 Task: Search one way flight ticket for 5 adults, 2 children, 1 infant in seat and 2 infants on lap in economy from Columbus: John Glenn Columbus International Airport to Evansville: Evansville Regional Airport on 5-3-2023. Choice of flights is Royal air maroc. Number of bags: 1 carry on bag and 1 checked bag. Price is upto 55000. Outbound departure time preference is 7:45.
Action: Mouse moved to (397, 168)
Screenshot: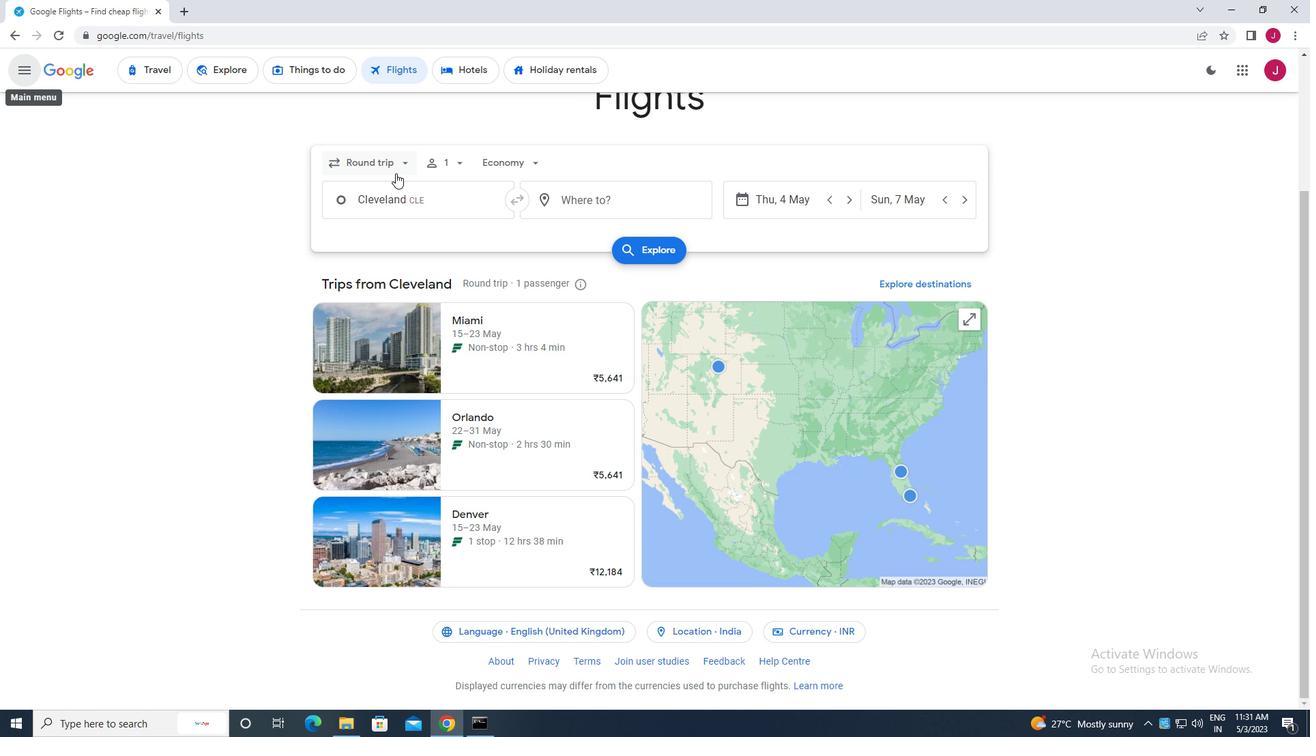 
Action: Mouse pressed left at (397, 168)
Screenshot: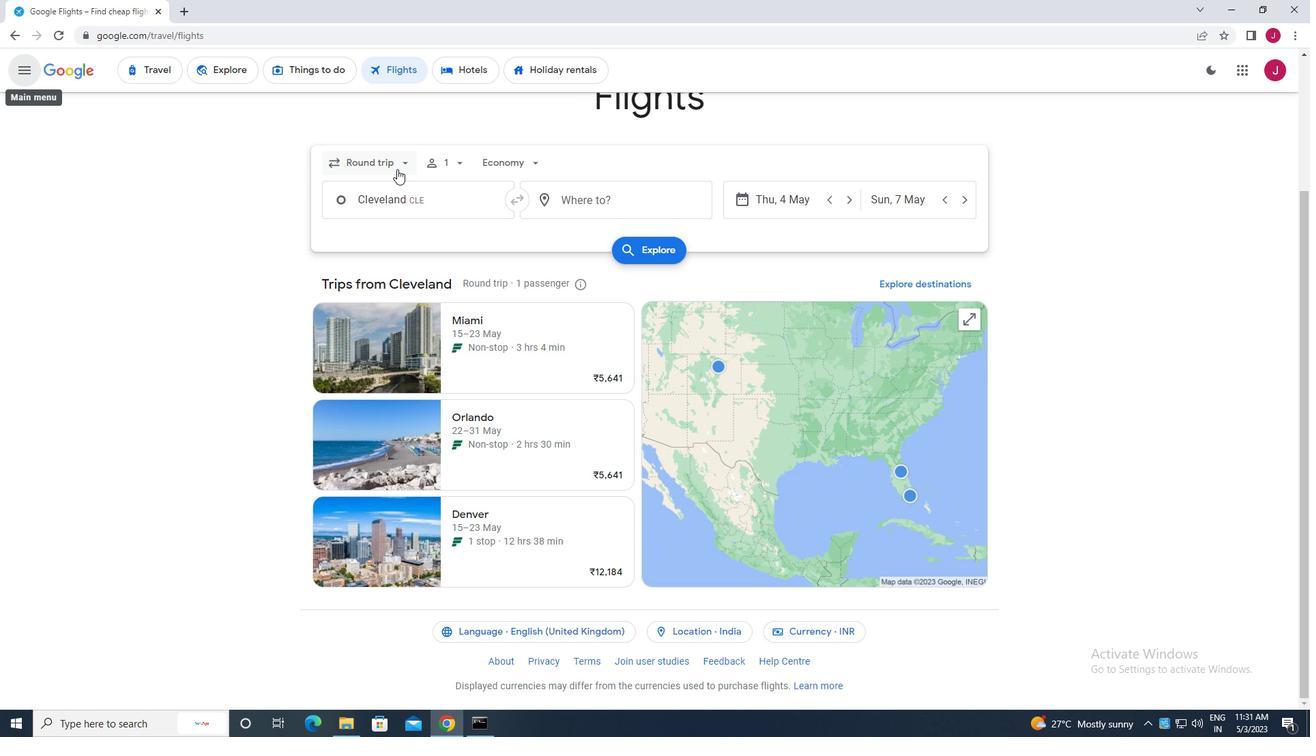 
Action: Mouse moved to (387, 221)
Screenshot: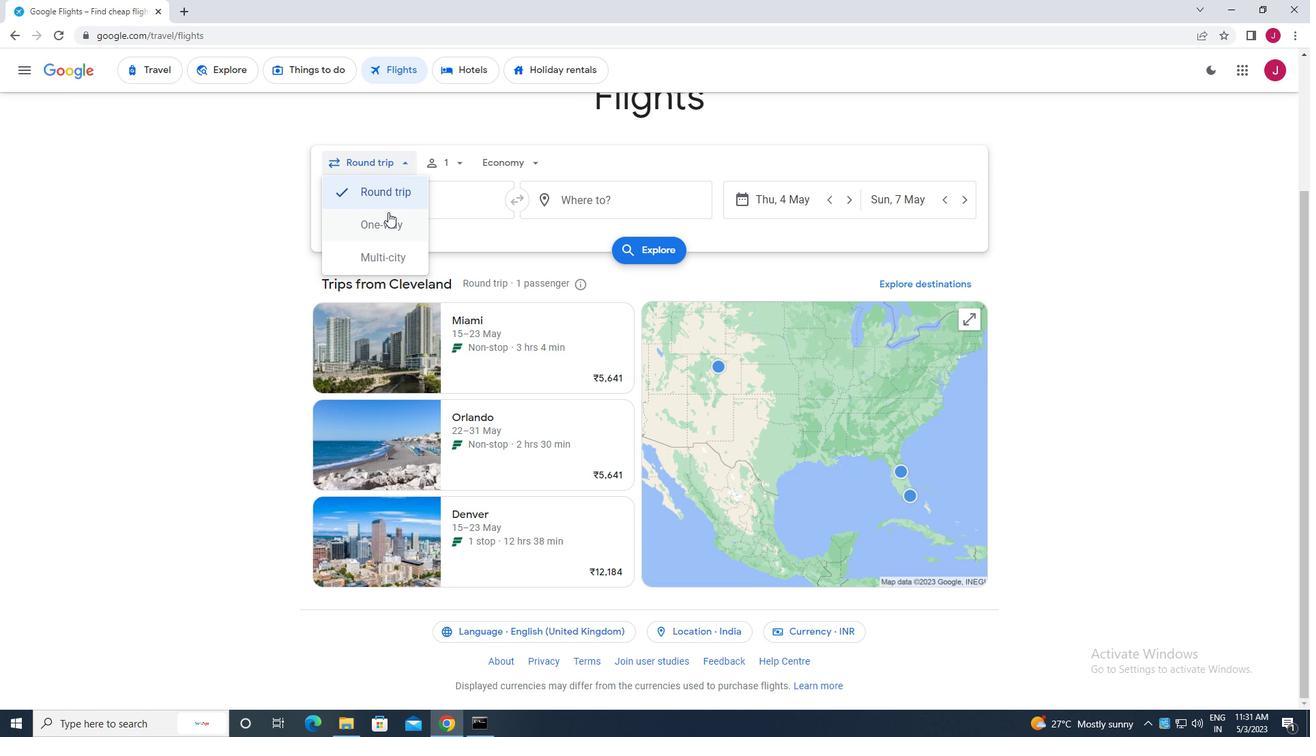 
Action: Mouse pressed left at (387, 221)
Screenshot: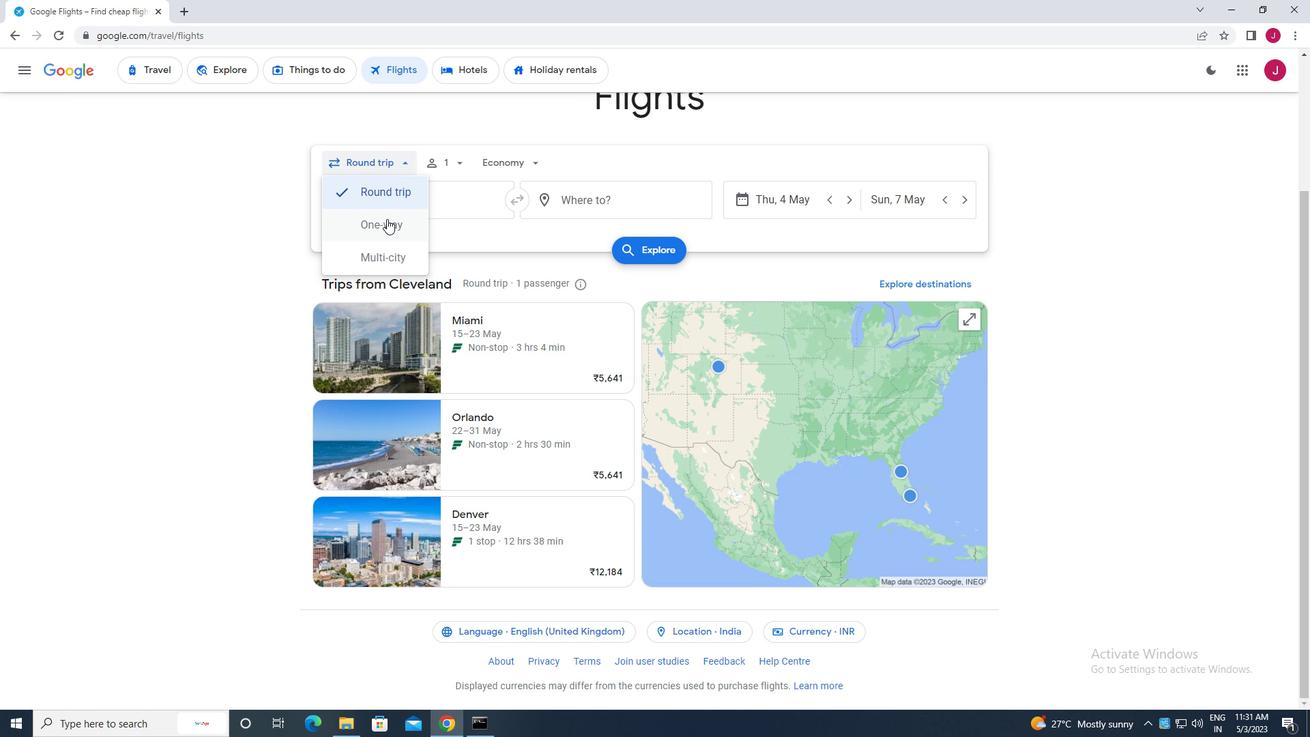 
Action: Mouse moved to (458, 166)
Screenshot: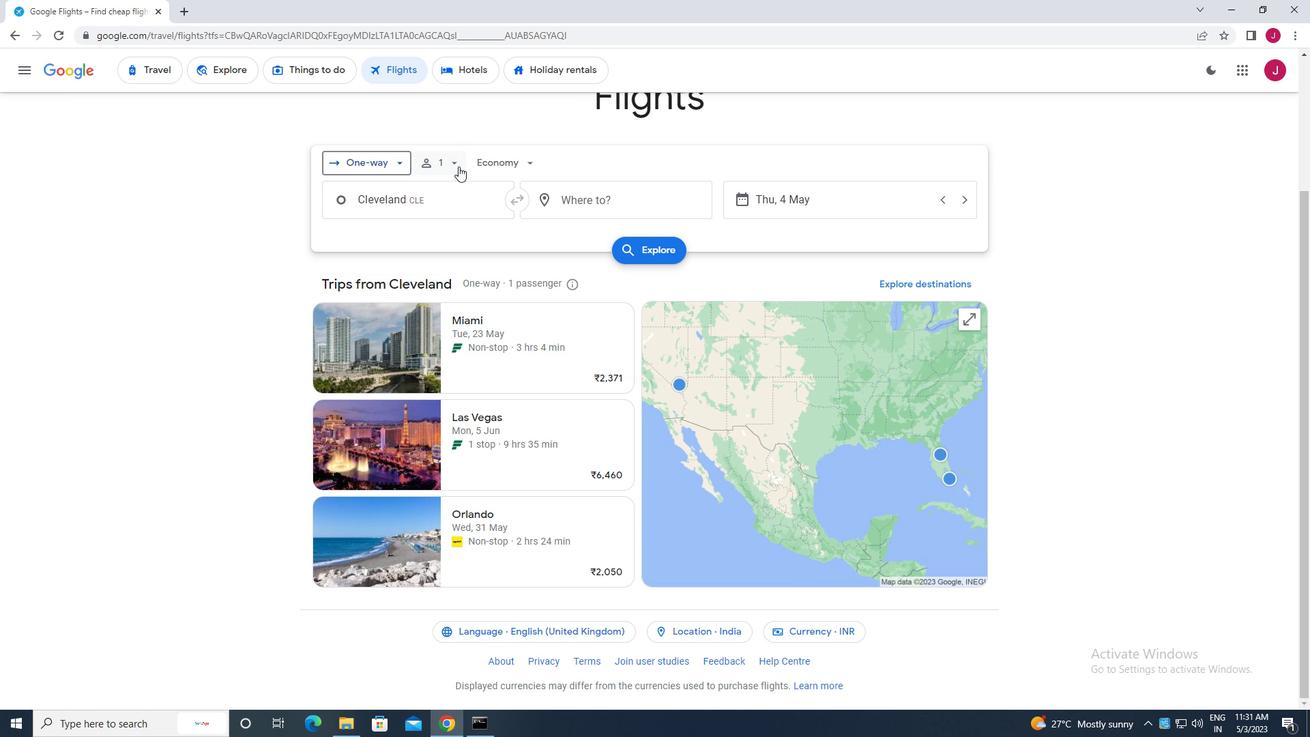 
Action: Mouse pressed left at (458, 166)
Screenshot: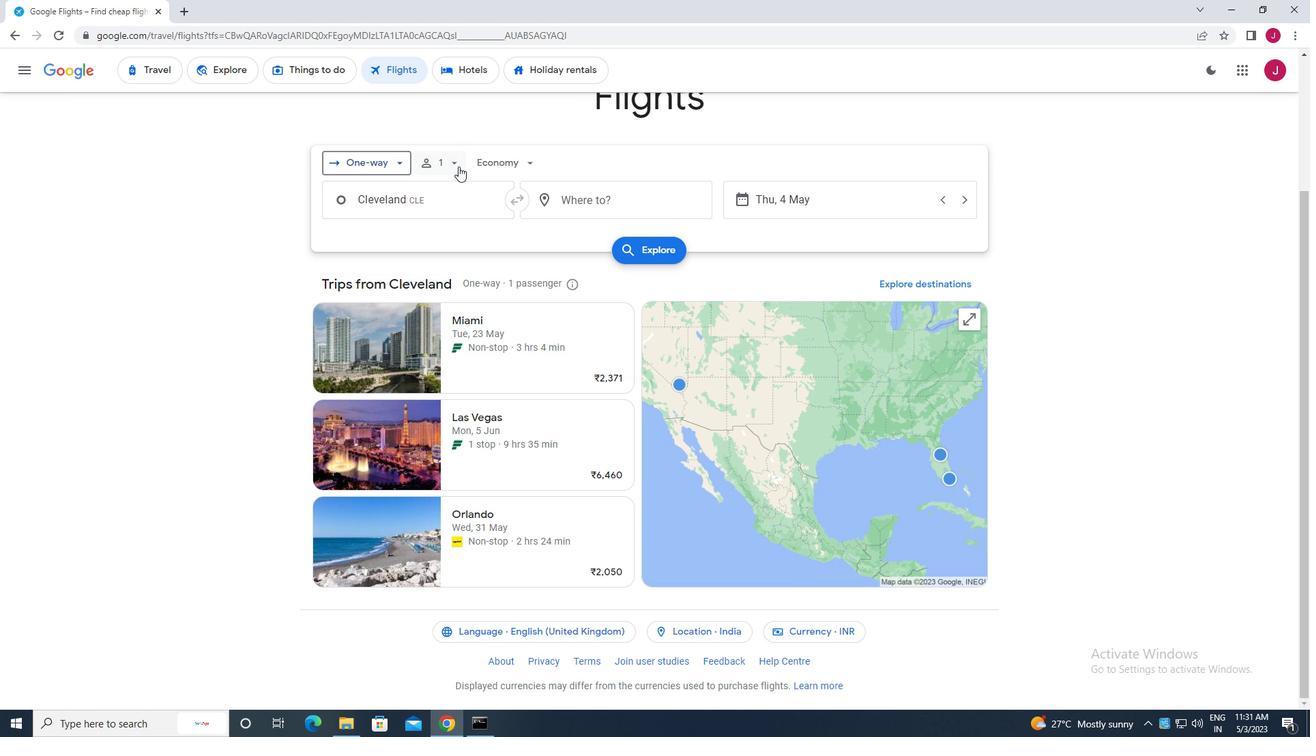 
Action: Mouse moved to (571, 195)
Screenshot: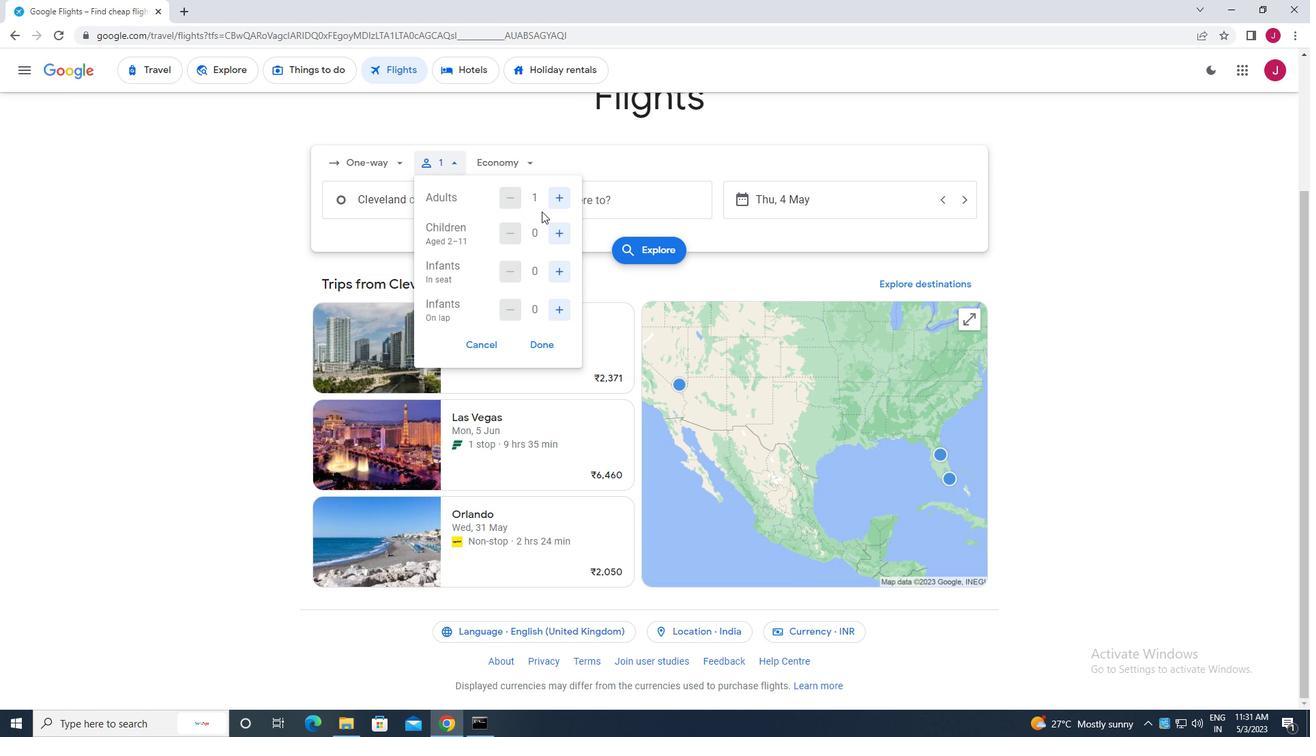 
Action: Mouse pressed left at (571, 195)
Screenshot: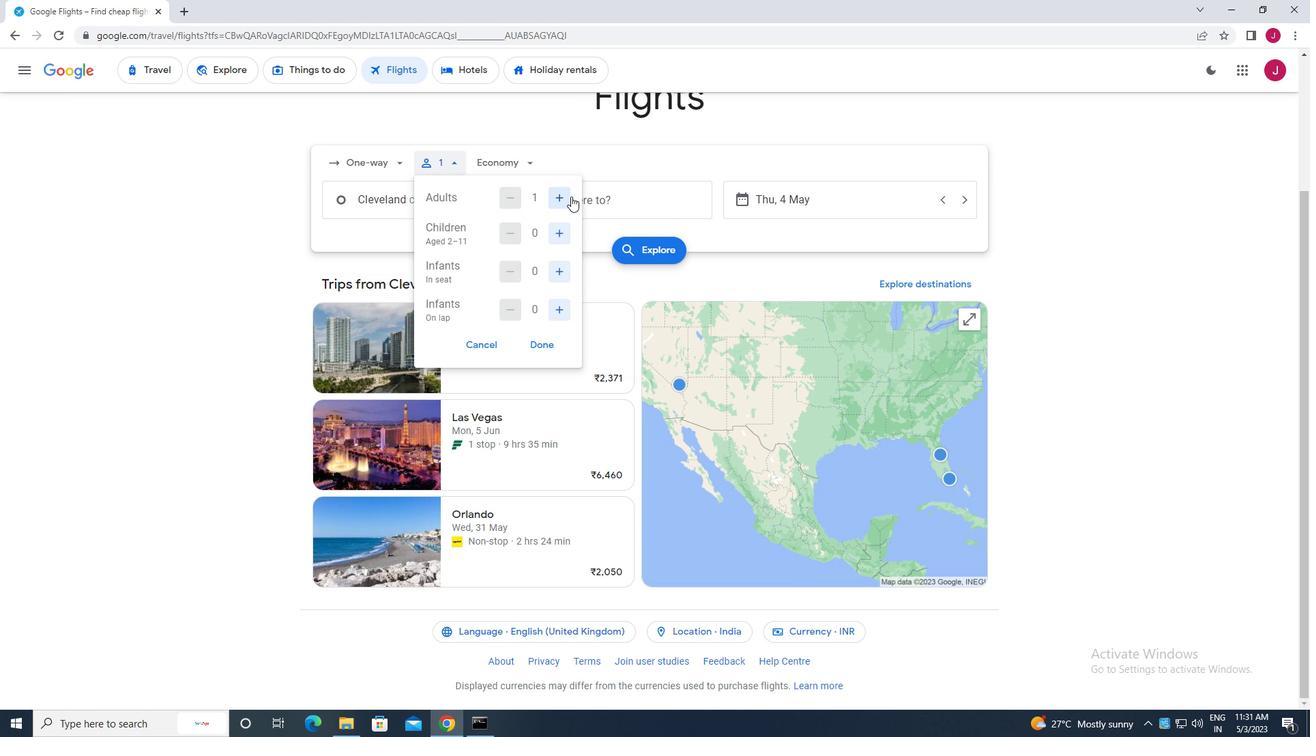 
Action: Mouse moved to (561, 197)
Screenshot: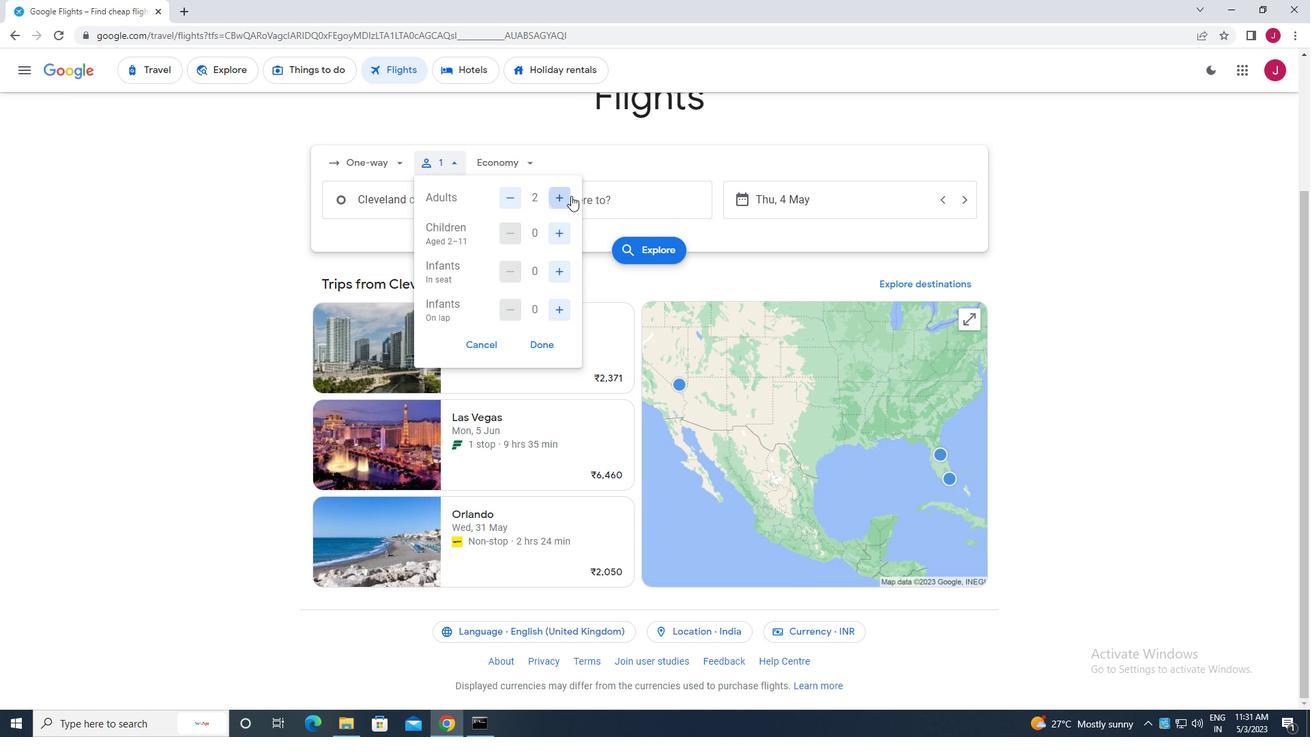 
Action: Mouse pressed left at (561, 197)
Screenshot: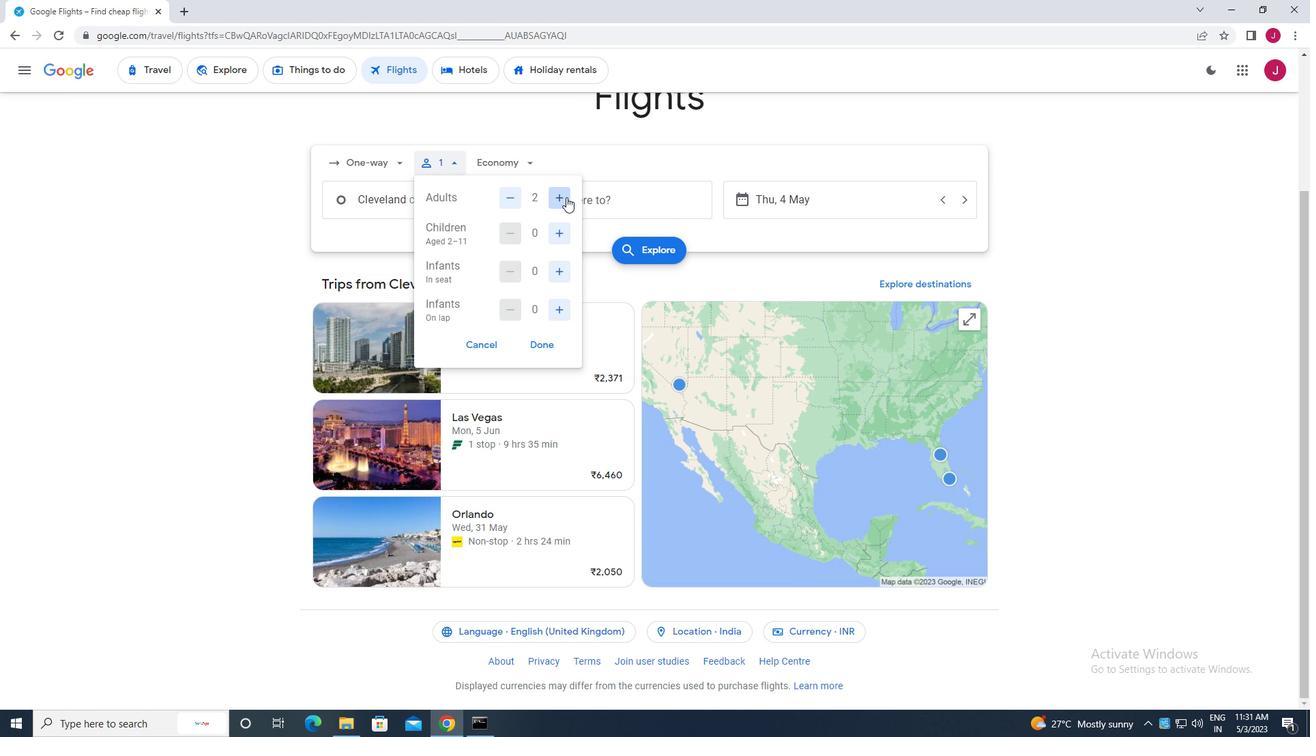 
Action: Mouse pressed left at (561, 197)
Screenshot: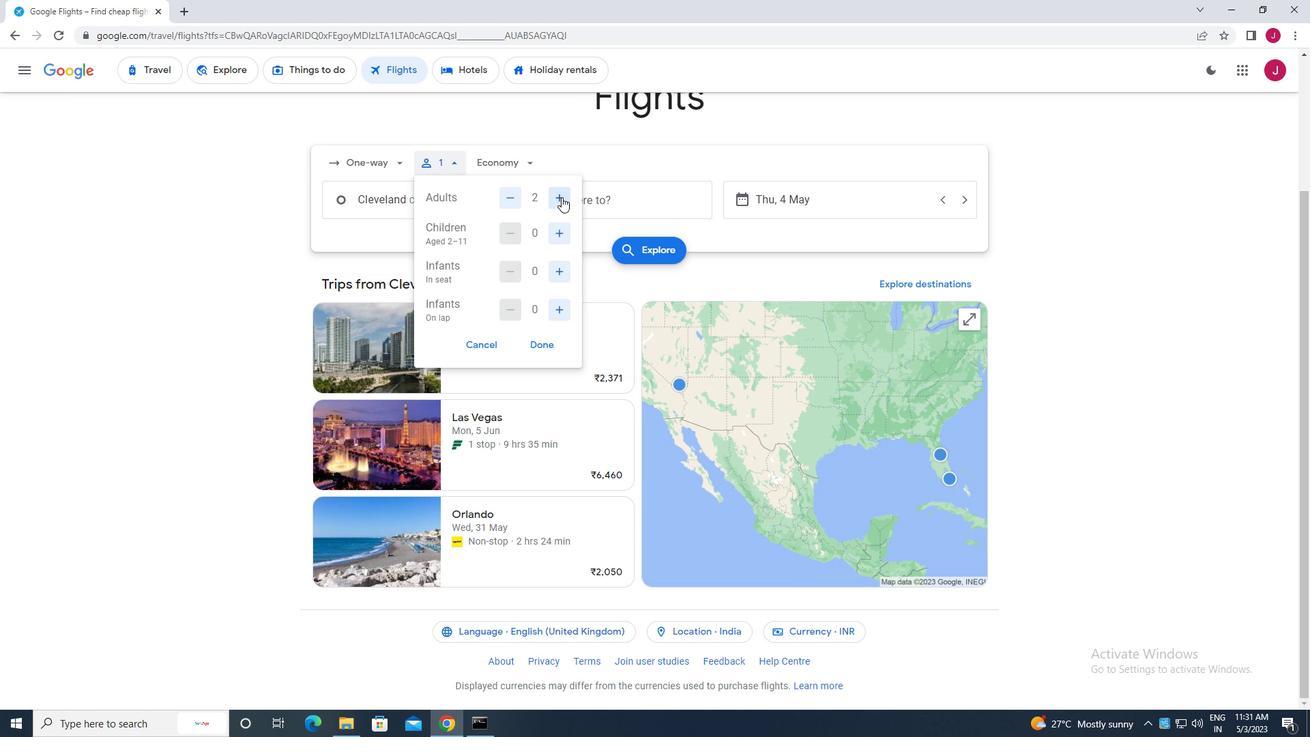 
Action: Mouse pressed left at (561, 197)
Screenshot: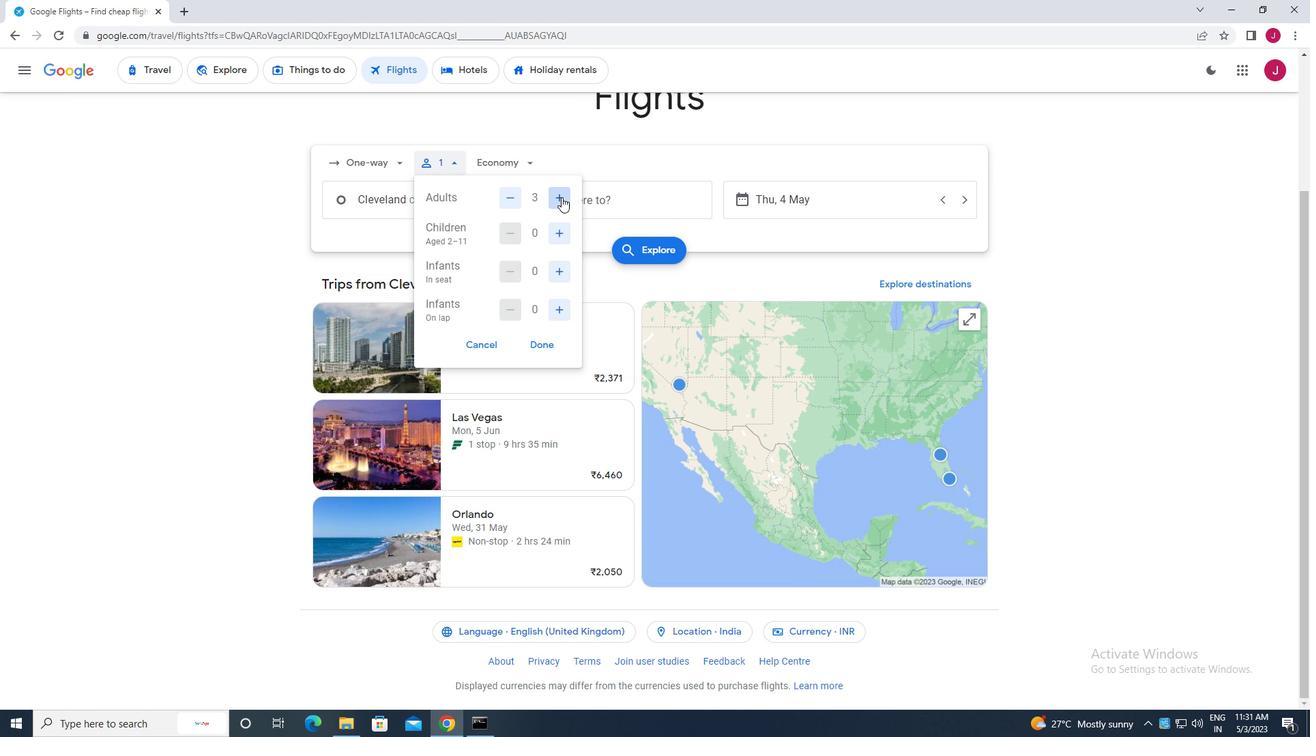 
Action: Mouse moved to (559, 234)
Screenshot: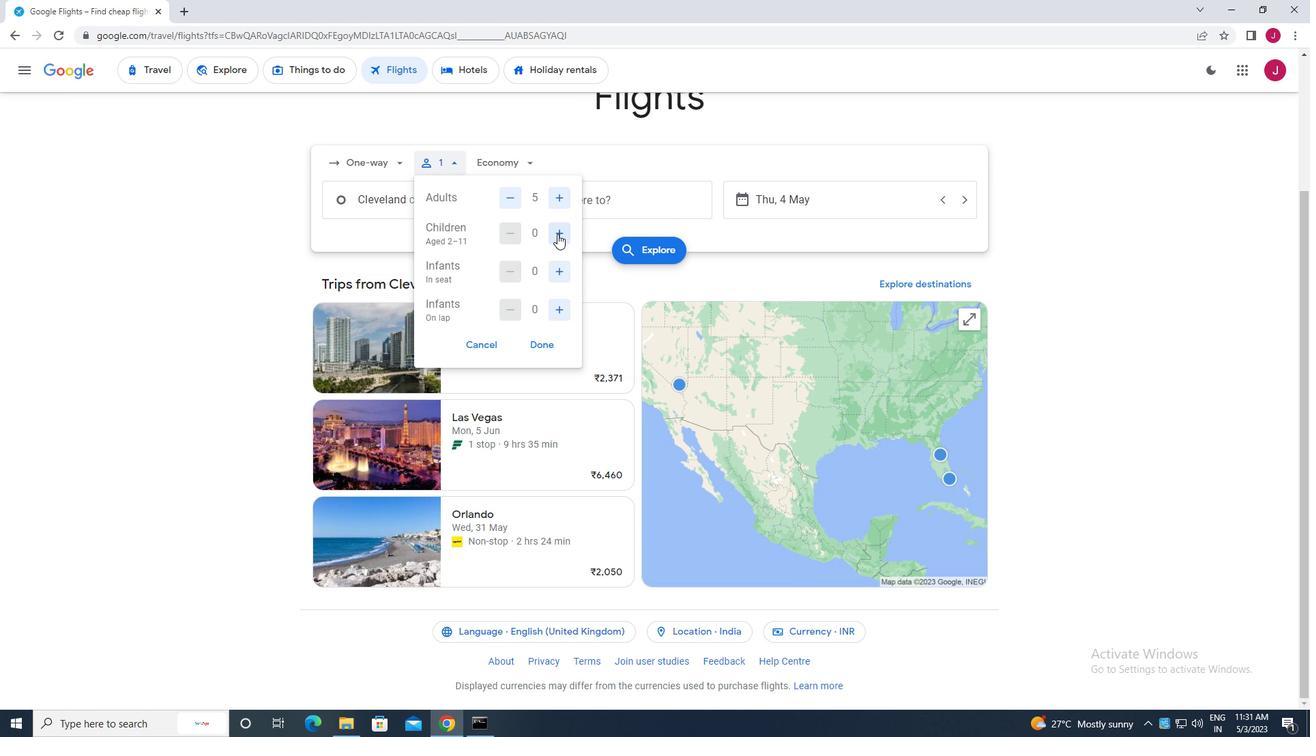 
Action: Mouse pressed left at (559, 234)
Screenshot: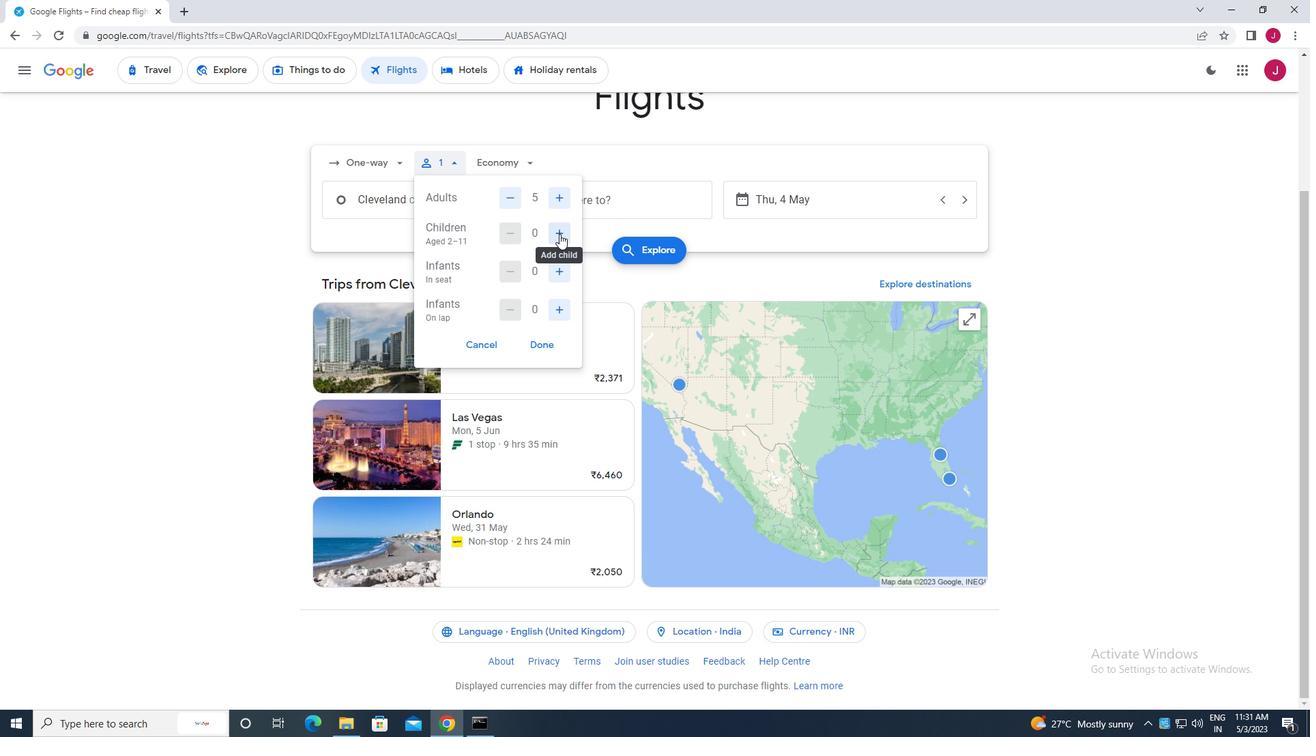 
Action: Mouse pressed left at (559, 234)
Screenshot: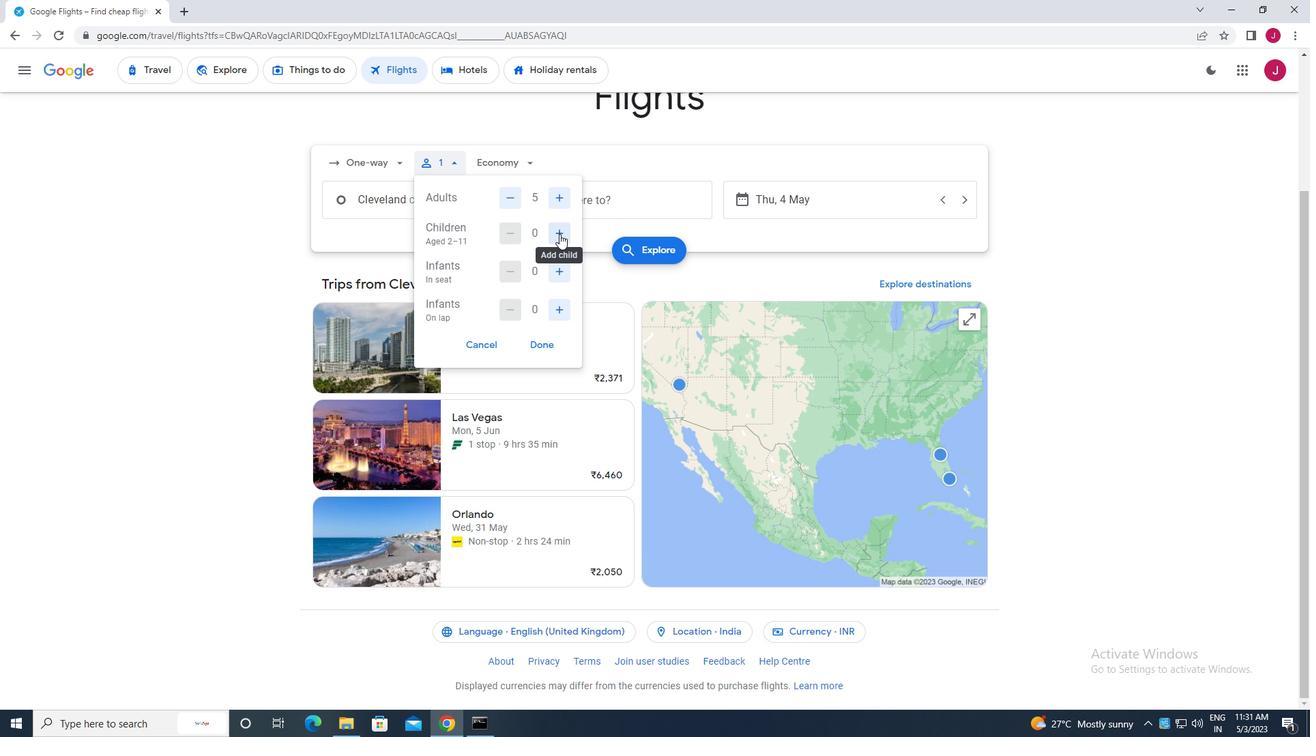 
Action: Mouse moved to (559, 271)
Screenshot: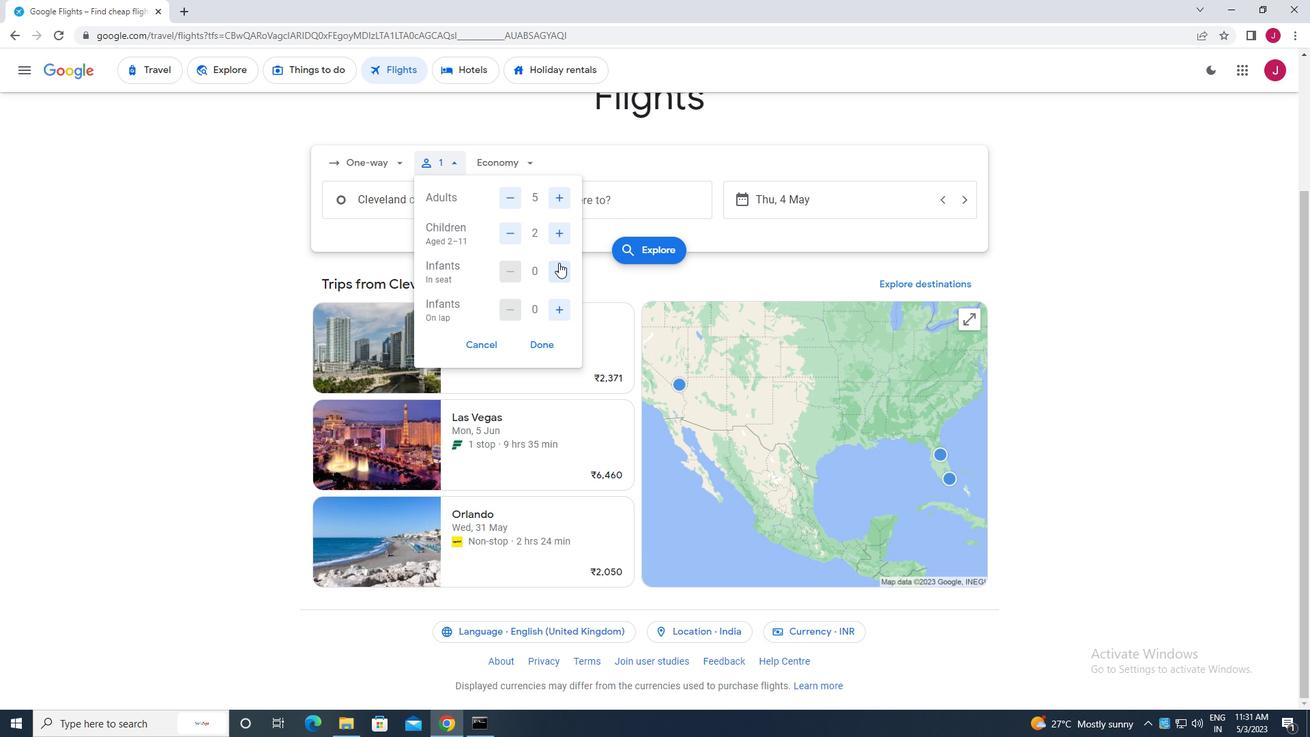 
Action: Mouse pressed left at (559, 271)
Screenshot: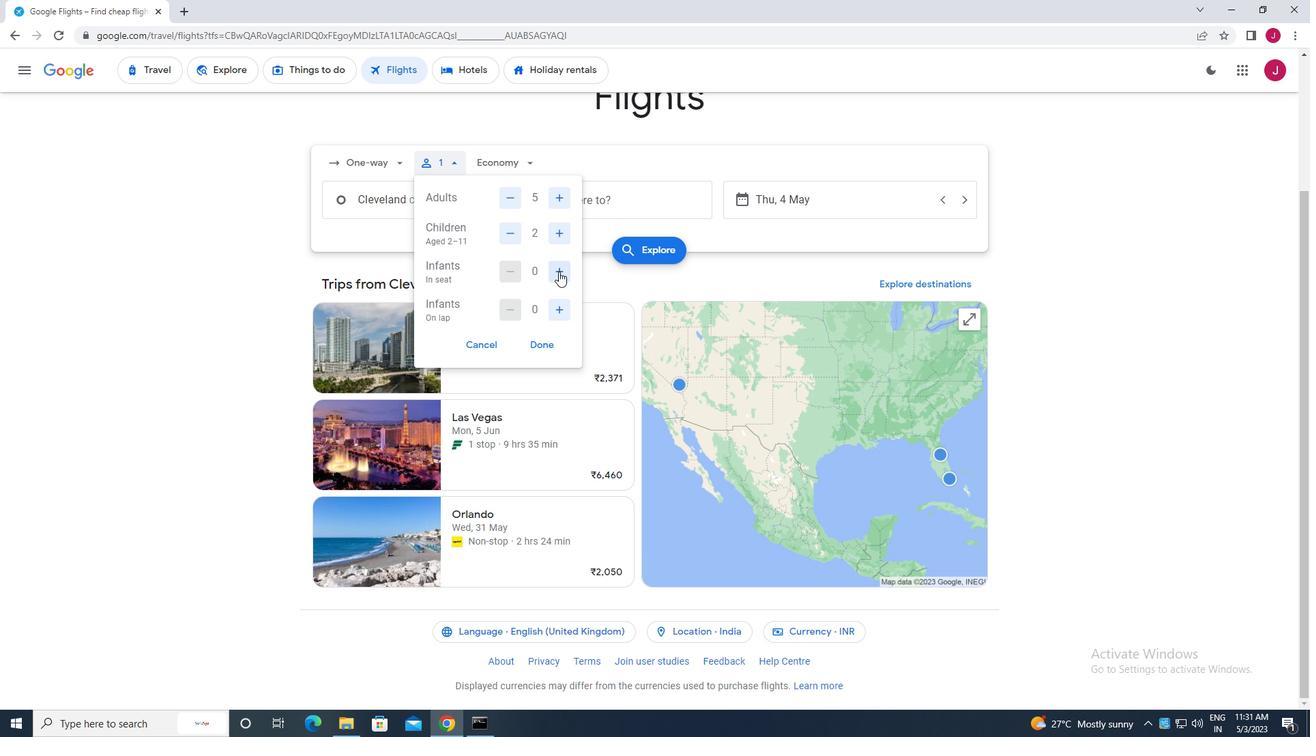 
Action: Mouse moved to (560, 315)
Screenshot: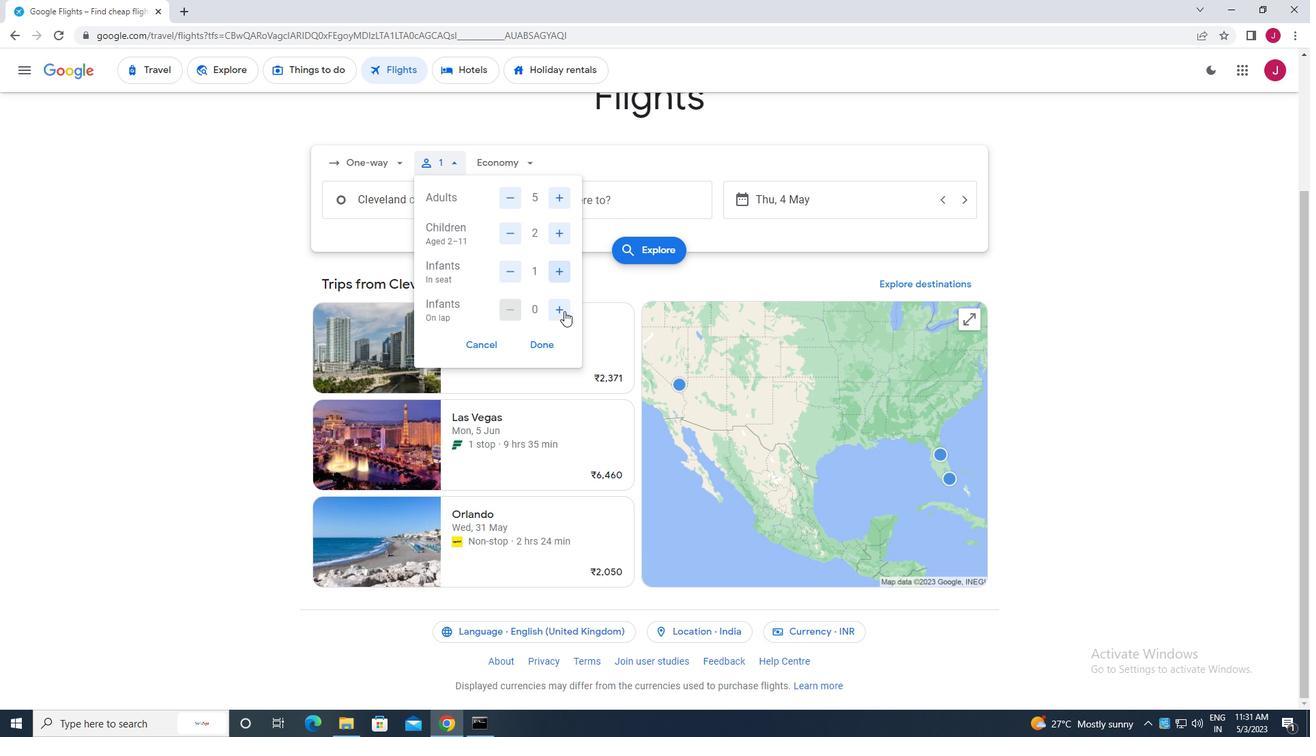 
Action: Mouse pressed left at (560, 315)
Screenshot: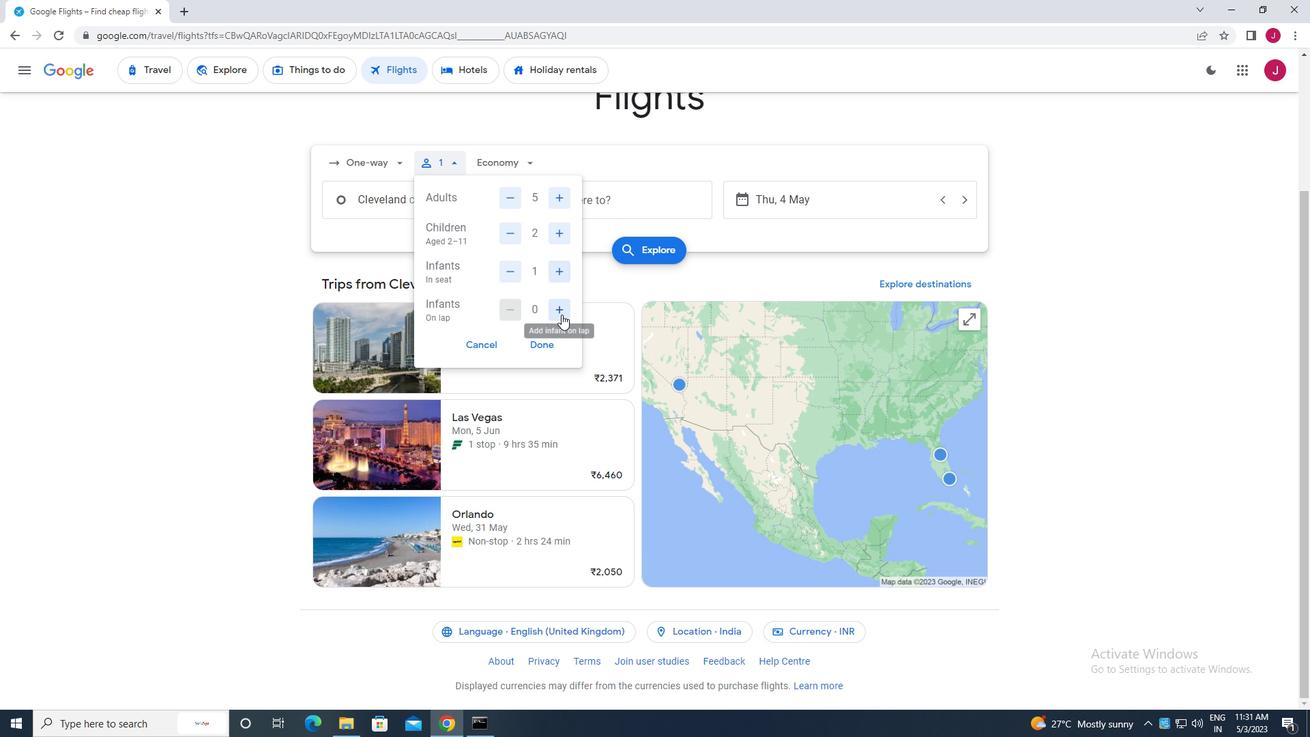 
Action: Mouse pressed left at (560, 315)
Screenshot: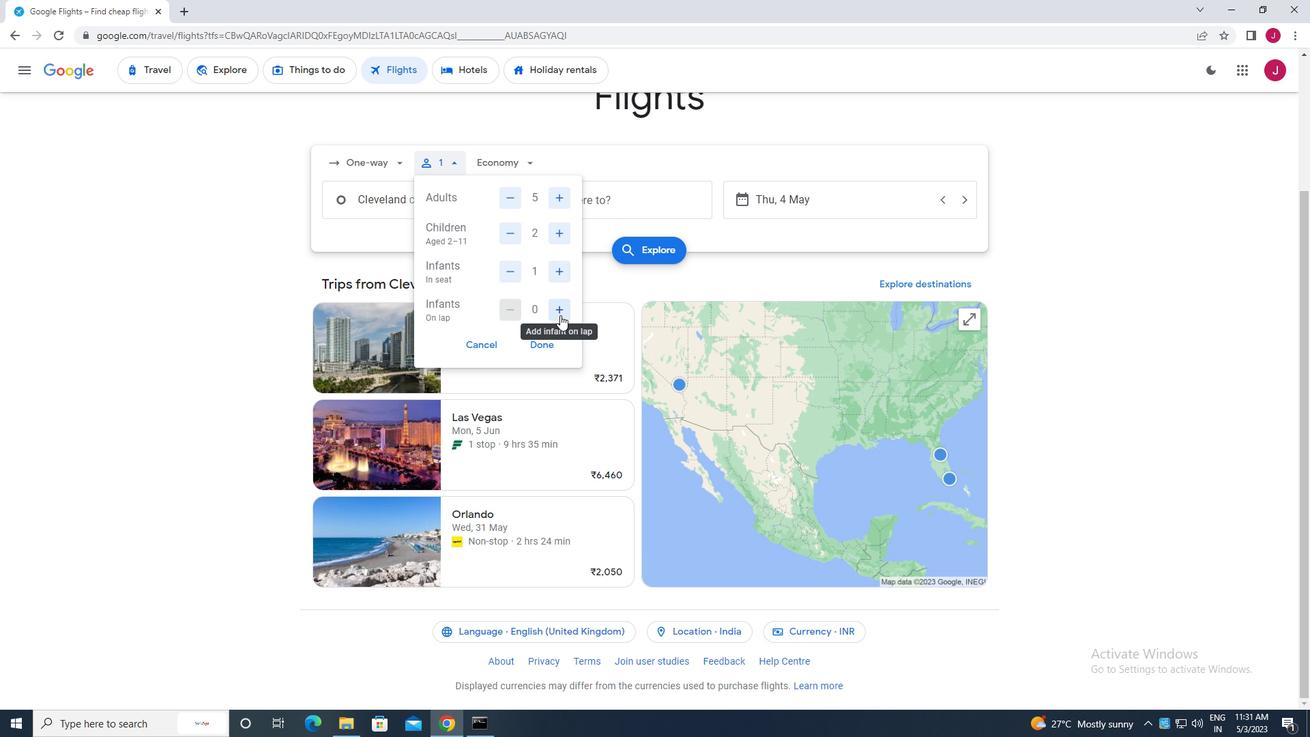 
Action: Mouse moved to (509, 306)
Screenshot: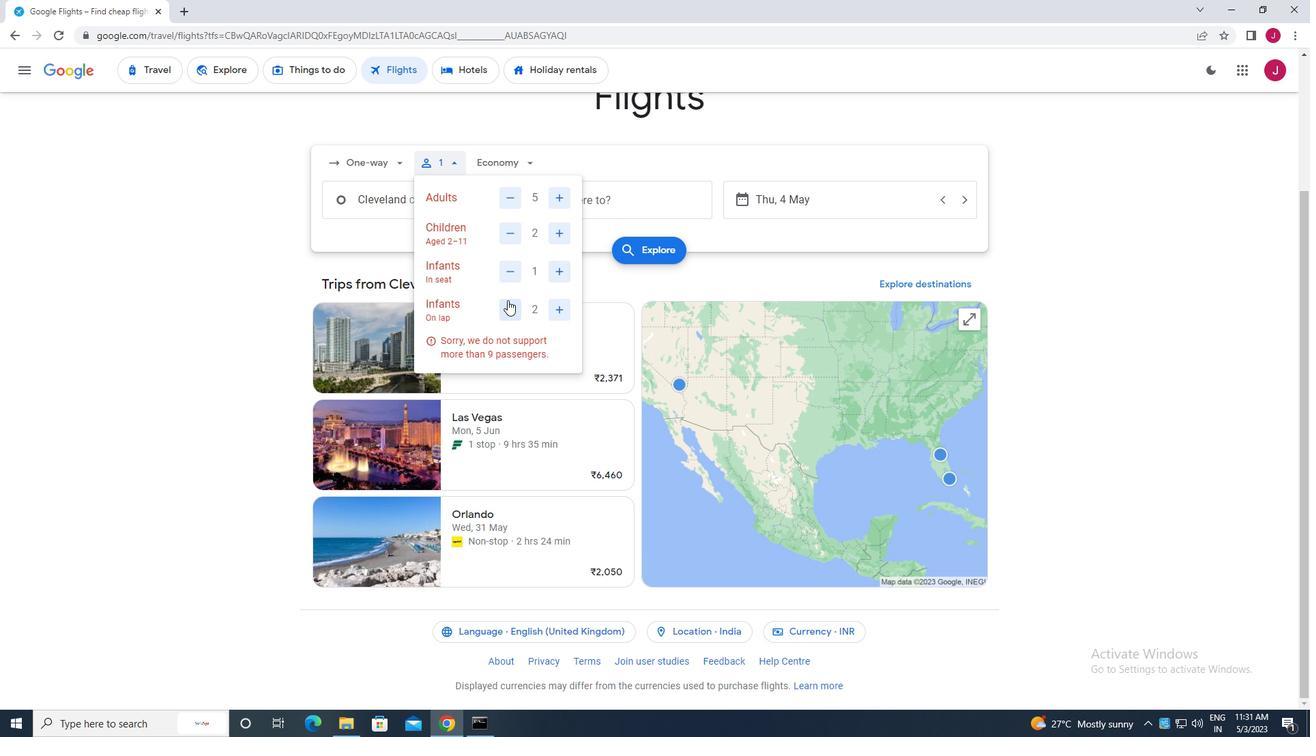 
Action: Mouse pressed left at (509, 306)
Screenshot: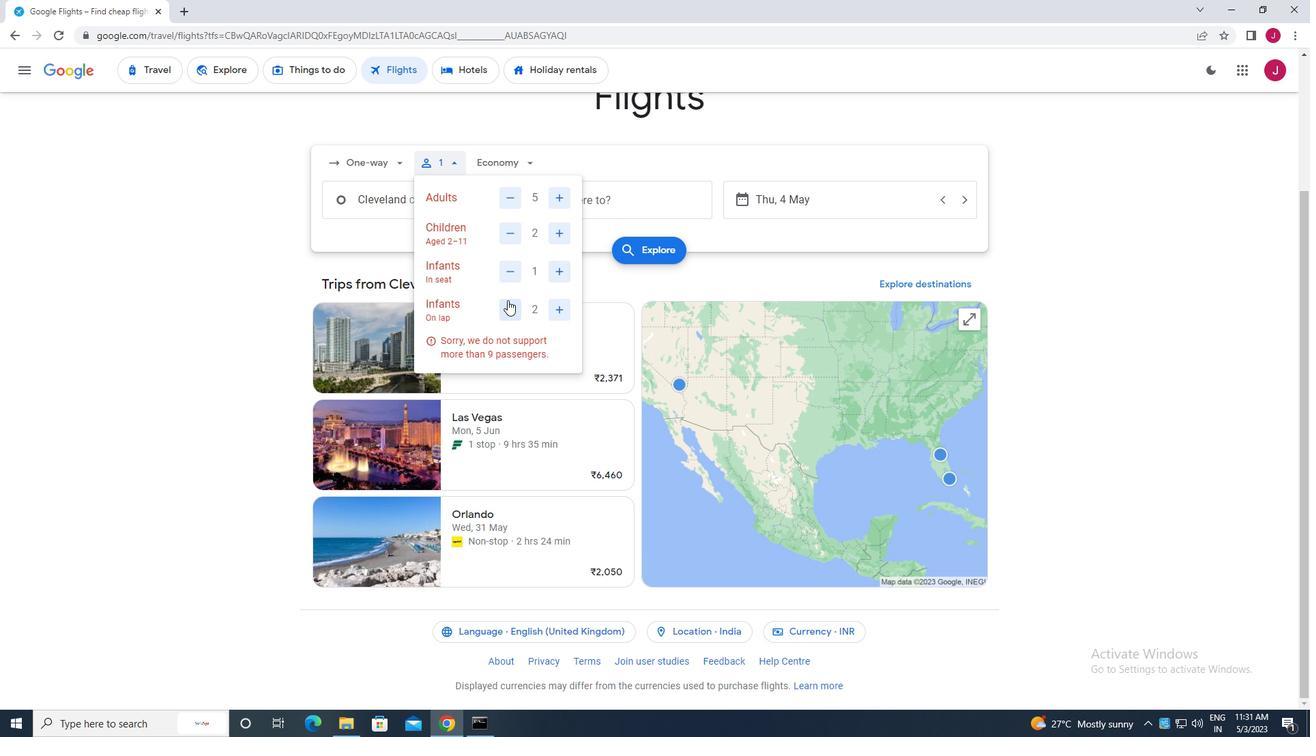 
Action: Mouse moved to (539, 341)
Screenshot: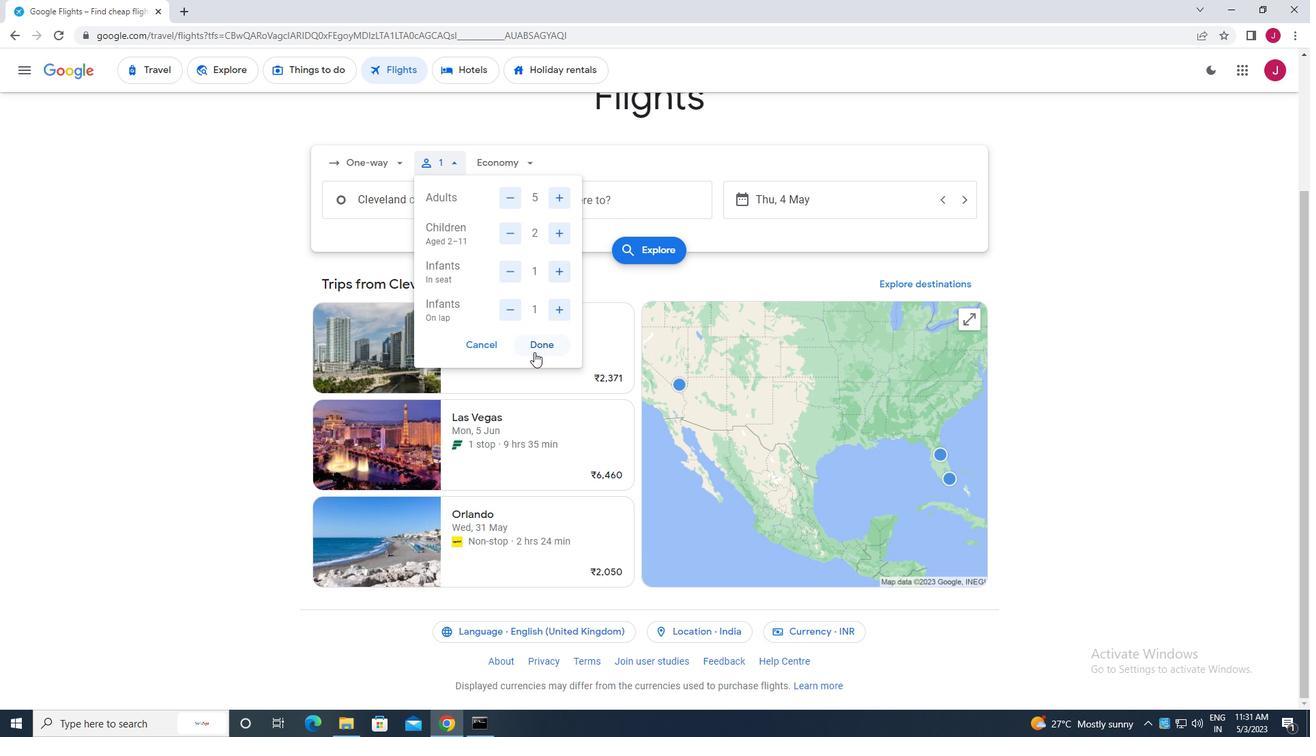 
Action: Mouse pressed left at (539, 341)
Screenshot: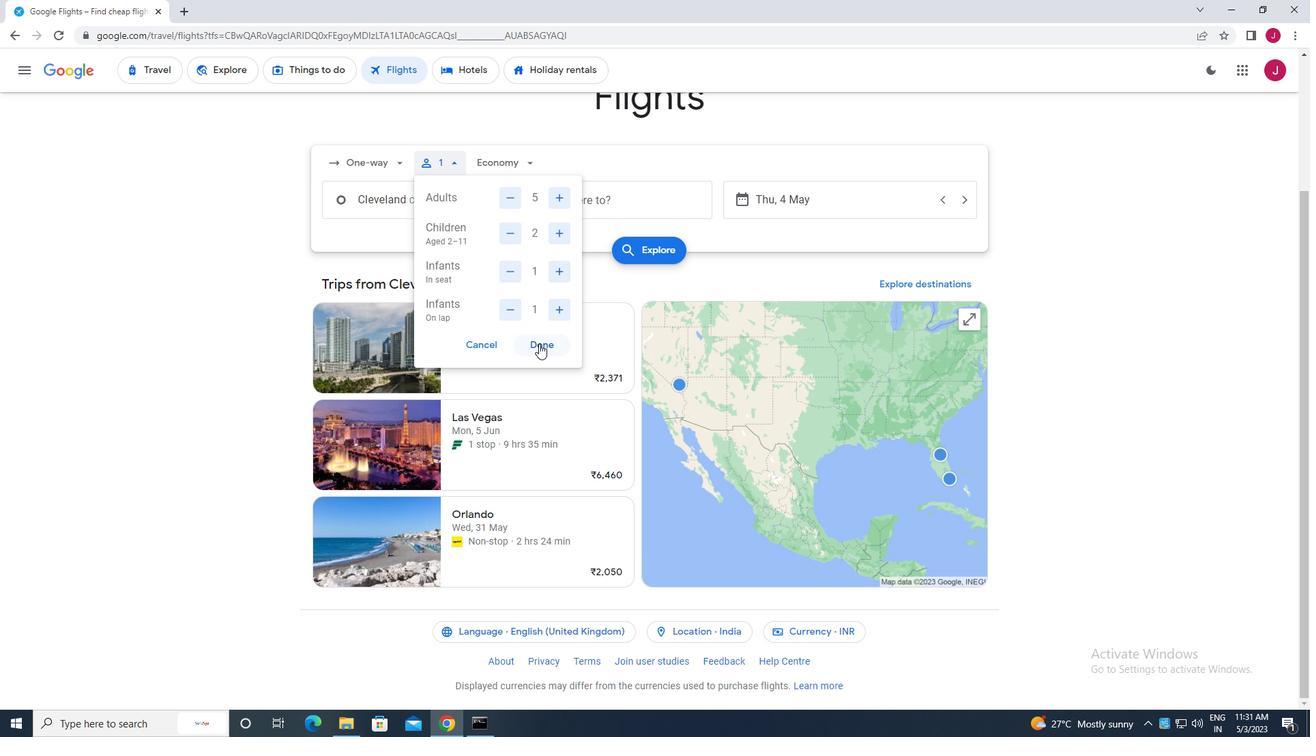 
Action: Mouse moved to (520, 165)
Screenshot: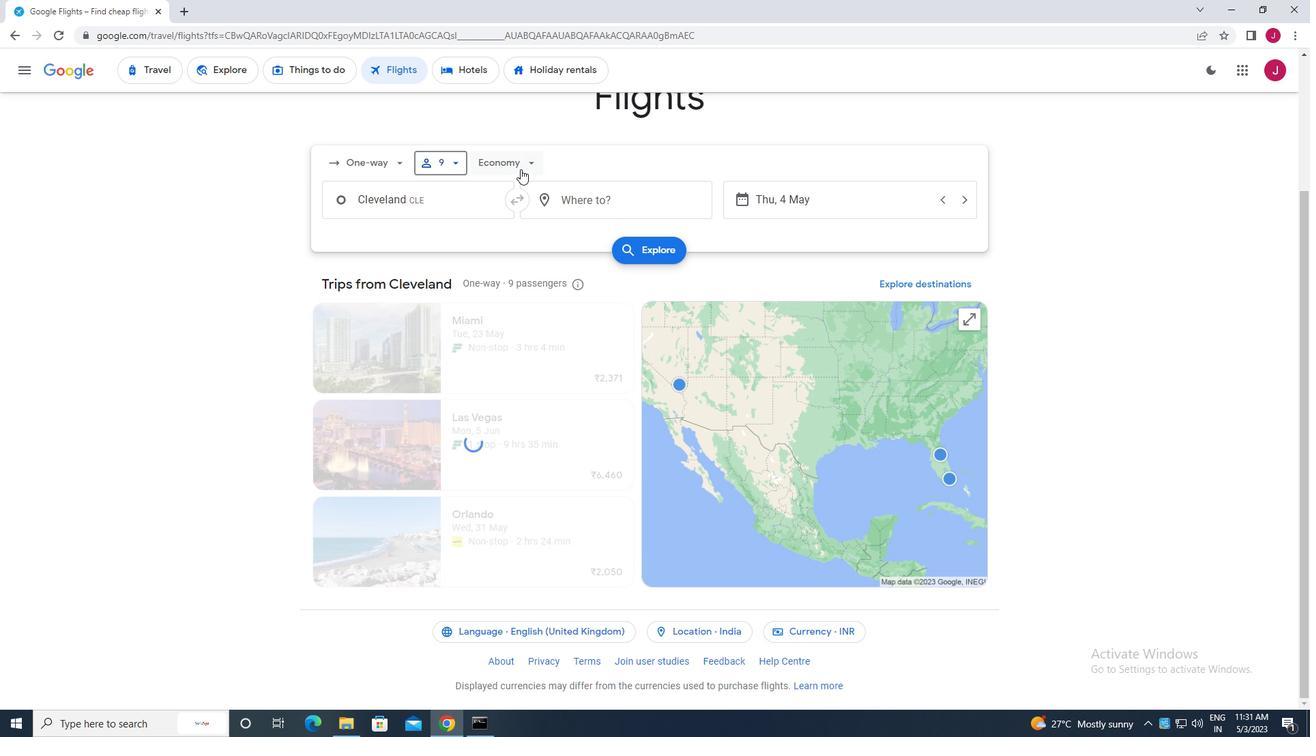 
Action: Mouse pressed left at (520, 165)
Screenshot: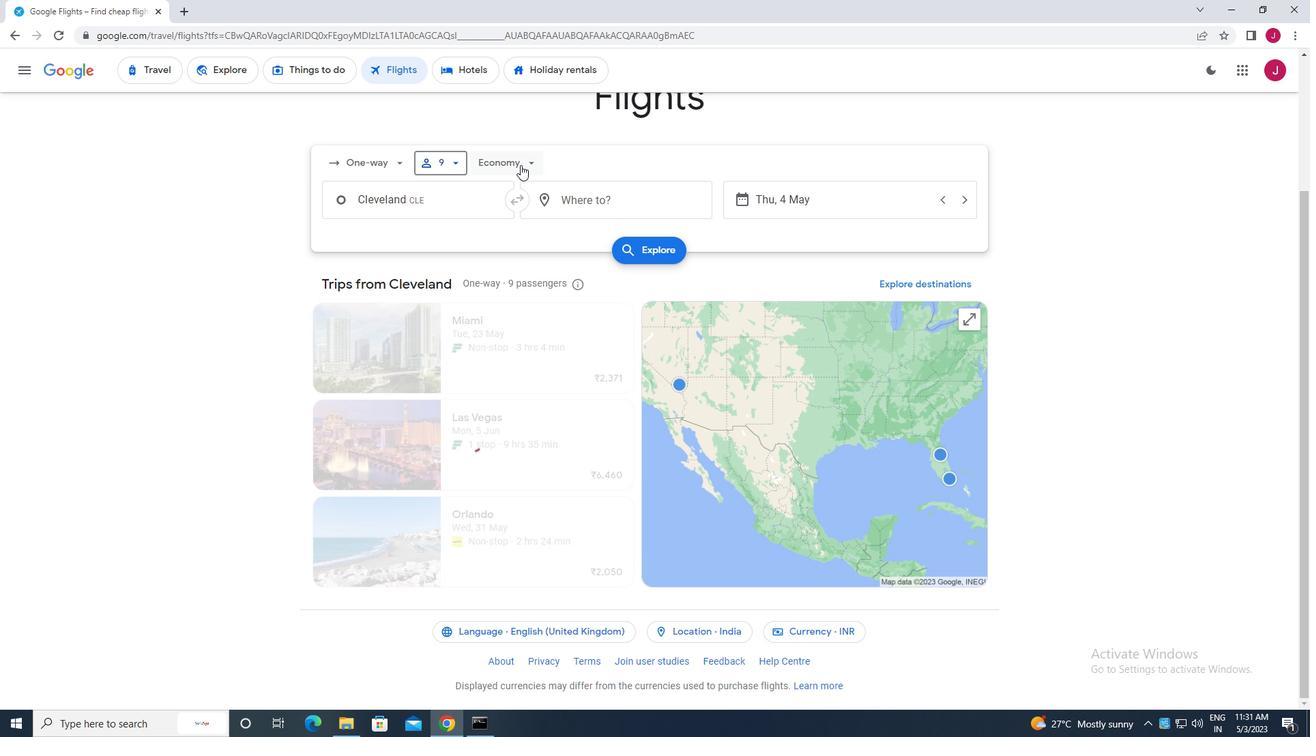 
Action: Mouse moved to (526, 190)
Screenshot: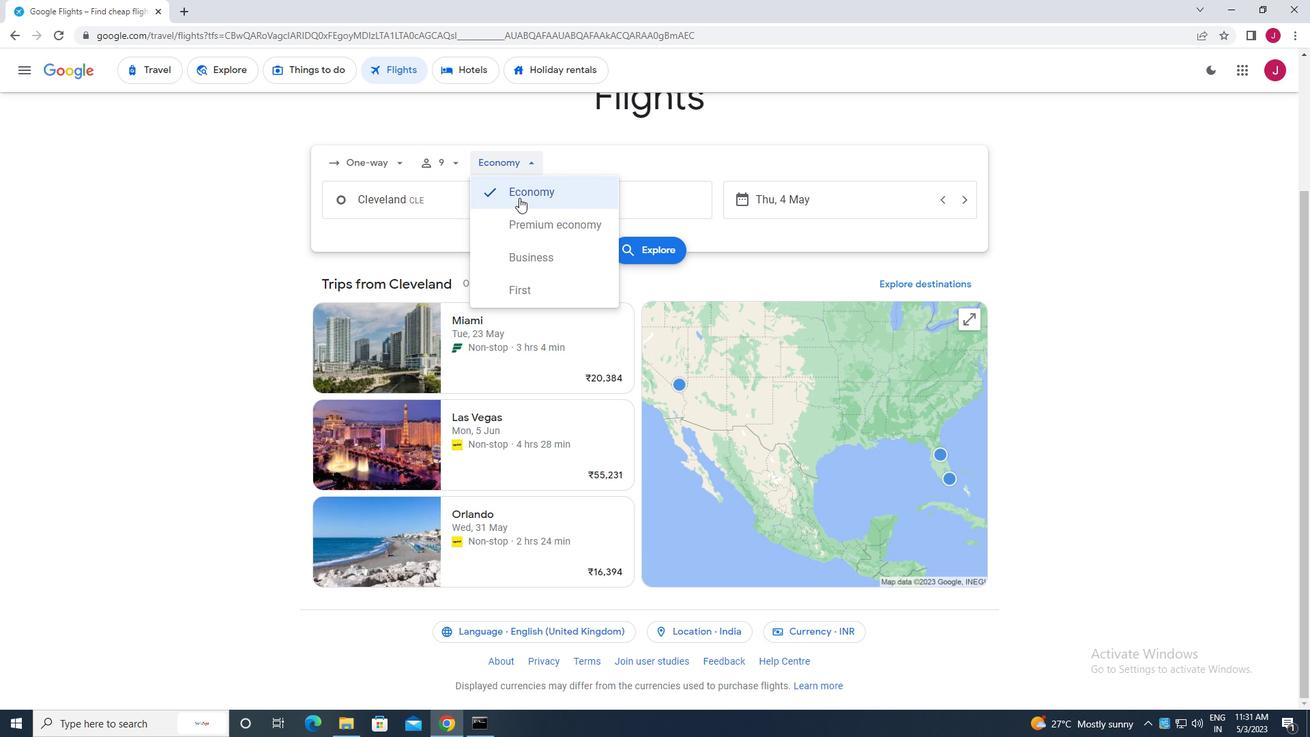 
Action: Mouse pressed left at (526, 190)
Screenshot: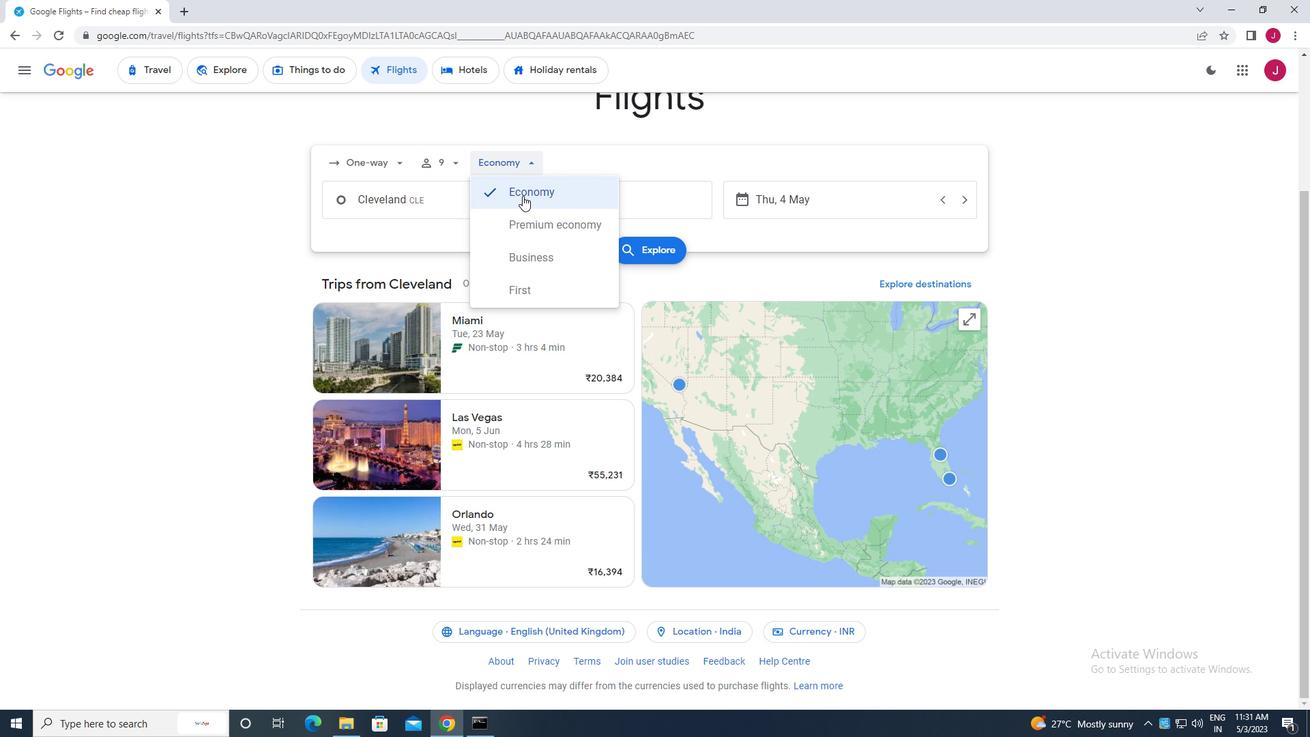 
Action: Mouse moved to (462, 197)
Screenshot: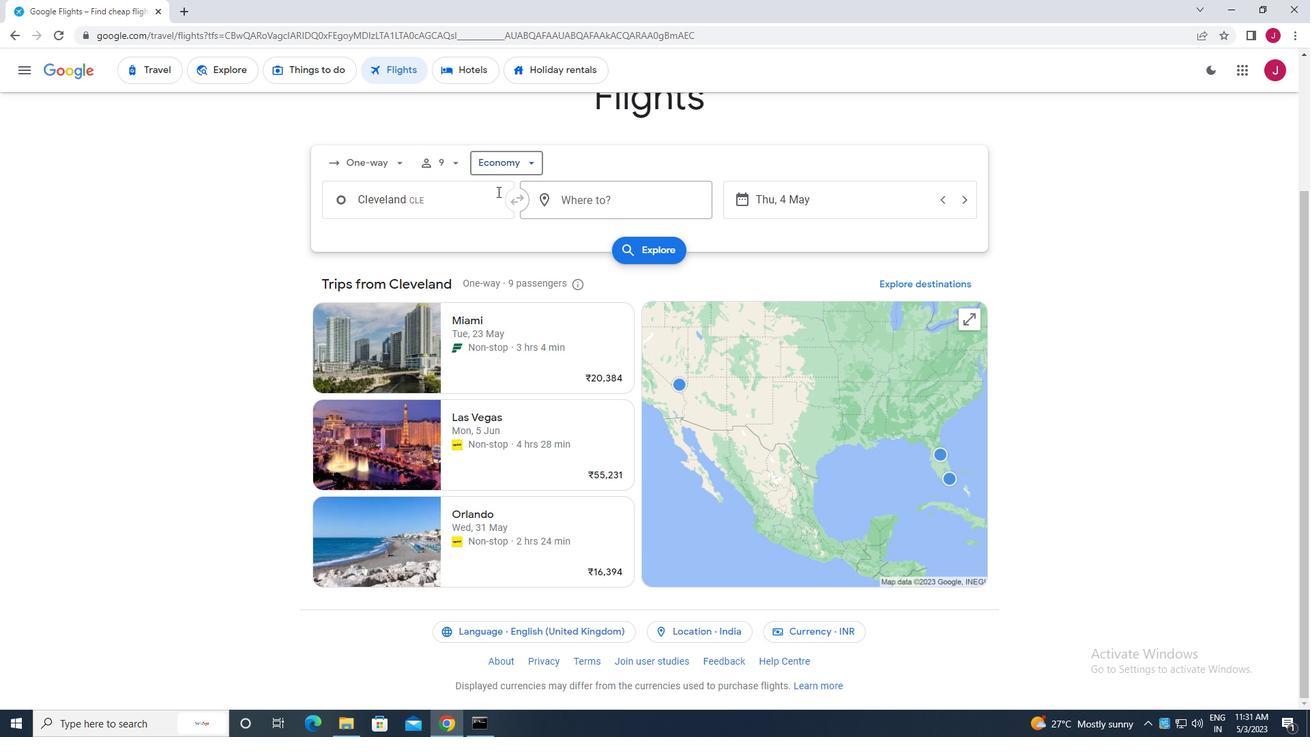 
Action: Mouse pressed left at (462, 197)
Screenshot: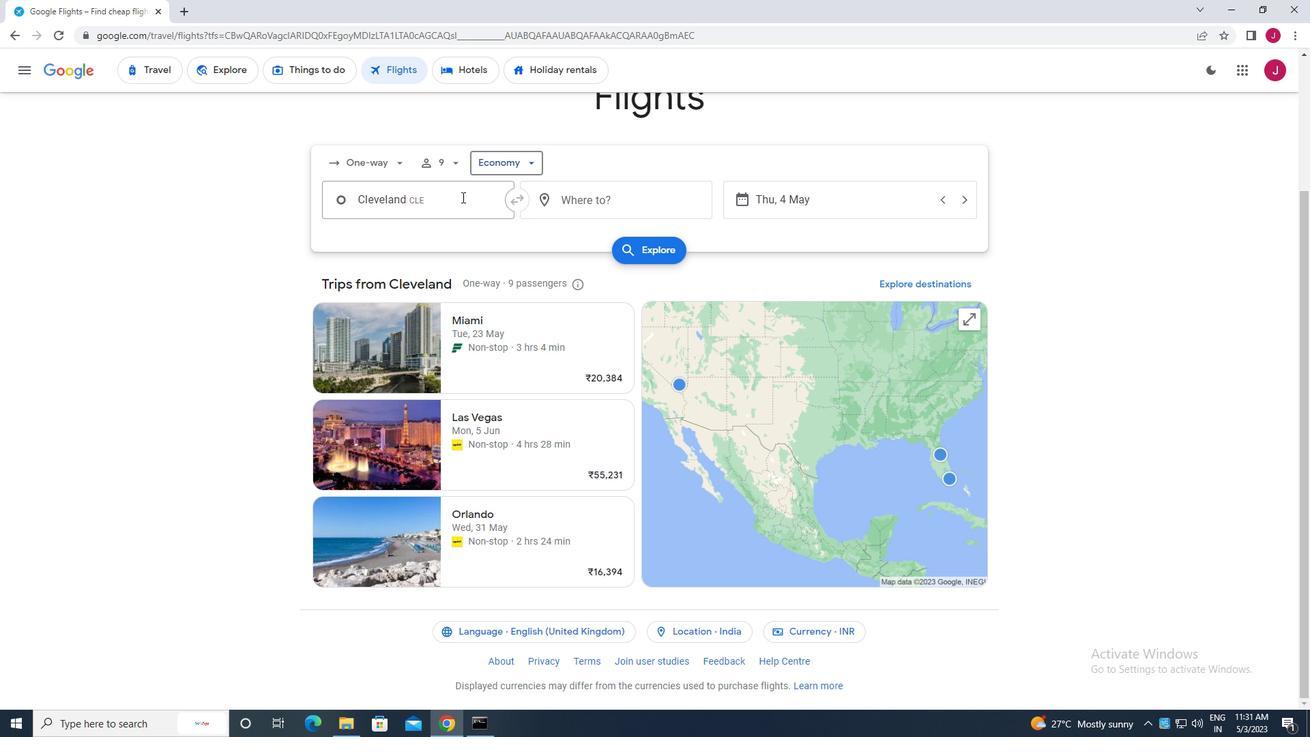 
Action: Key pressed columbus
Screenshot: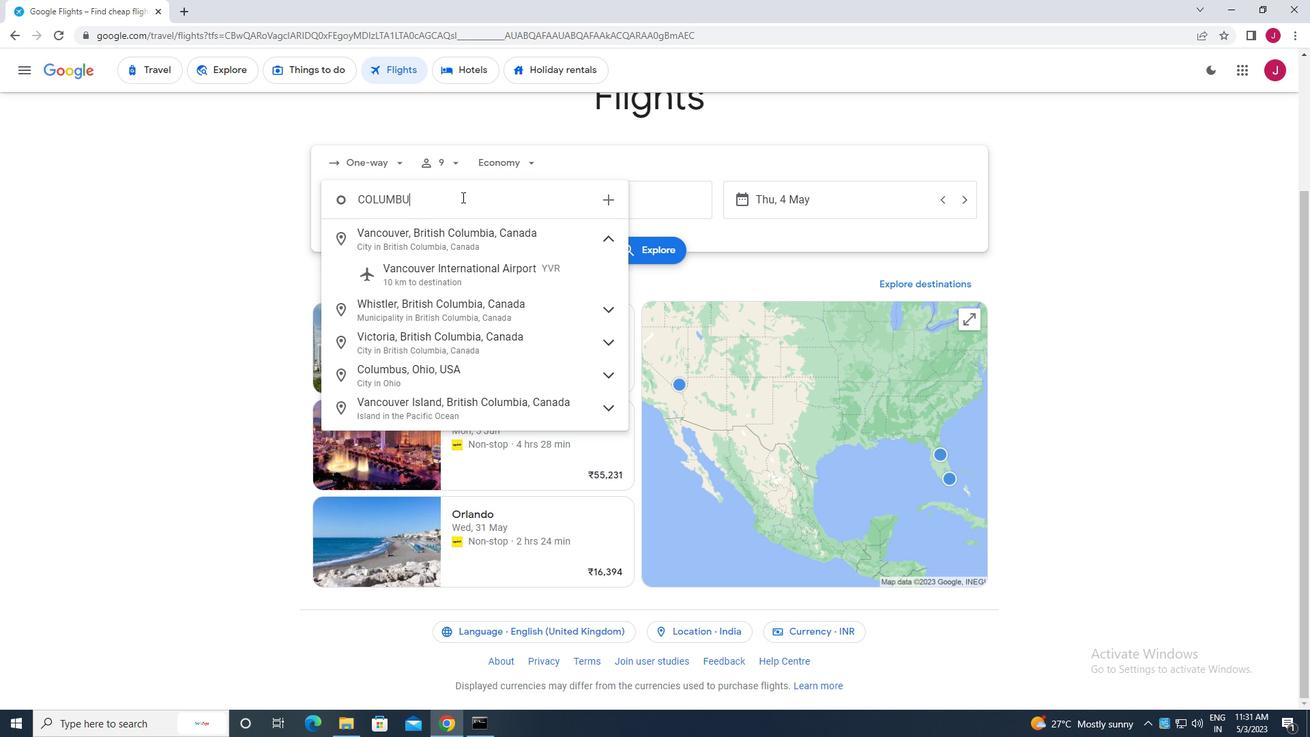 
Action: Mouse moved to (473, 267)
Screenshot: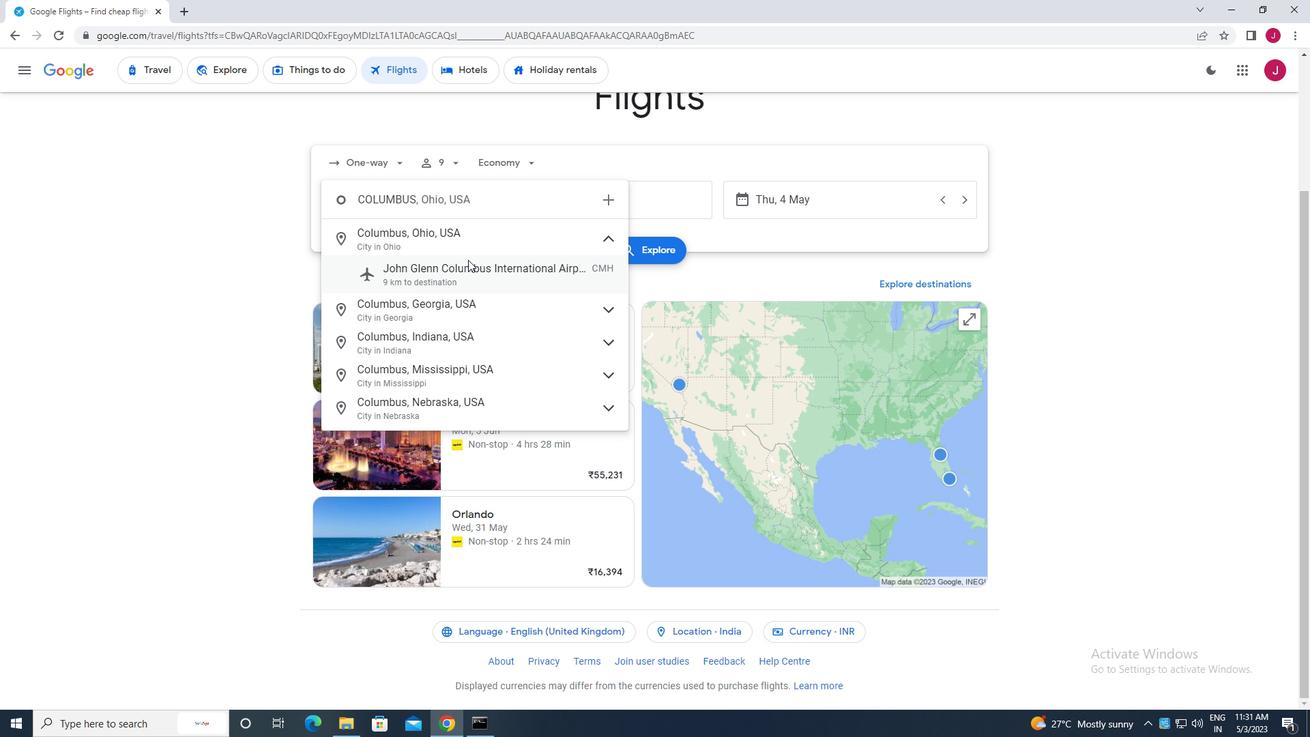 
Action: Mouse pressed left at (473, 267)
Screenshot: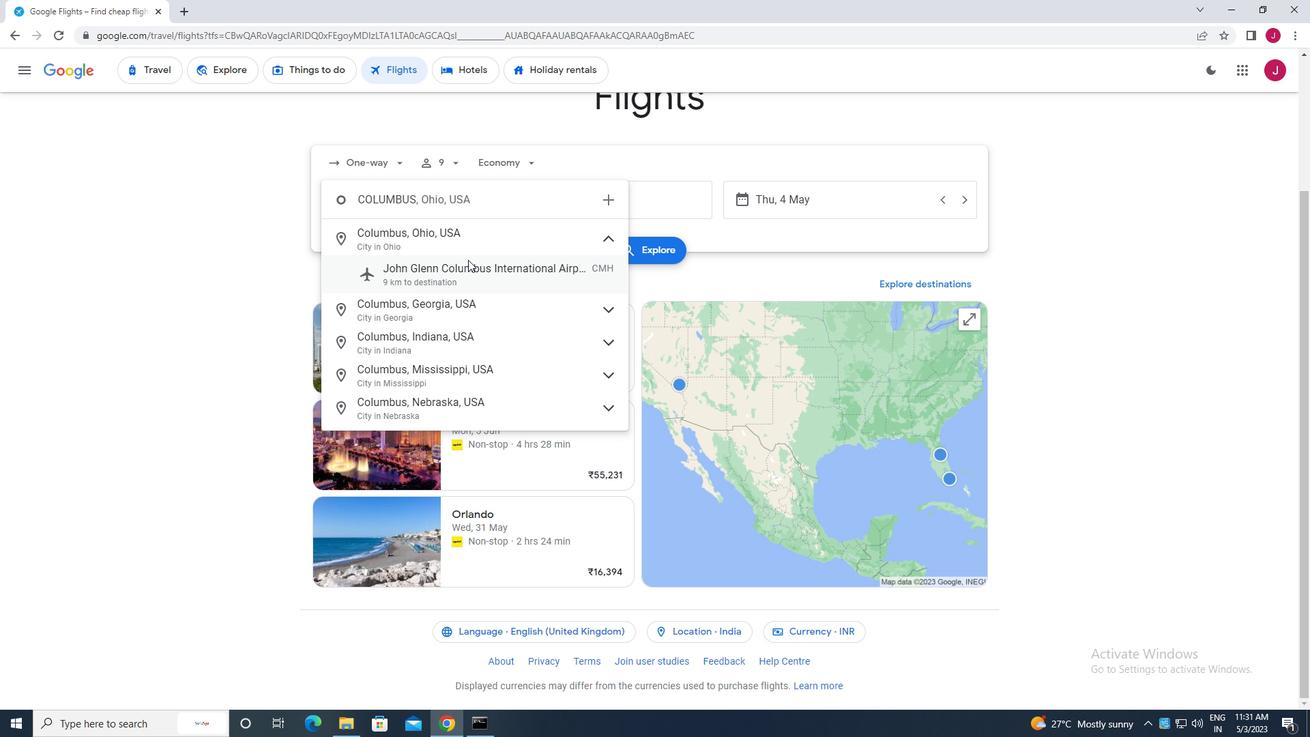 
Action: Mouse moved to (640, 201)
Screenshot: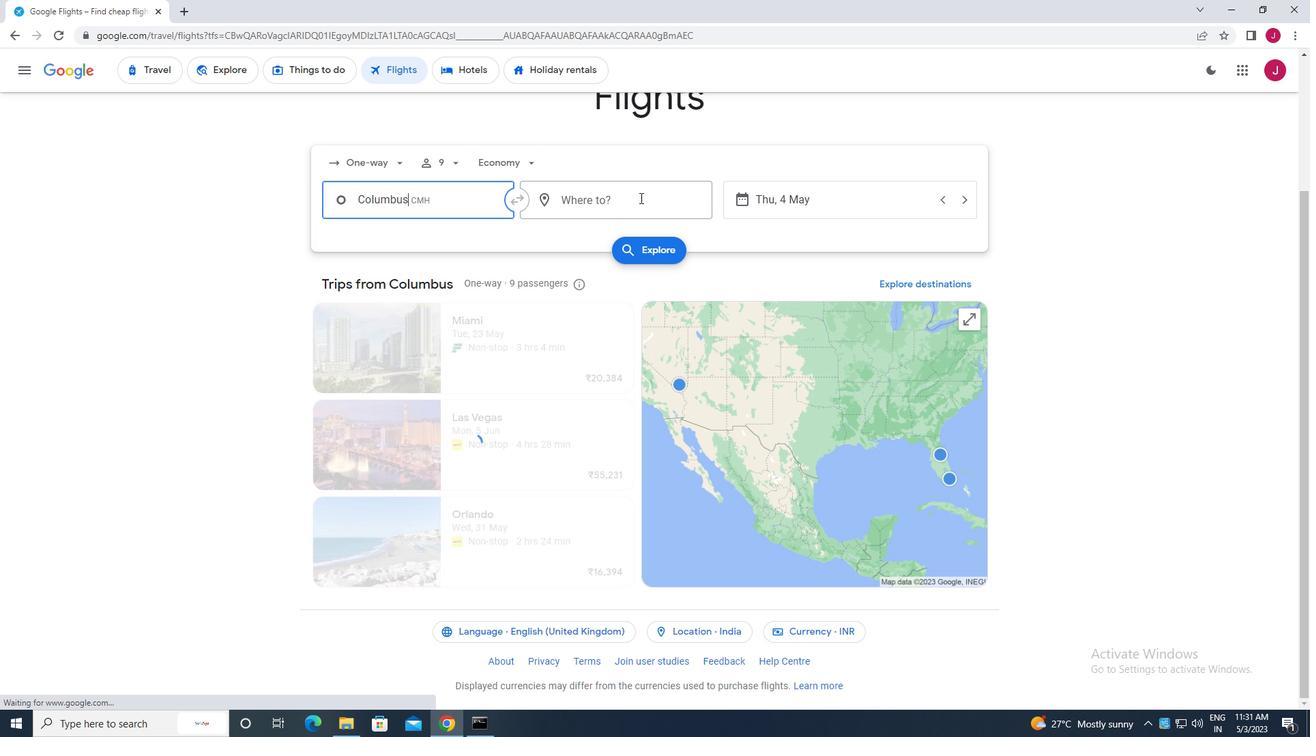 
Action: Mouse pressed left at (640, 201)
Screenshot: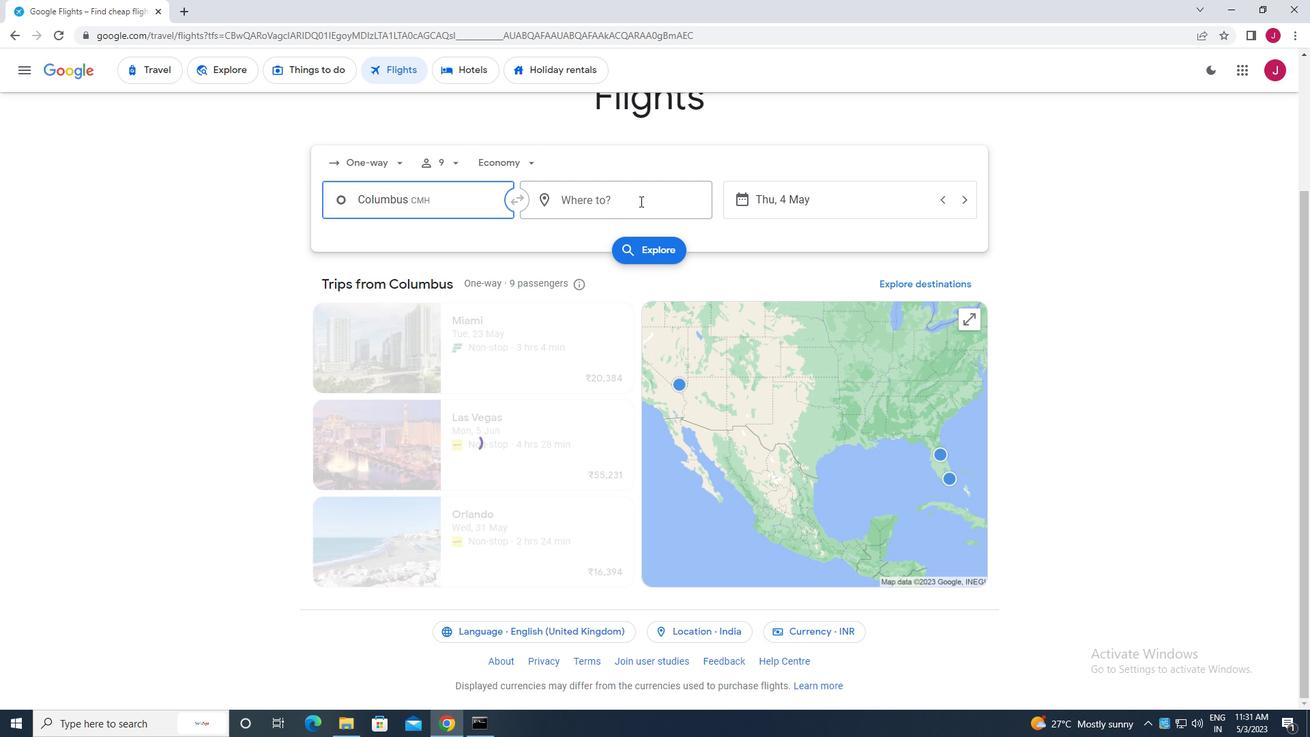 
Action: Mouse moved to (640, 201)
Screenshot: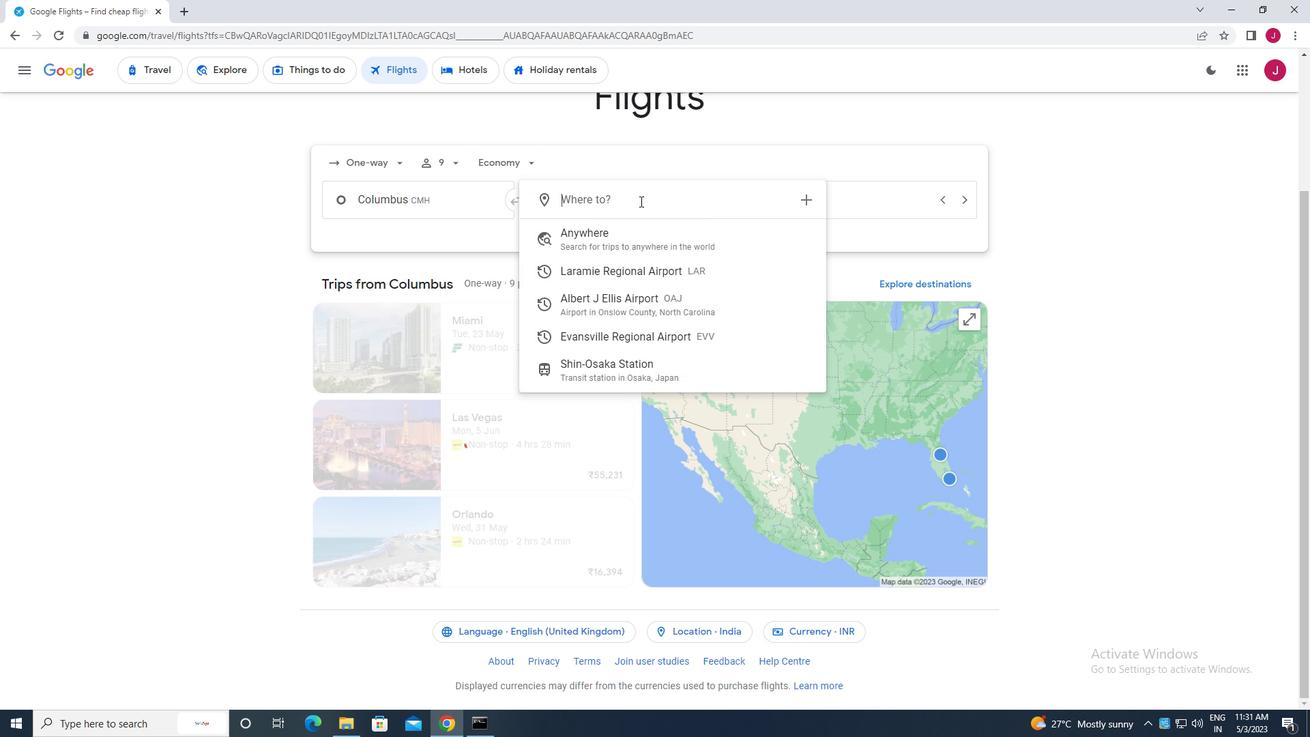 
Action: Key pressed evans
Screenshot: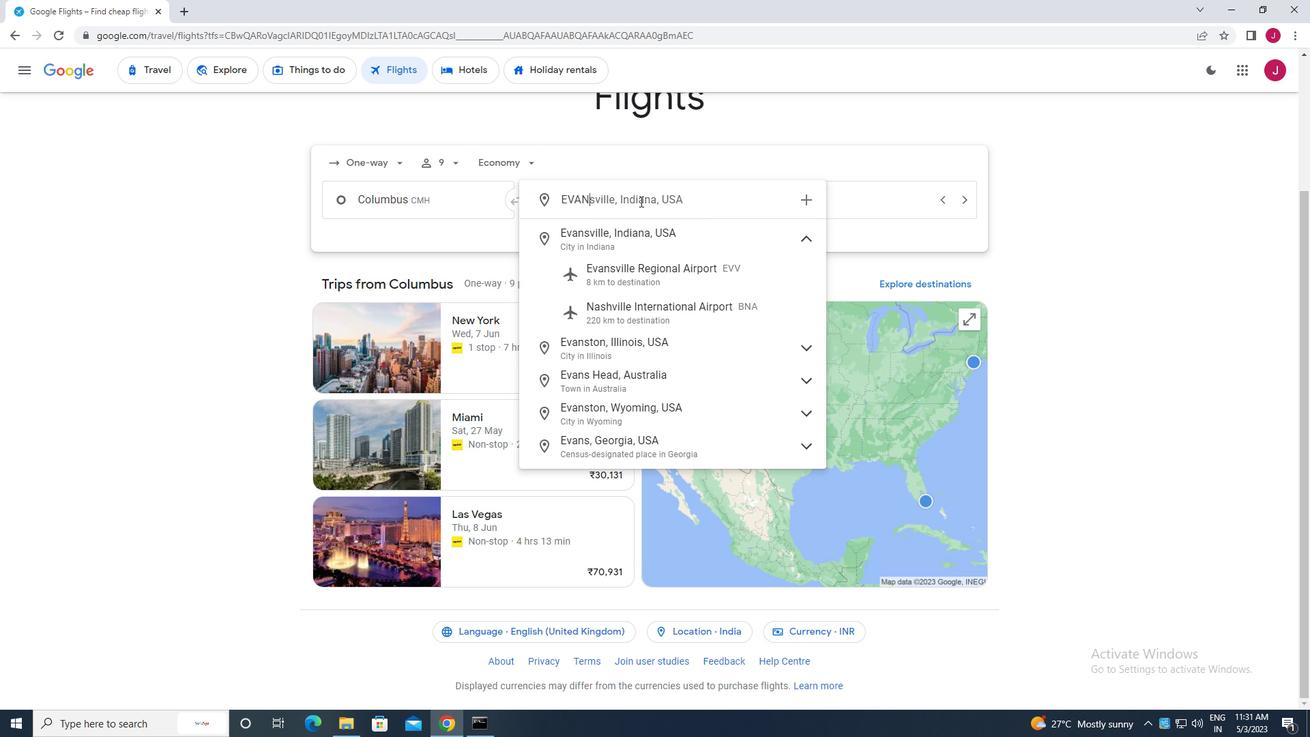 
Action: Mouse moved to (670, 275)
Screenshot: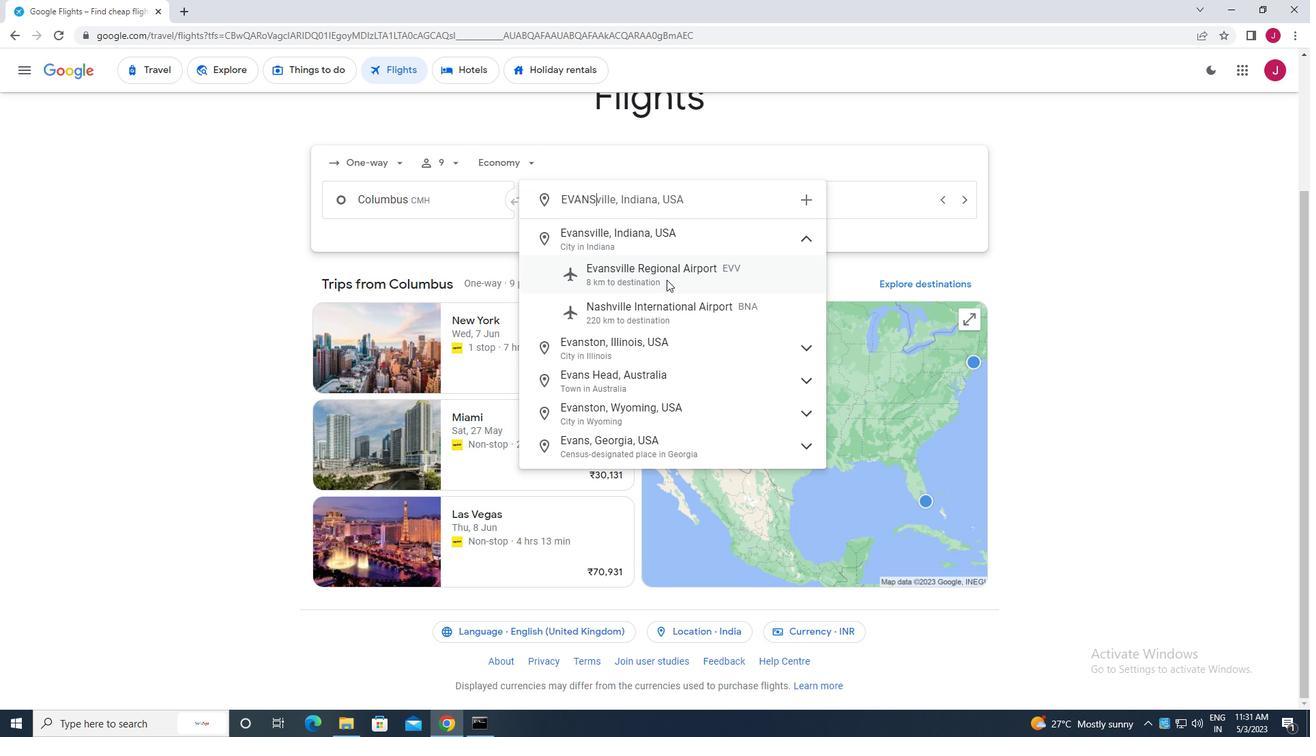 
Action: Mouse pressed left at (670, 275)
Screenshot: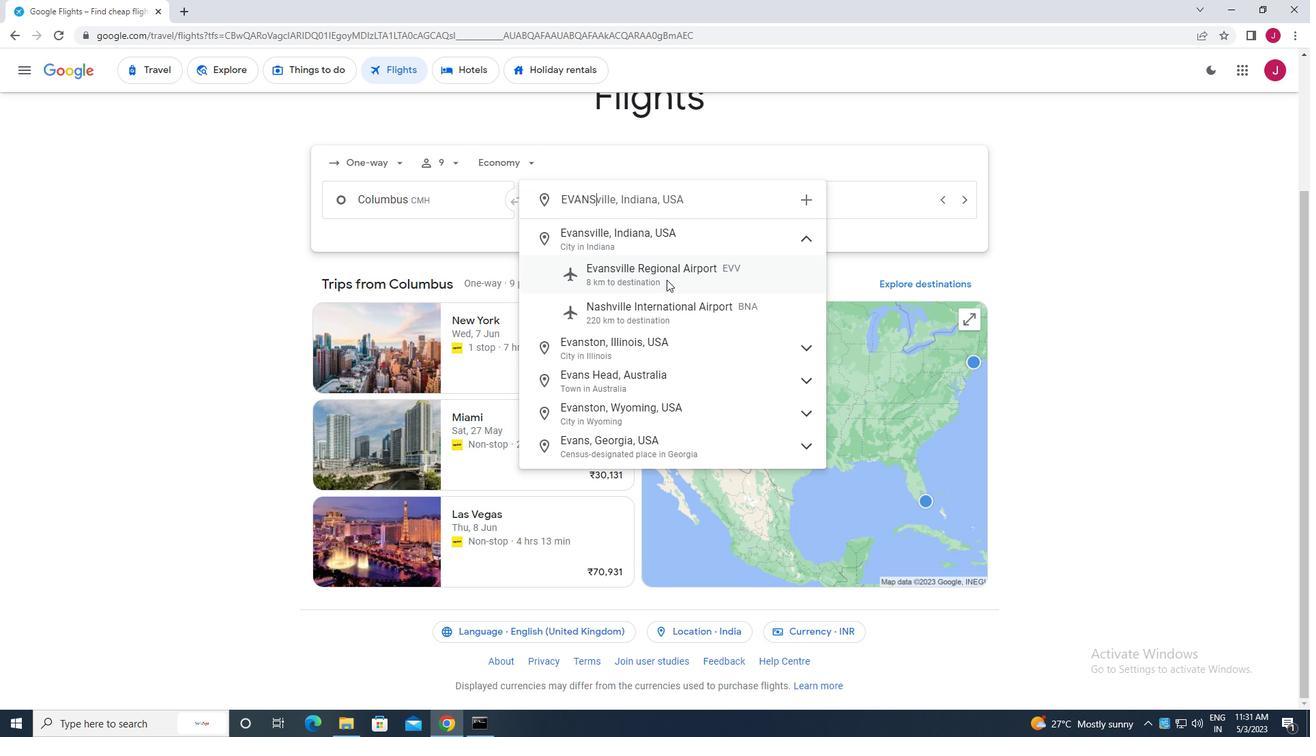 
Action: Mouse moved to (826, 197)
Screenshot: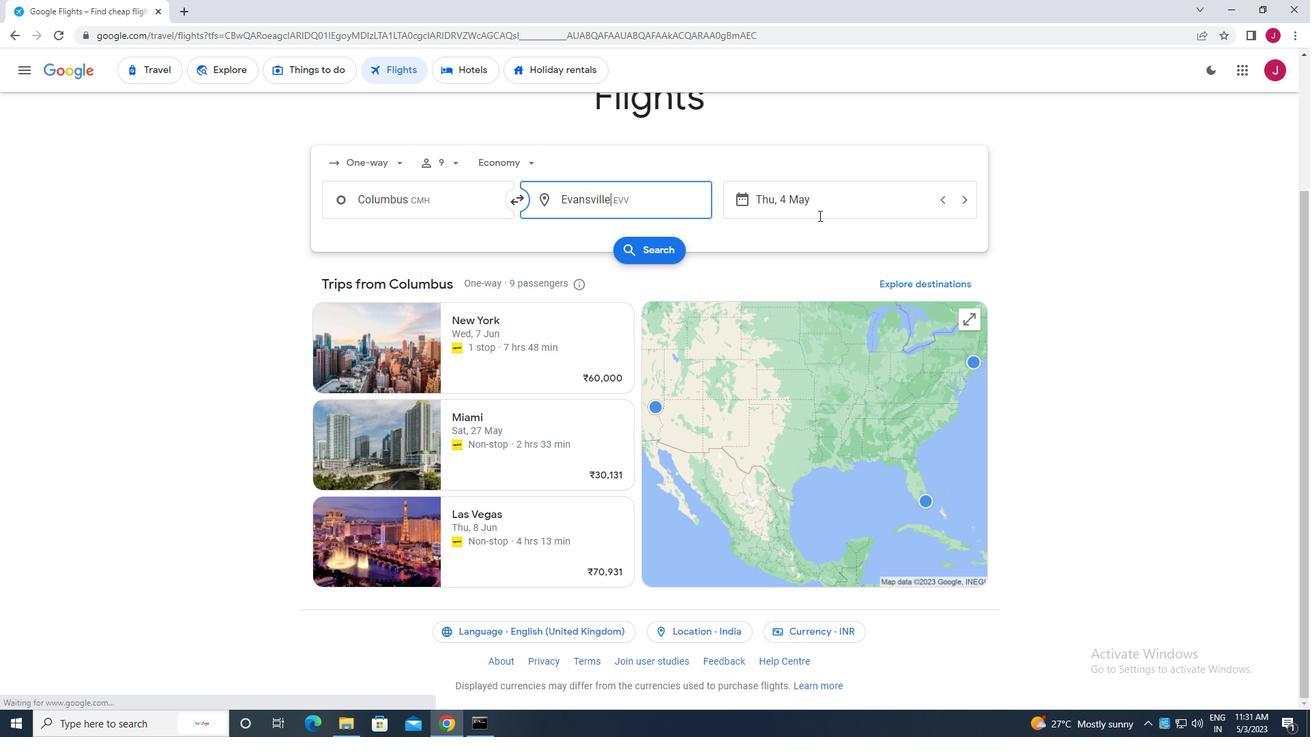 
Action: Mouse pressed left at (826, 197)
Screenshot: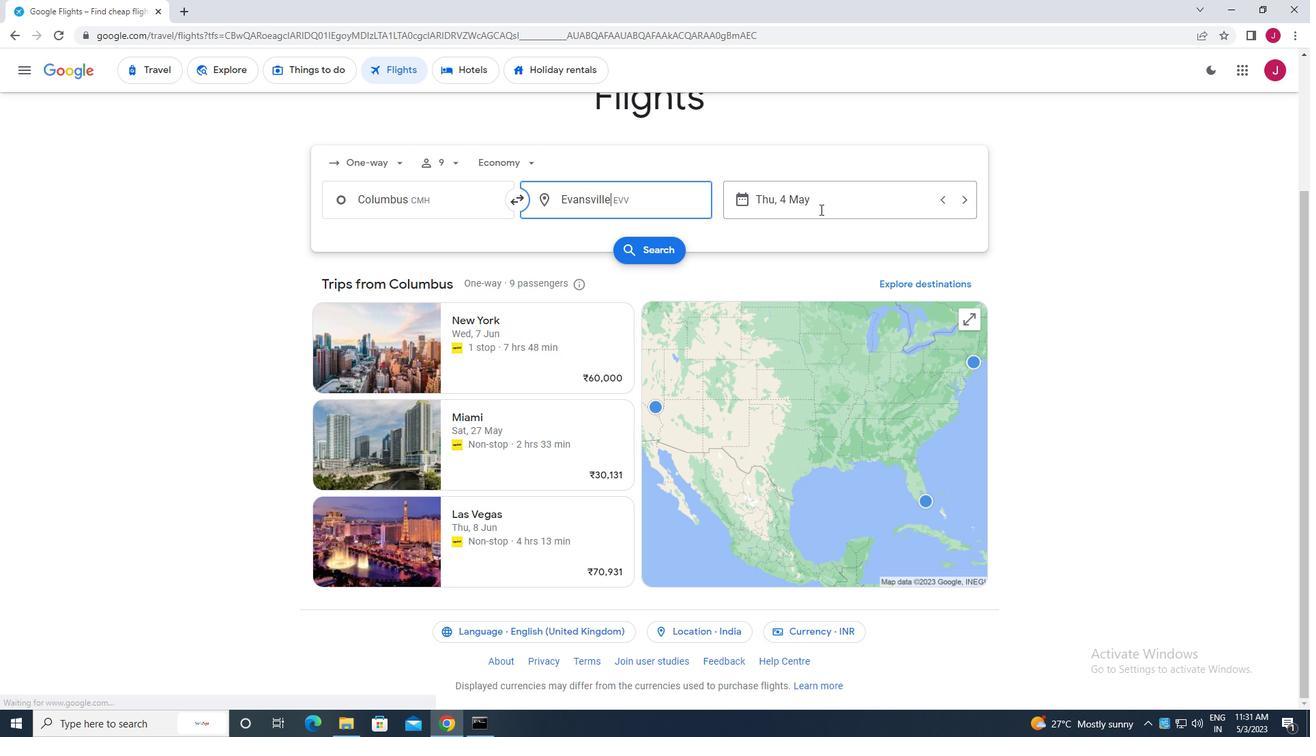 
Action: Mouse moved to (589, 305)
Screenshot: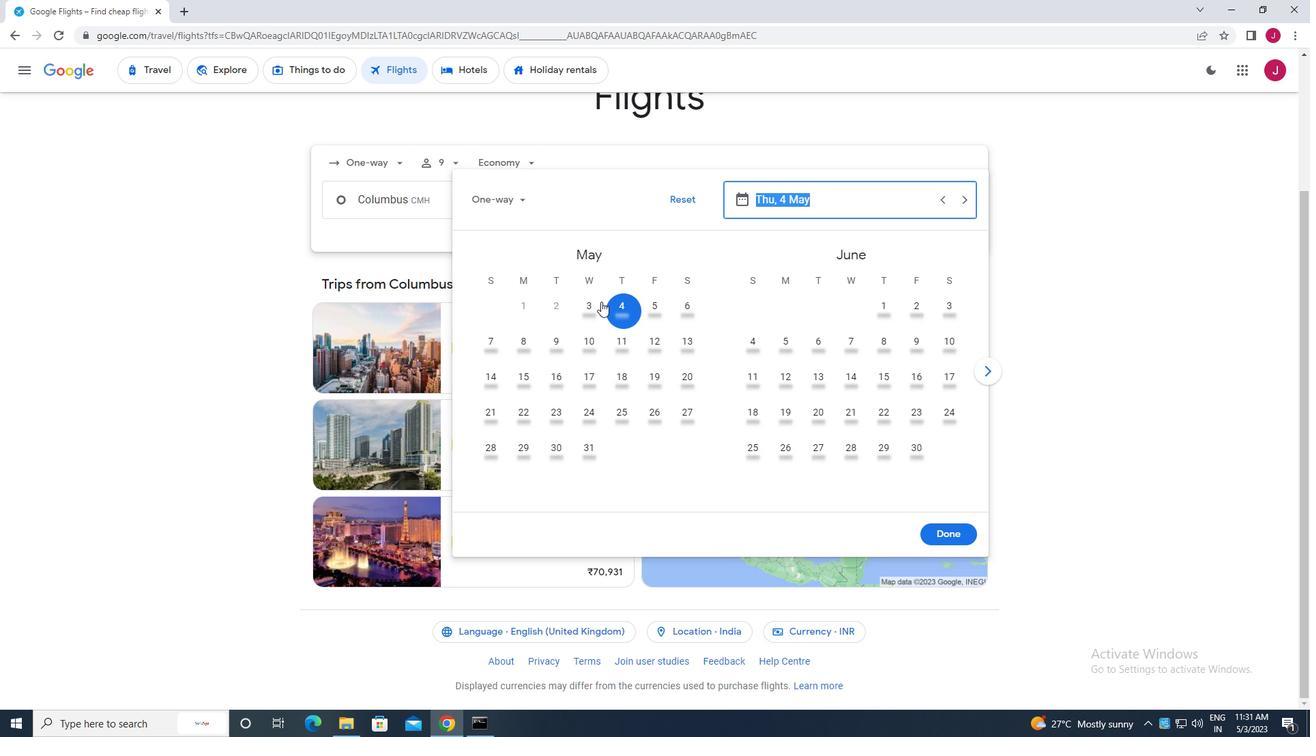 
Action: Mouse pressed left at (589, 305)
Screenshot: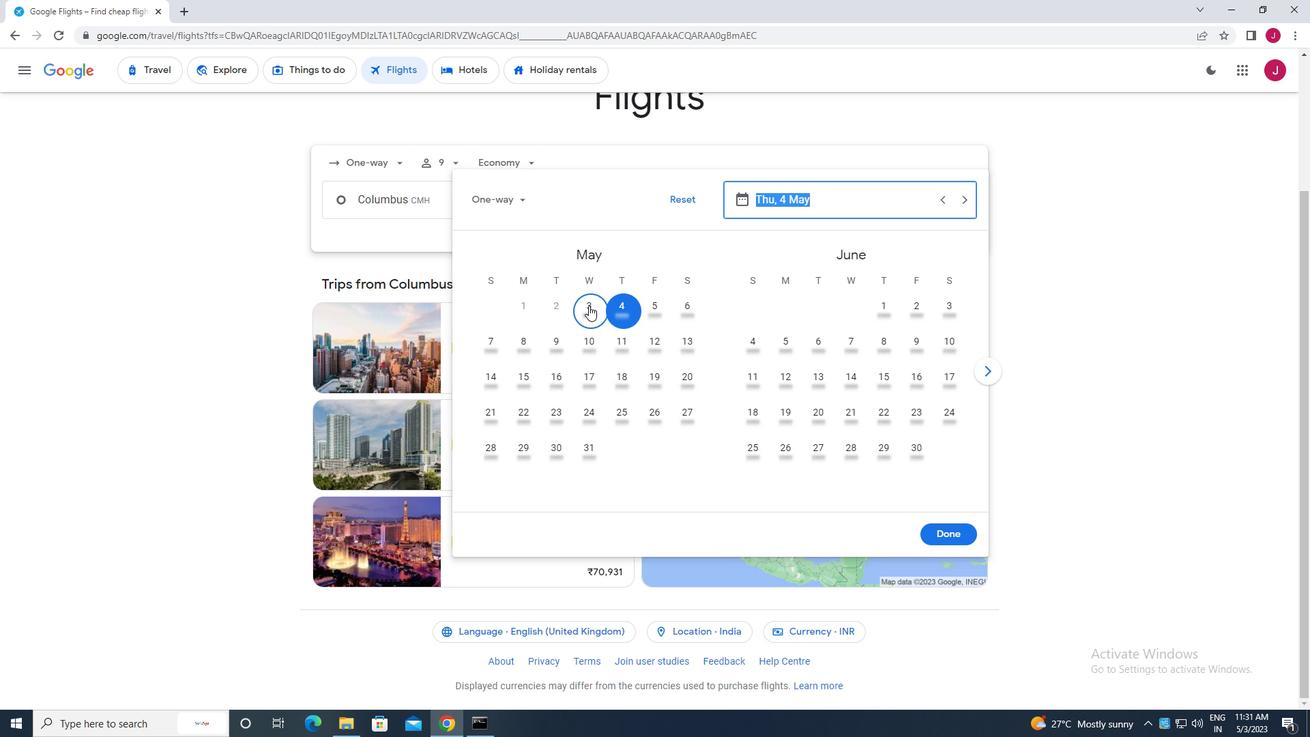 
Action: Mouse moved to (945, 538)
Screenshot: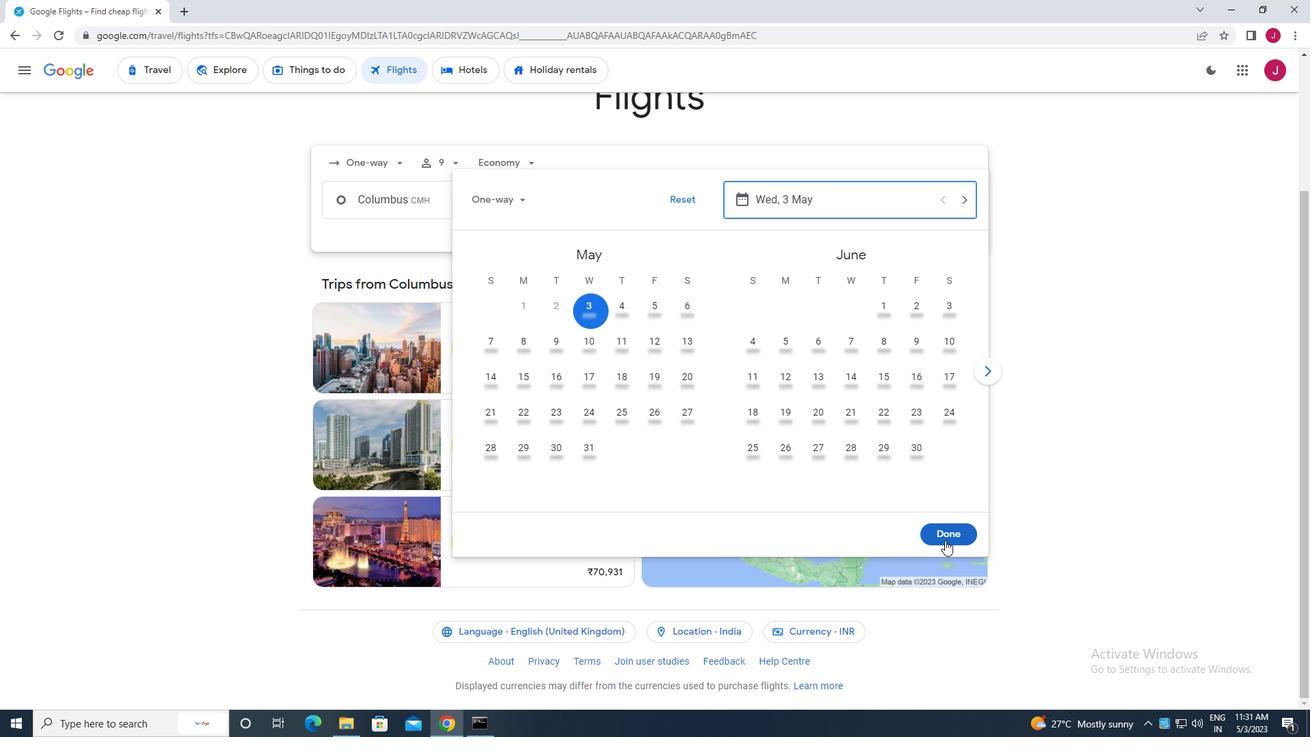 
Action: Mouse pressed left at (945, 538)
Screenshot: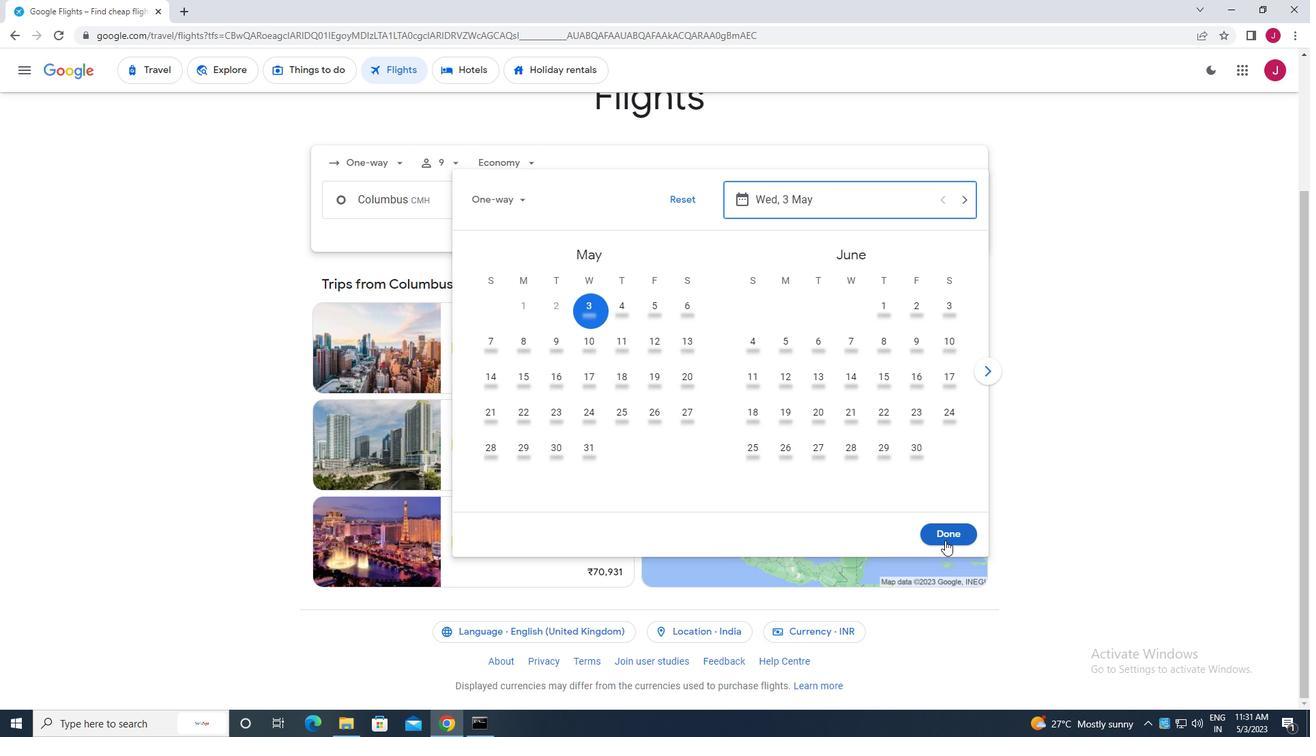 
Action: Mouse moved to (660, 248)
Screenshot: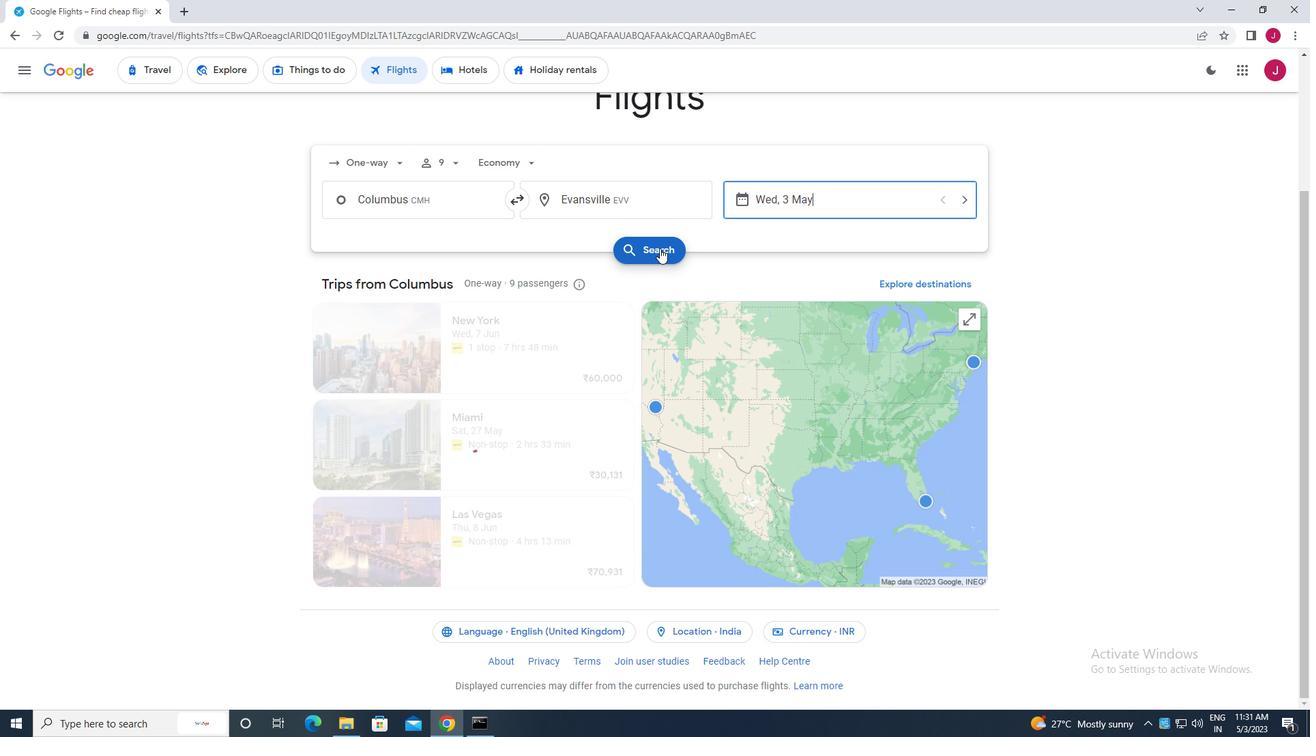 
Action: Mouse pressed left at (660, 248)
Screenshot: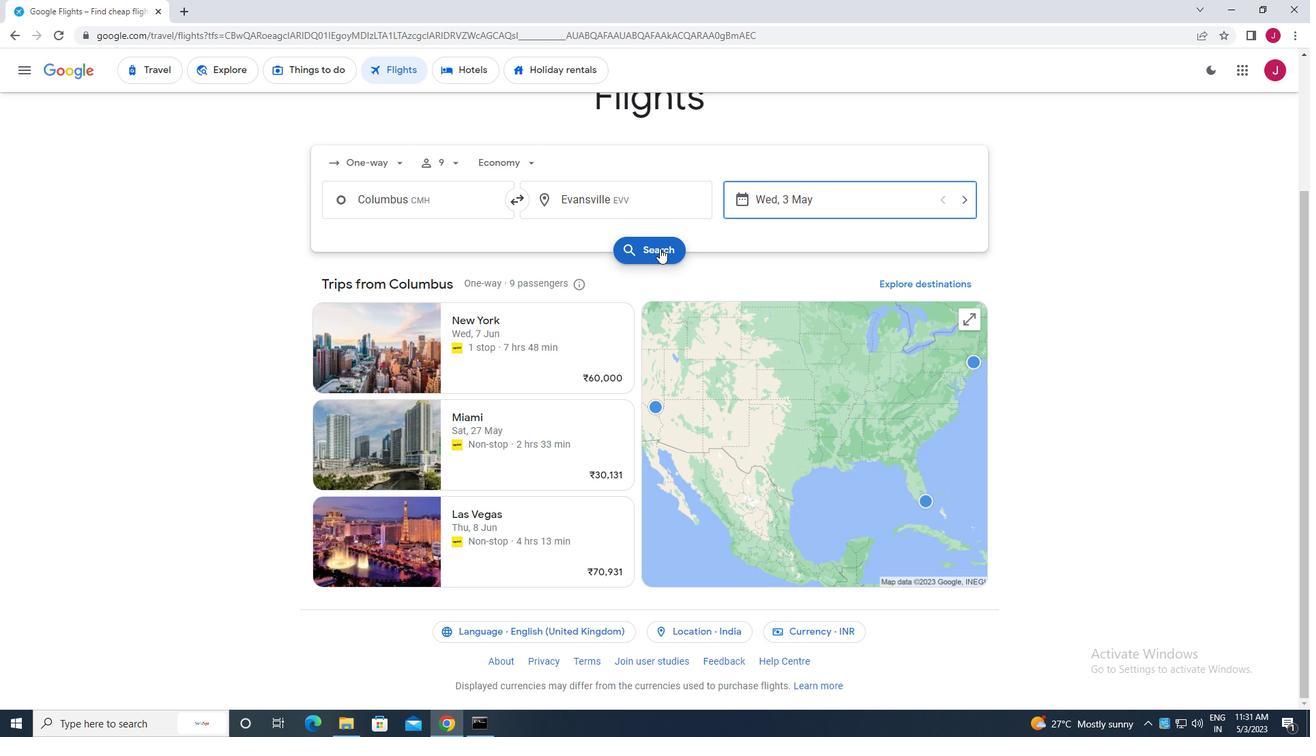 
Action: Mouse moved to (363, 195)
Screenshot: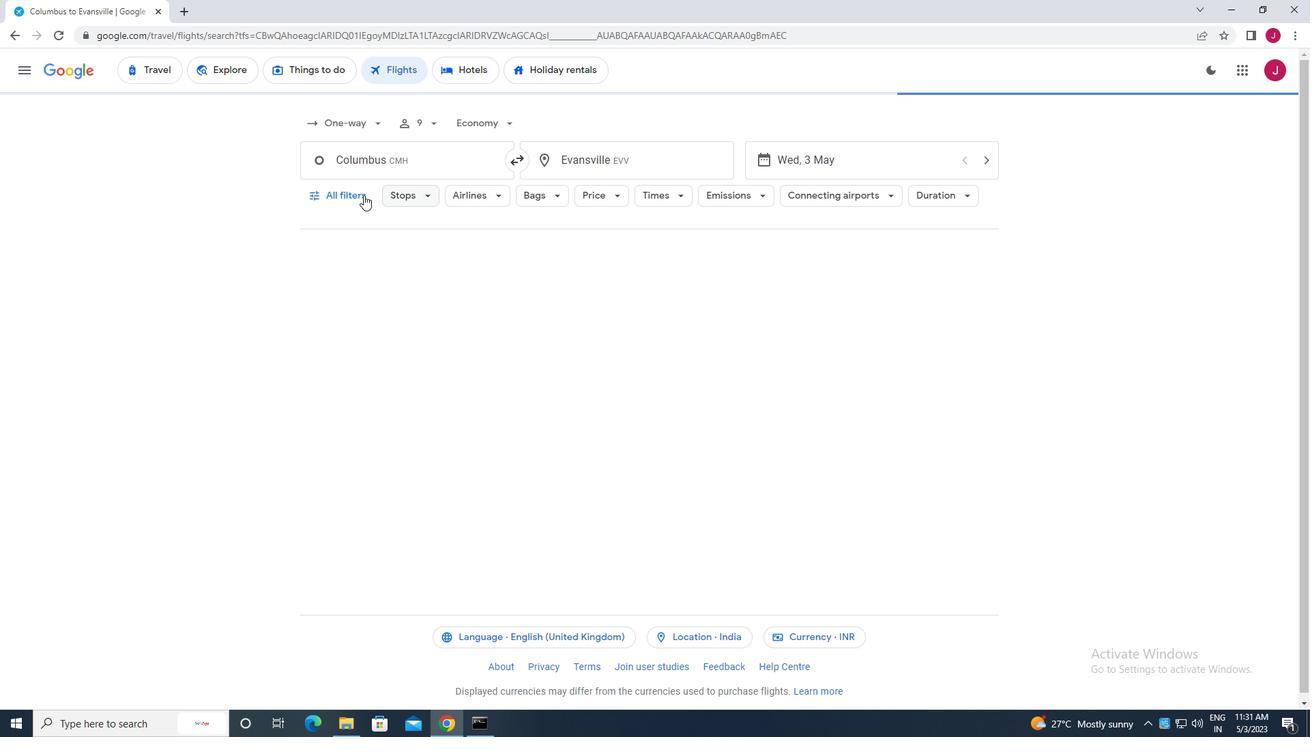 
Action: Mouse pressed left at (363, 195)
Screenshot: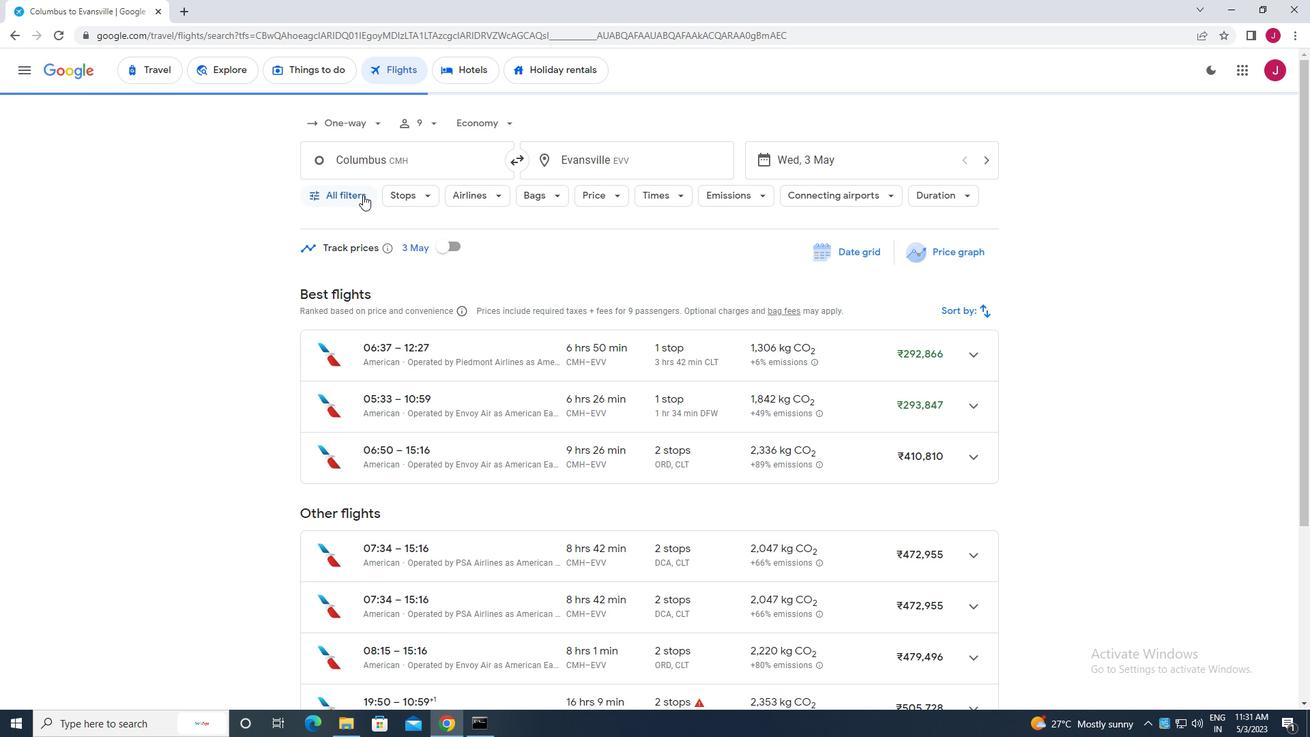 
Action: Mouse moved to (427, 284)
Screenshot: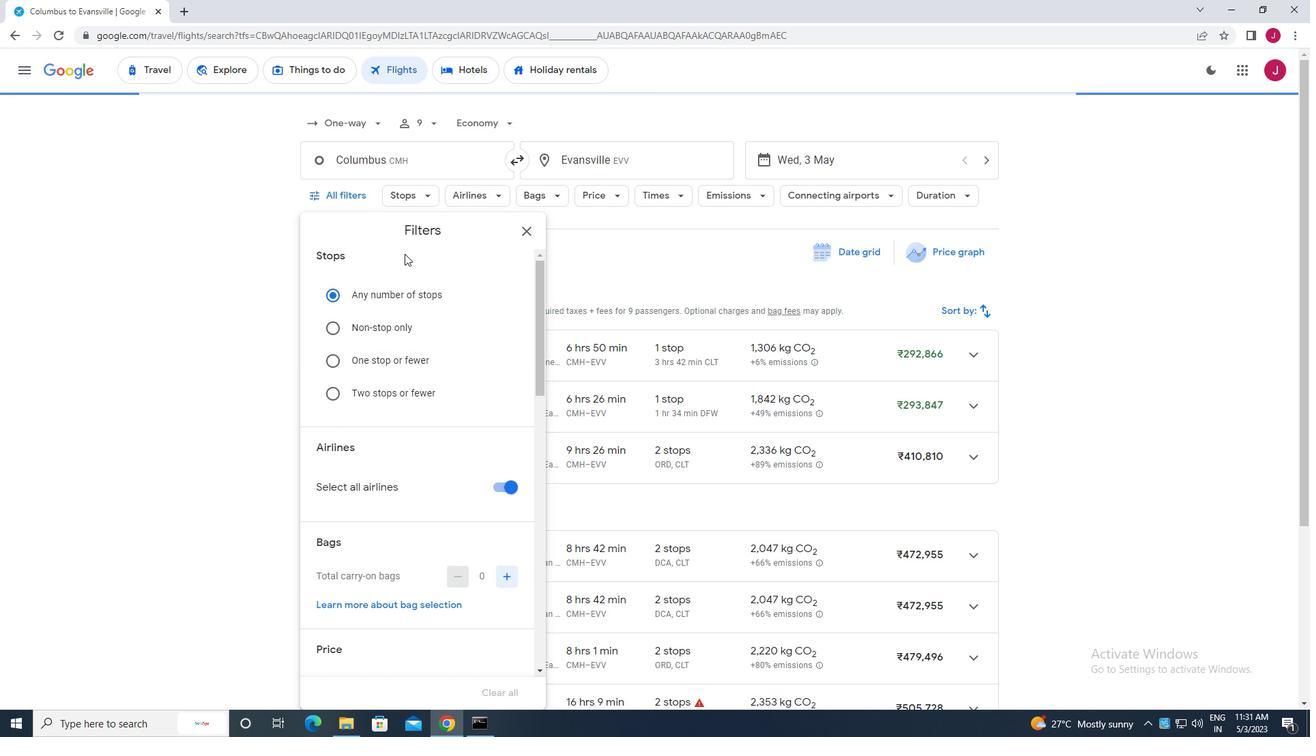 
Action: Mouse scrolled (427, 283) with delta (0, 0)
Screenshot: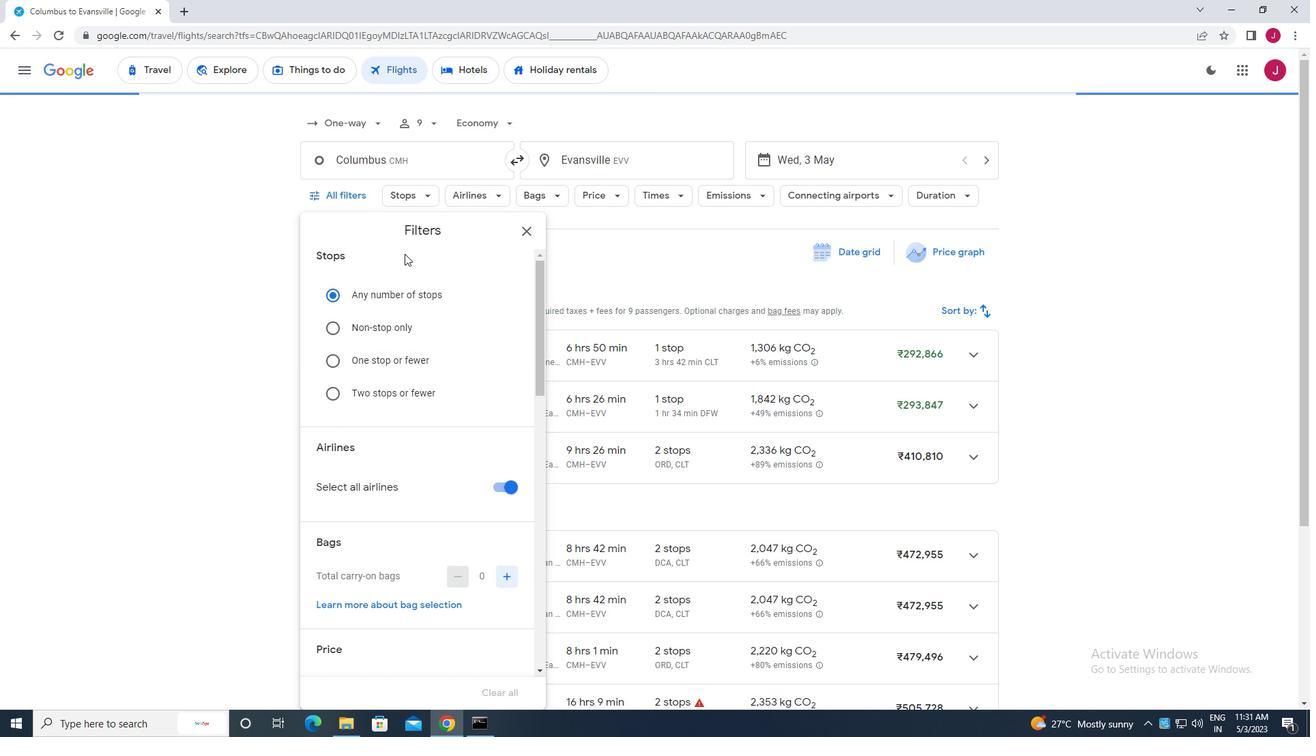 
Action: Mouse moved to (429, 286)
Screenshot: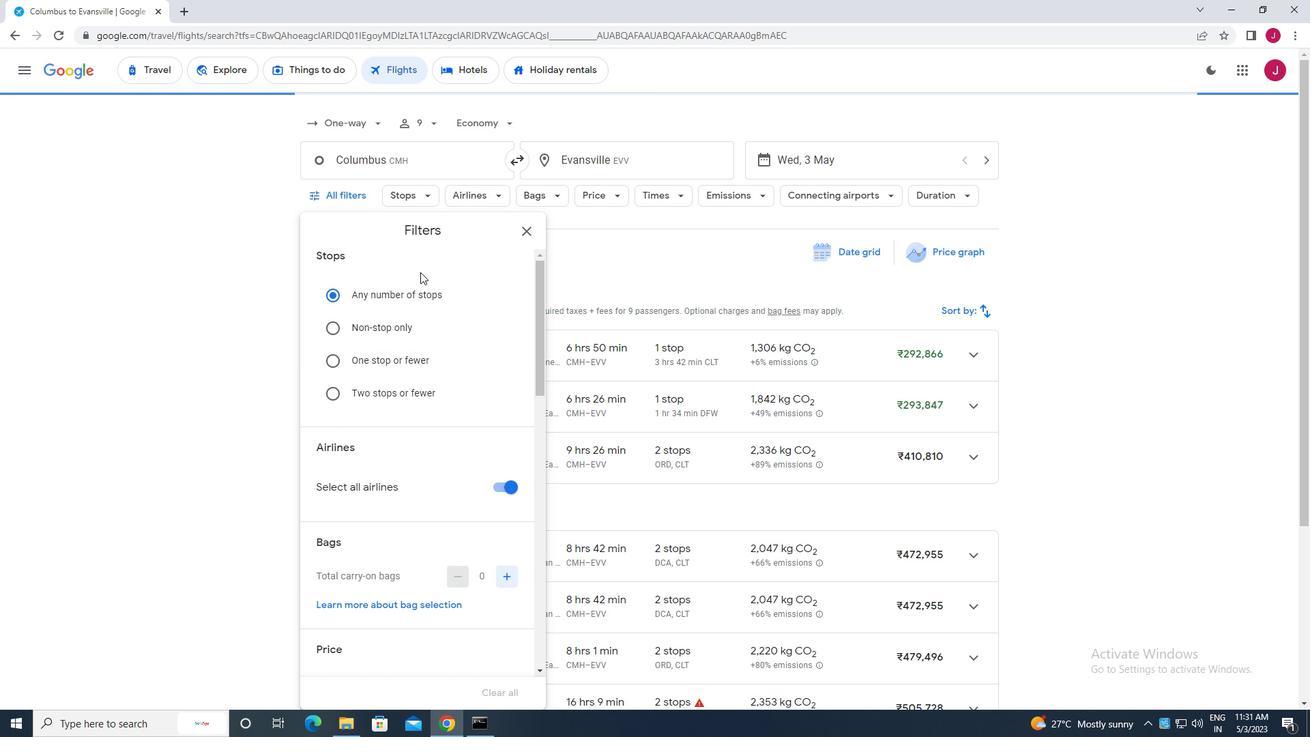 
Action: Mouse scrolled (429, 285) with delta (0, 0)
Screenshot: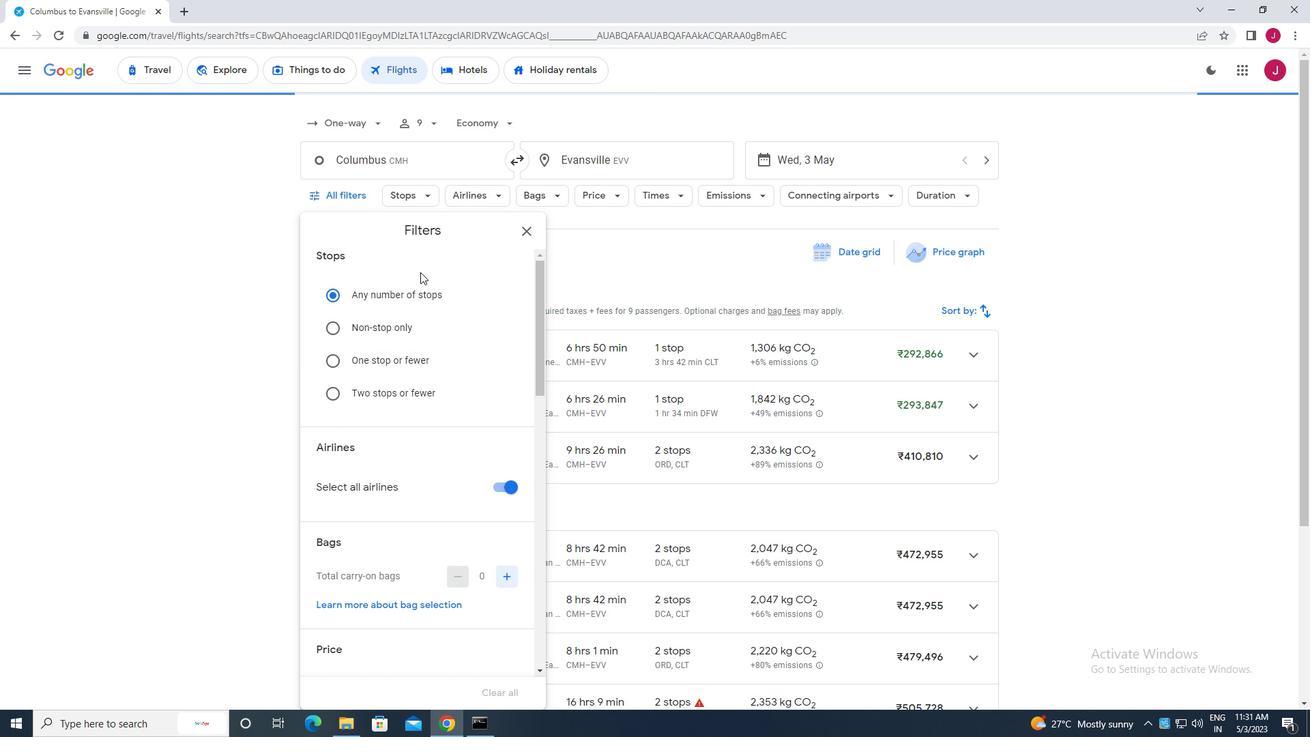 
Action: Mouse moved to (432, 287)
Screenshot: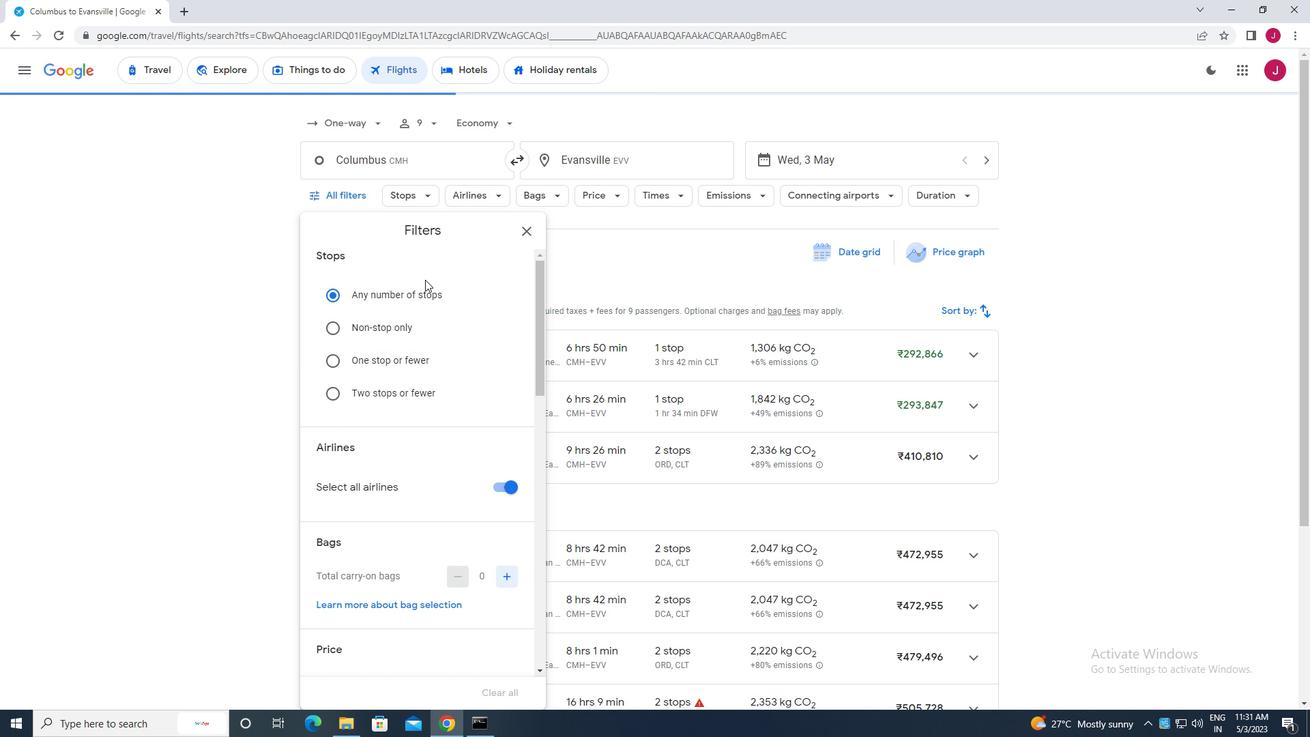 
Action: Mouse scrolled (432, 286) with delta (0, 0)
Screenshot: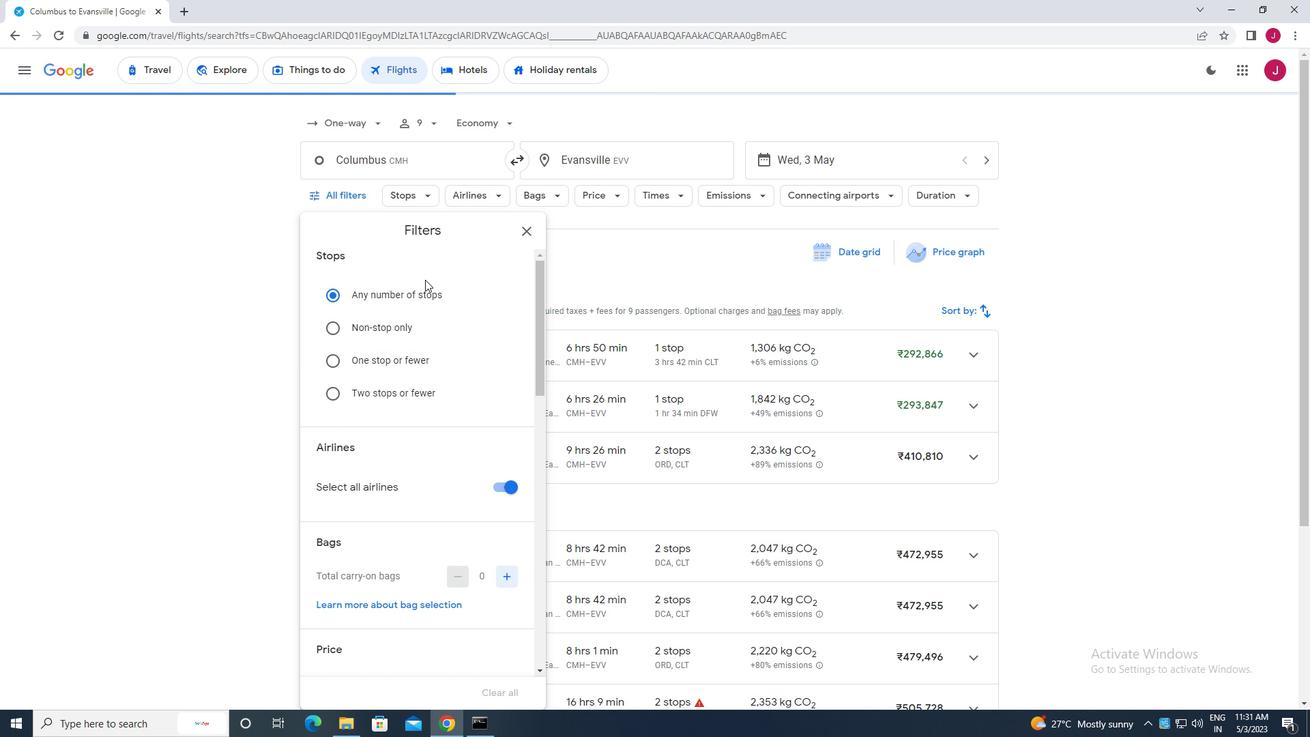 
Action: Mouse moved to (433, 288)
Screenshot: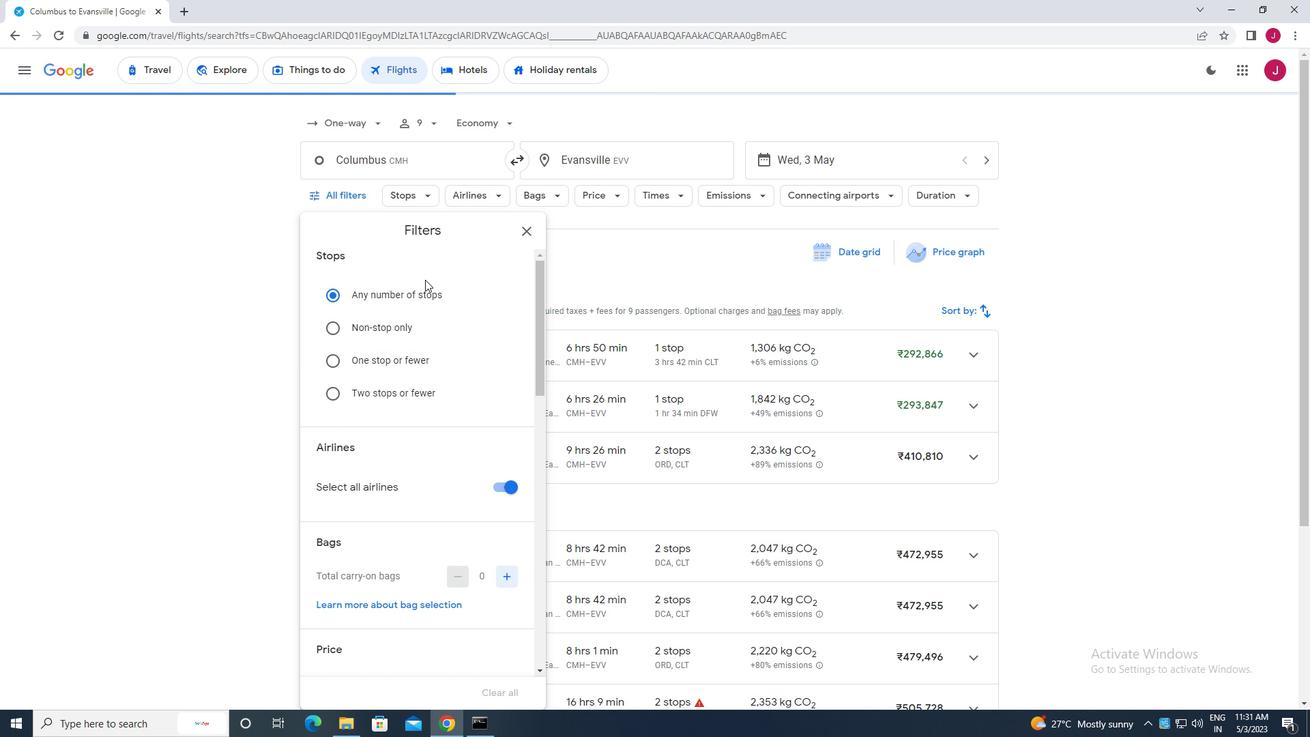 
Action: Mouse scrolled (433, 287) with delta (0, 0)
Screenshot: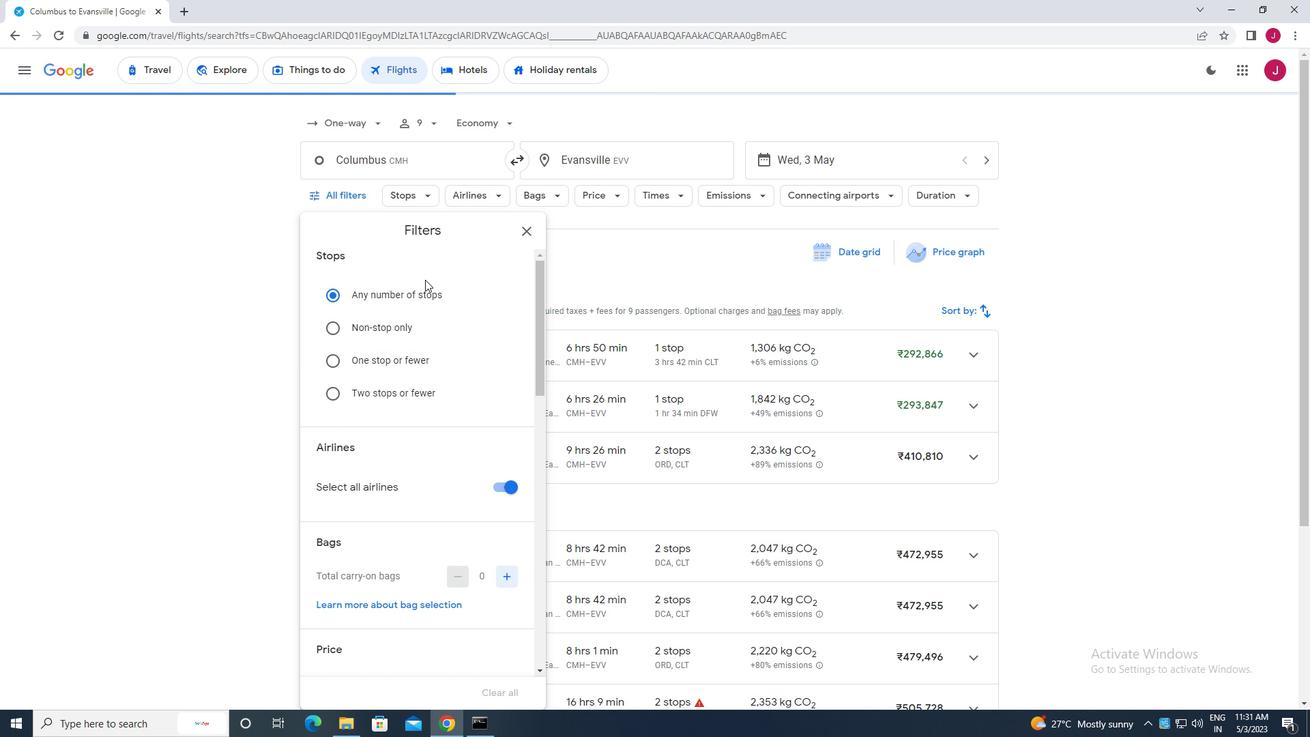 
Action: Mouse moved to (494, 277)
Screenshot: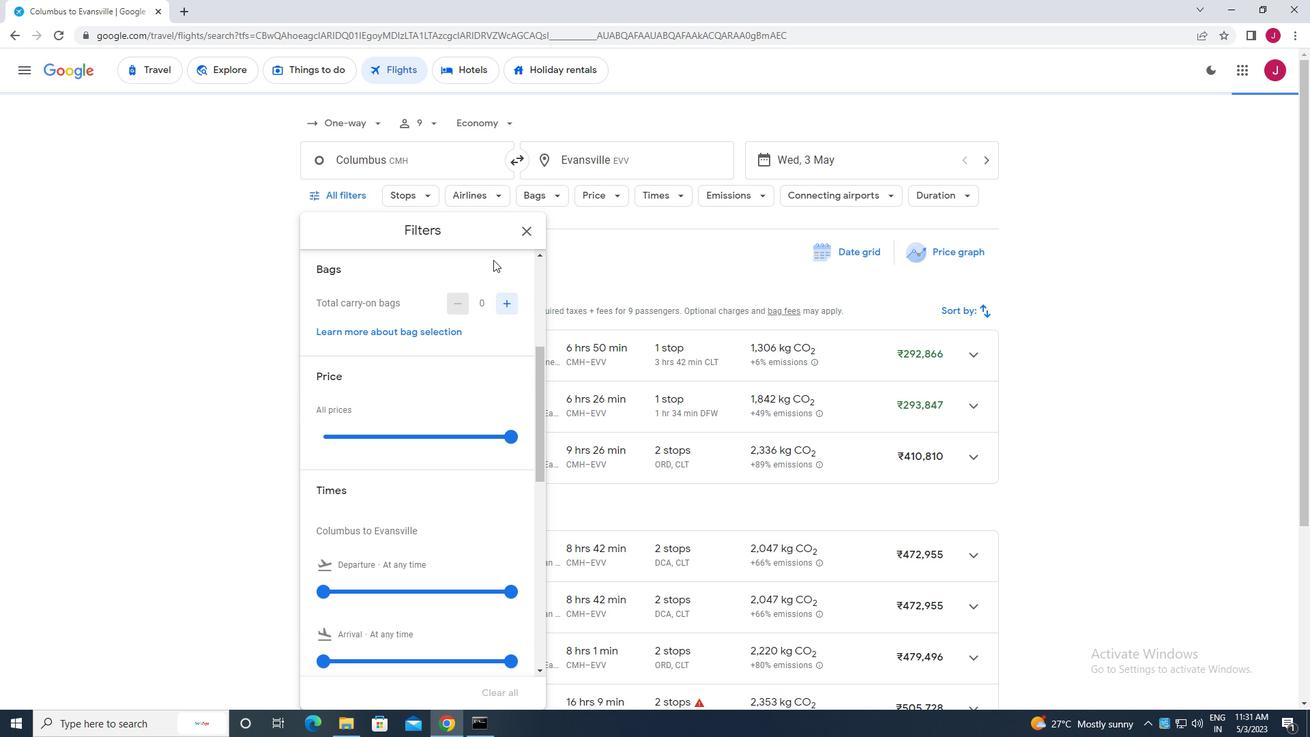 
Action: Mouse scrolled (494, 277) with delta (0, 0)
Screenshot: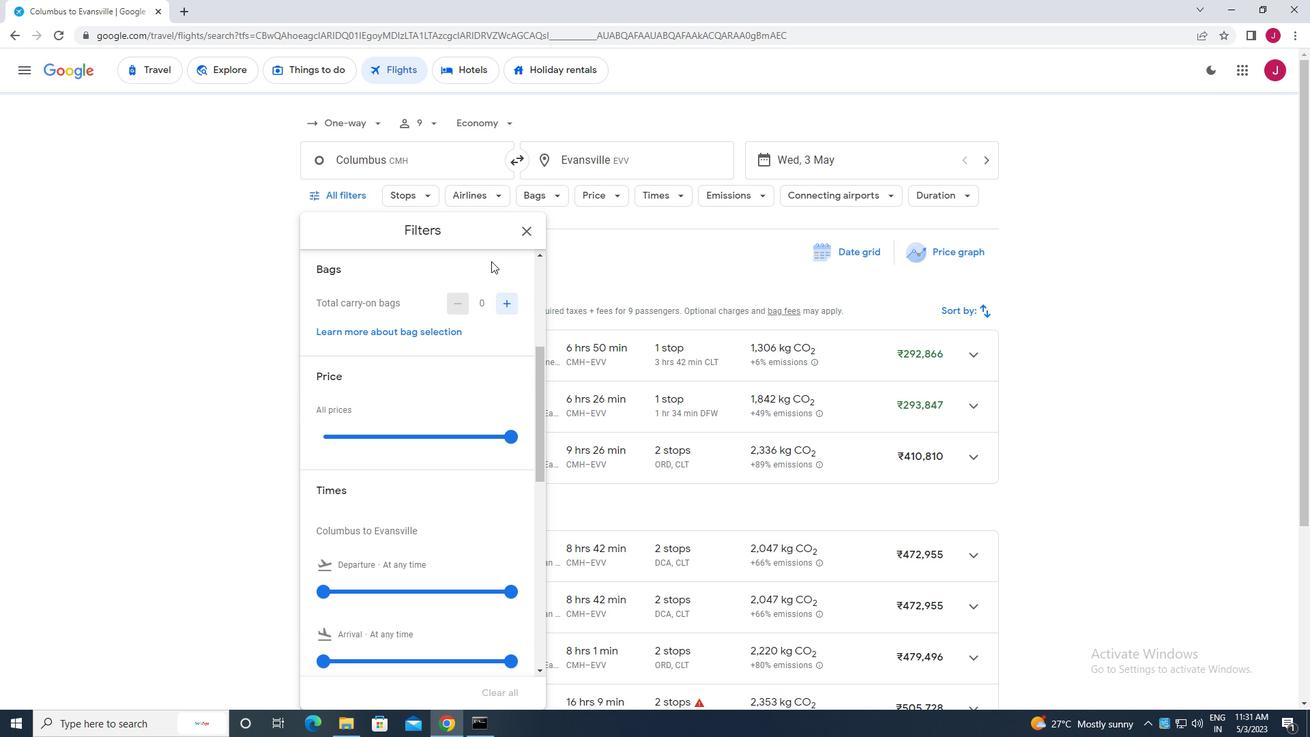 
Action: Mouse scrolled (494, 277) with delta (0, 0)
Screenshot: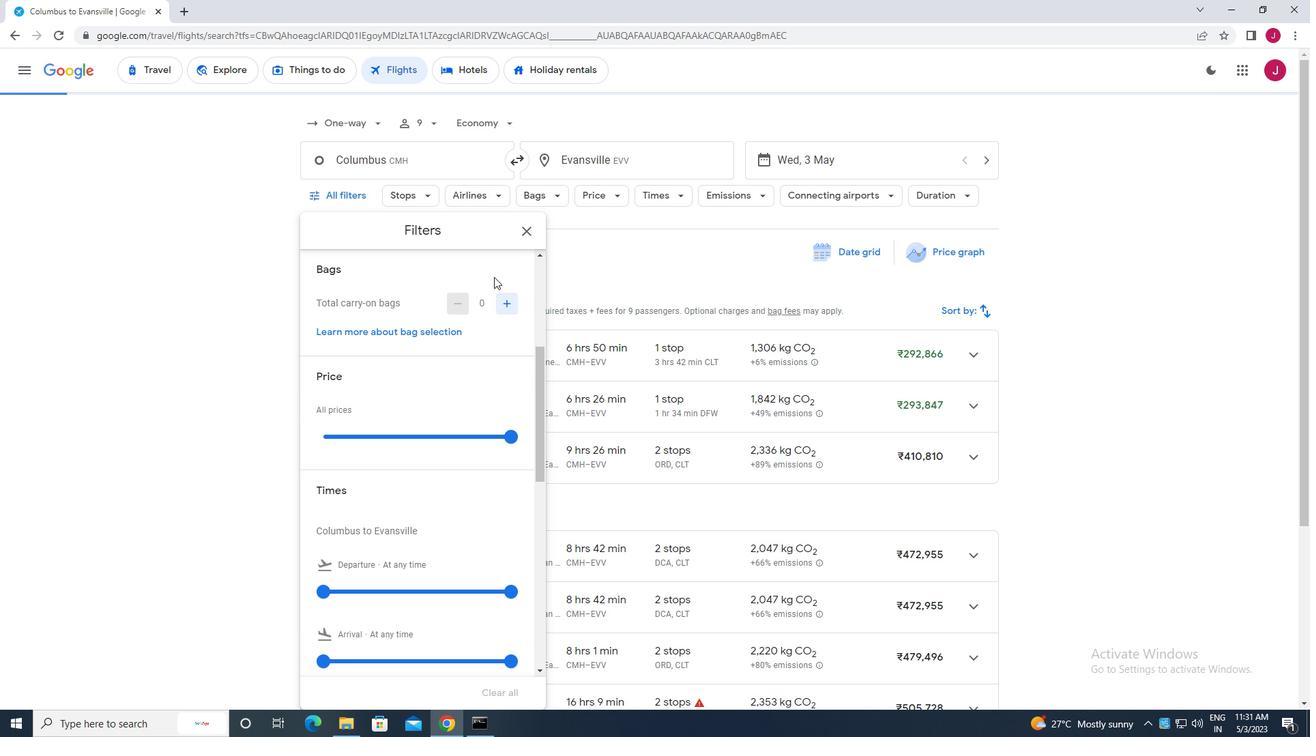 
Action: Mouse moved to (503, 344)
Screenshot: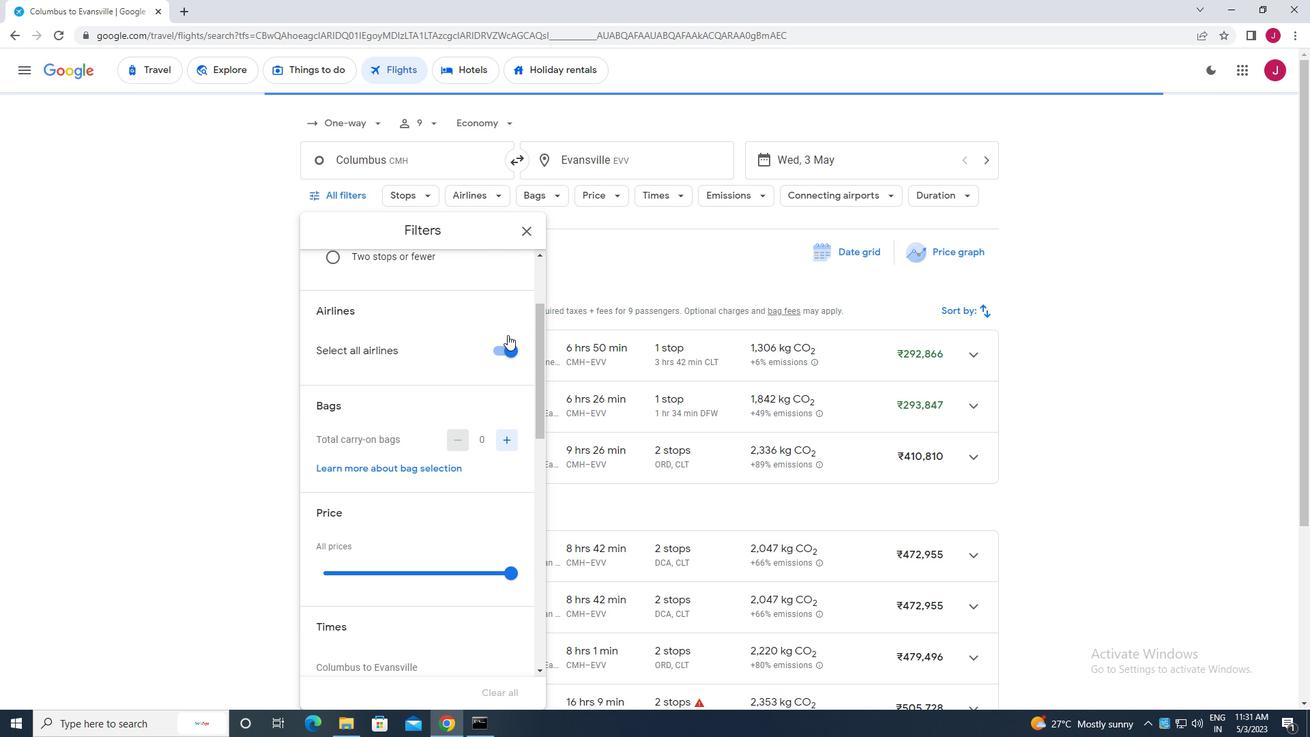 
Action: Mouse pressed left at (503, 344)
Screenshot: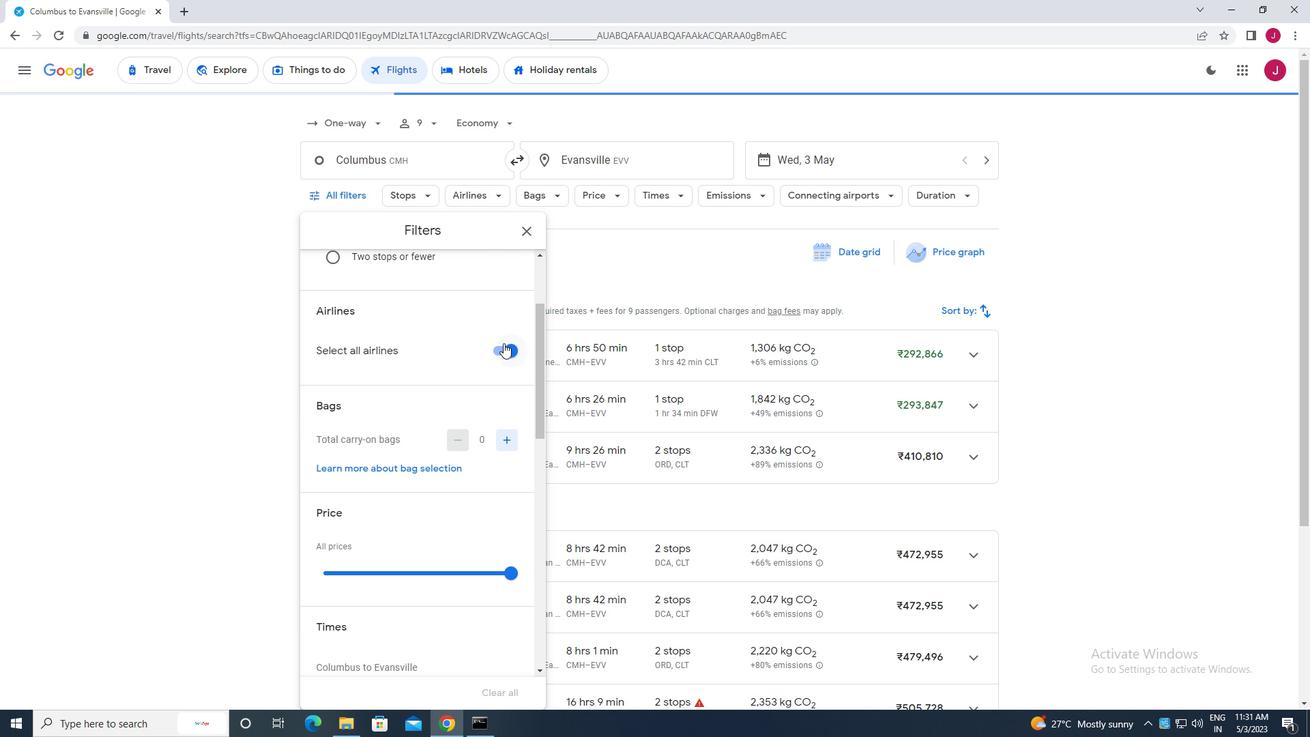 
Action: Mouse moved to (477, 346)
Screenshot: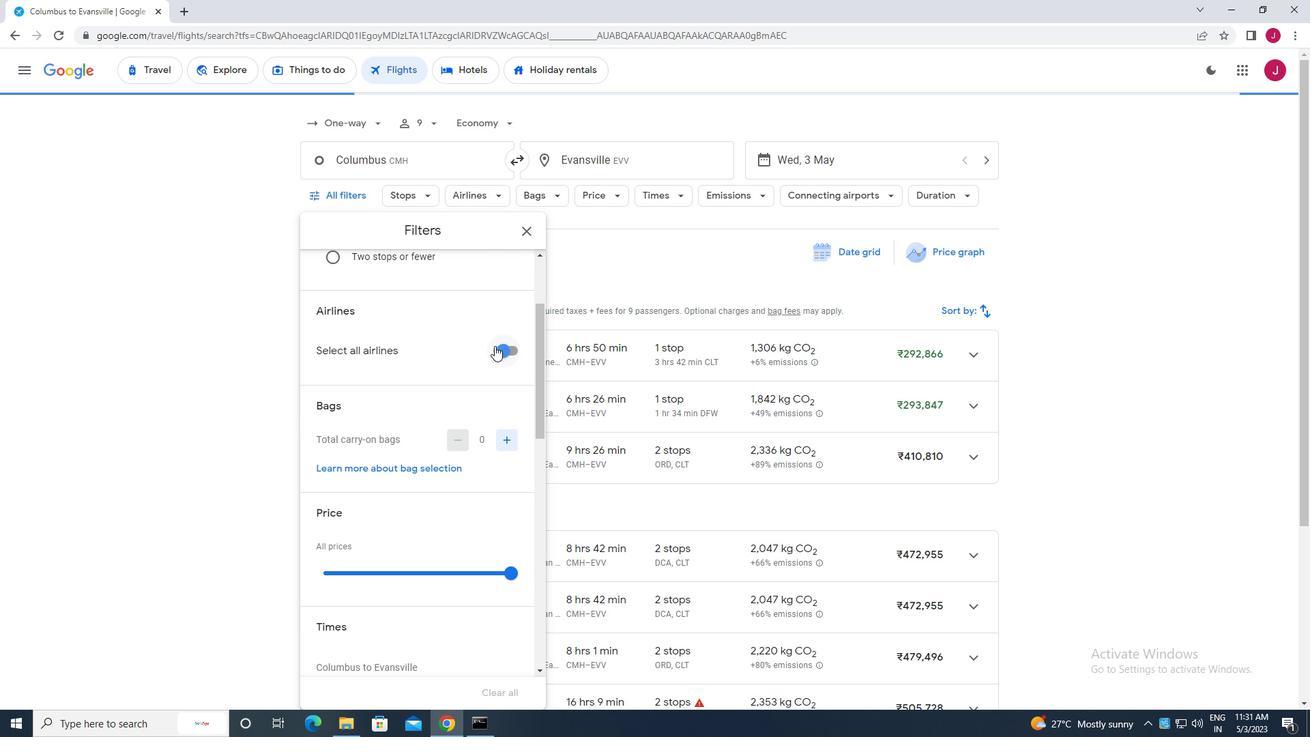 
Action: Mouse scrolled (477, 346) with delta (0, 0)
Screenshot: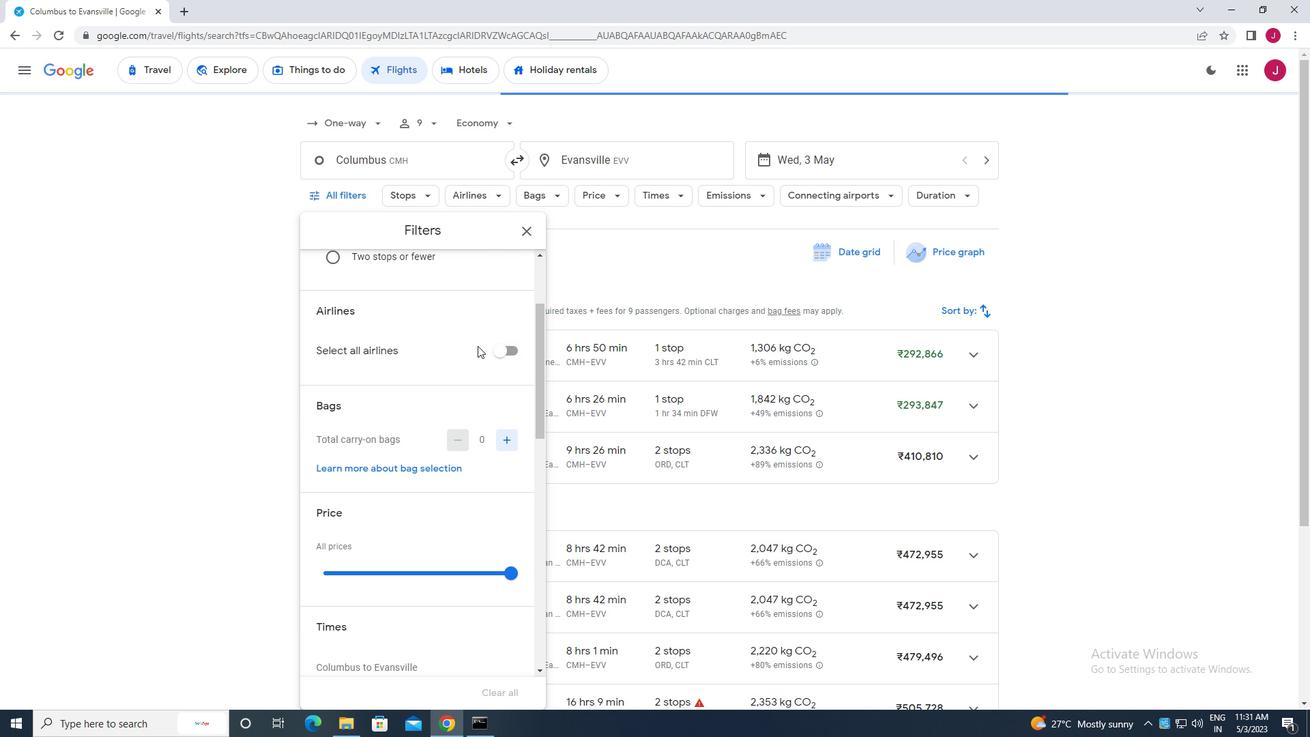 
Action: Mouse scrolled (477, 346) with delta (0, 0)
Screenshot: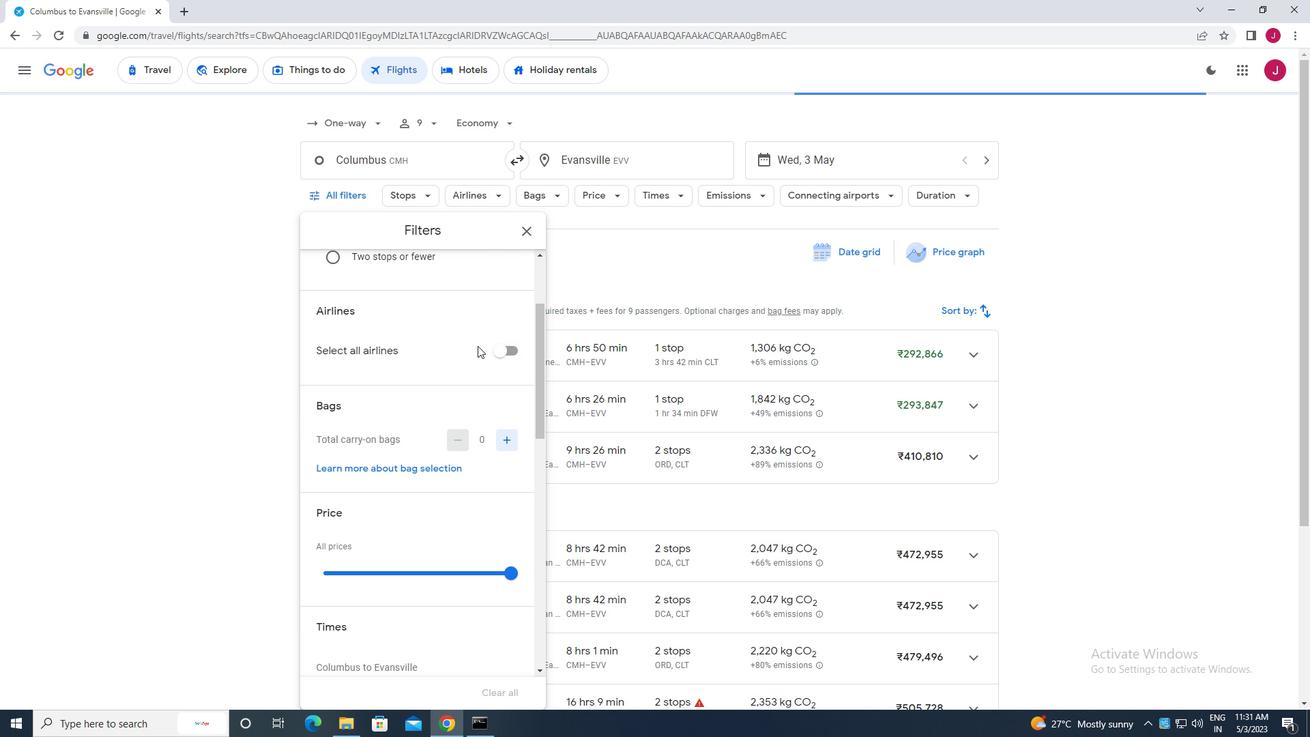 
Action: Mouse moved to (464, 329)
Screenshot: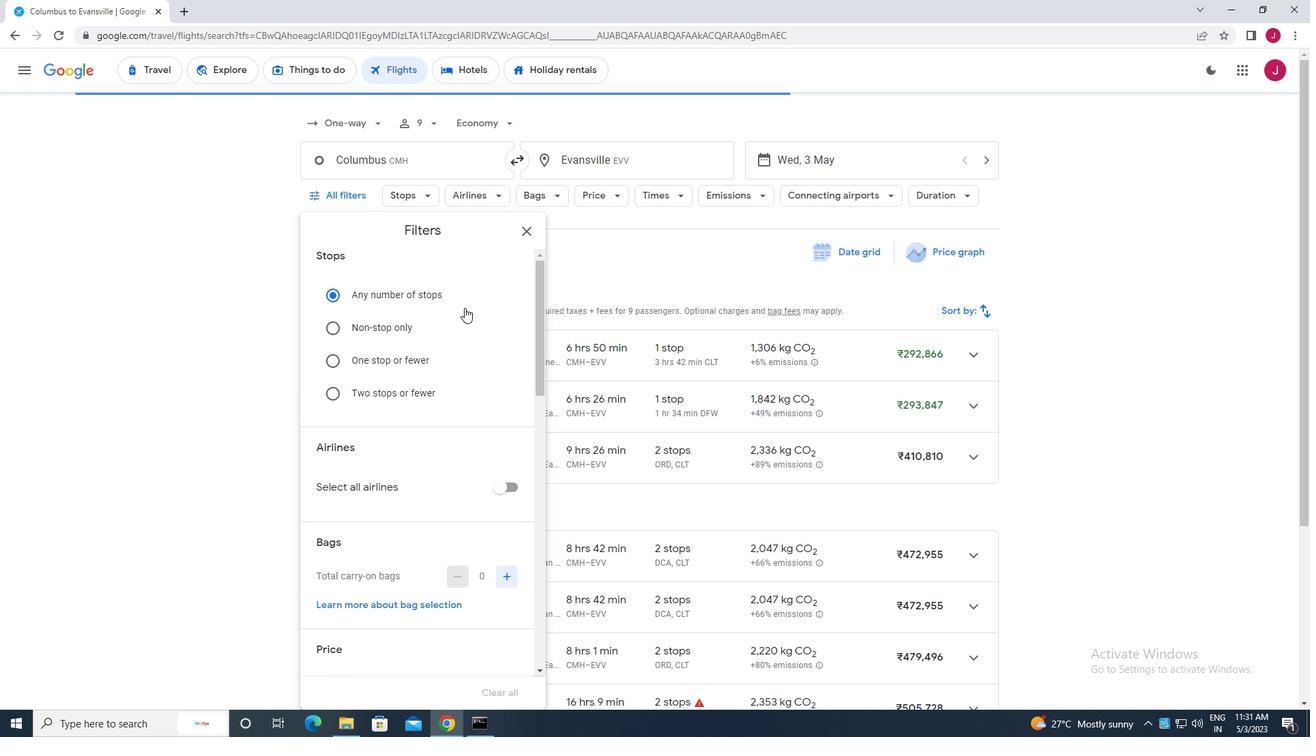 
Action: Mouse scrolled (464, 329) with delta (0, 0)
Screenshot: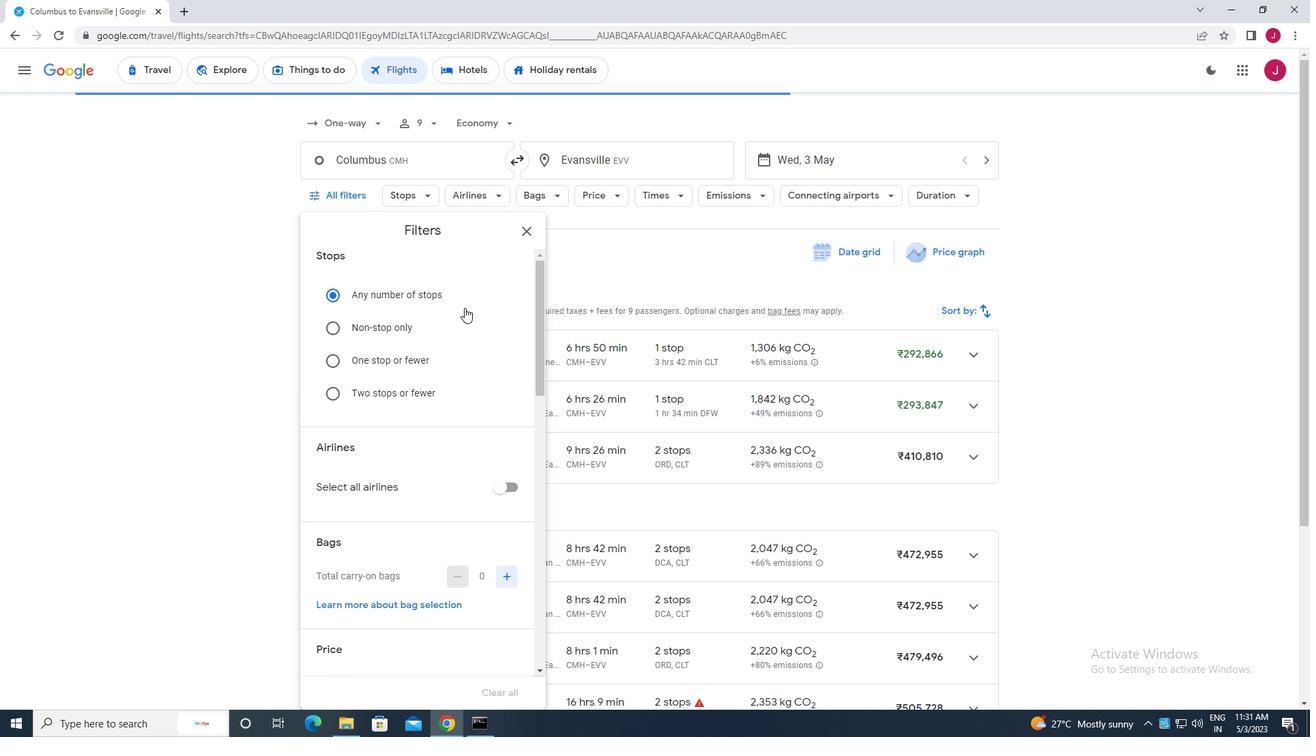 
Action: Mouse moved to (465, 334)
Screenshot: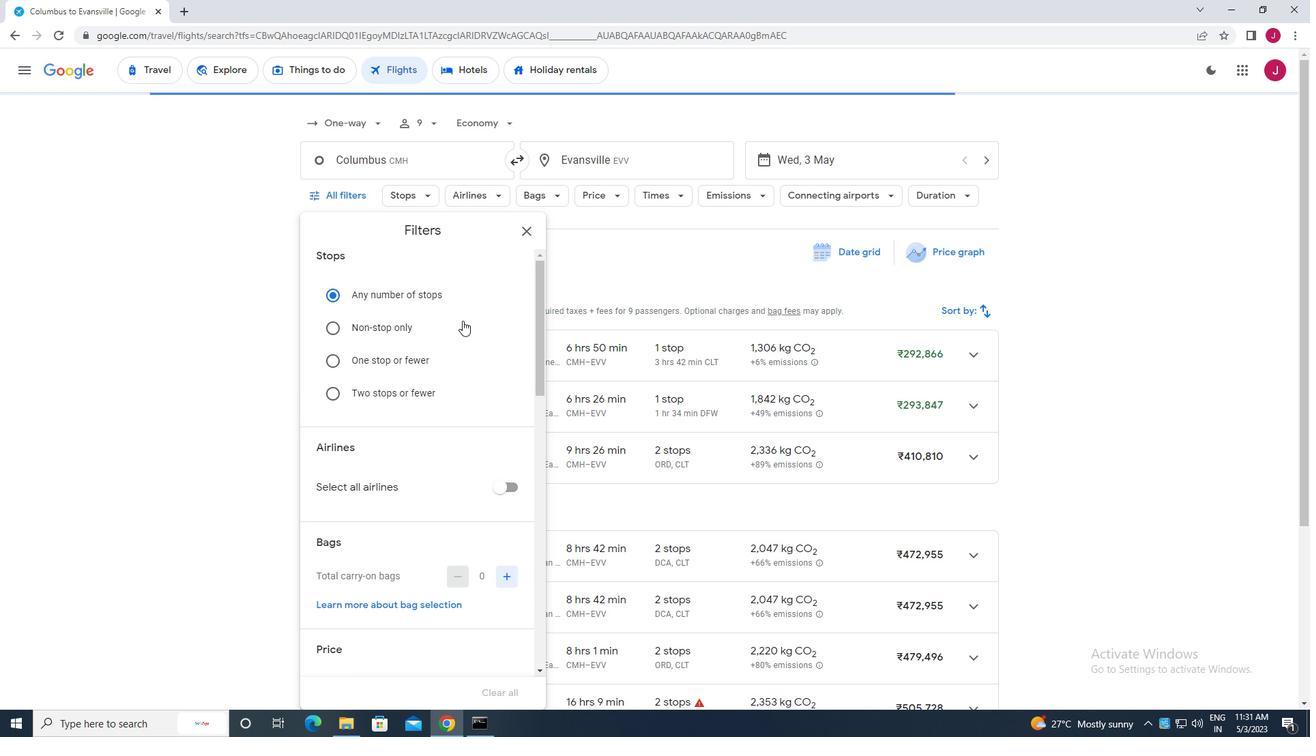 
Action: Mouse scrolled (465, 333) with delta (0, 0)
Screenshot: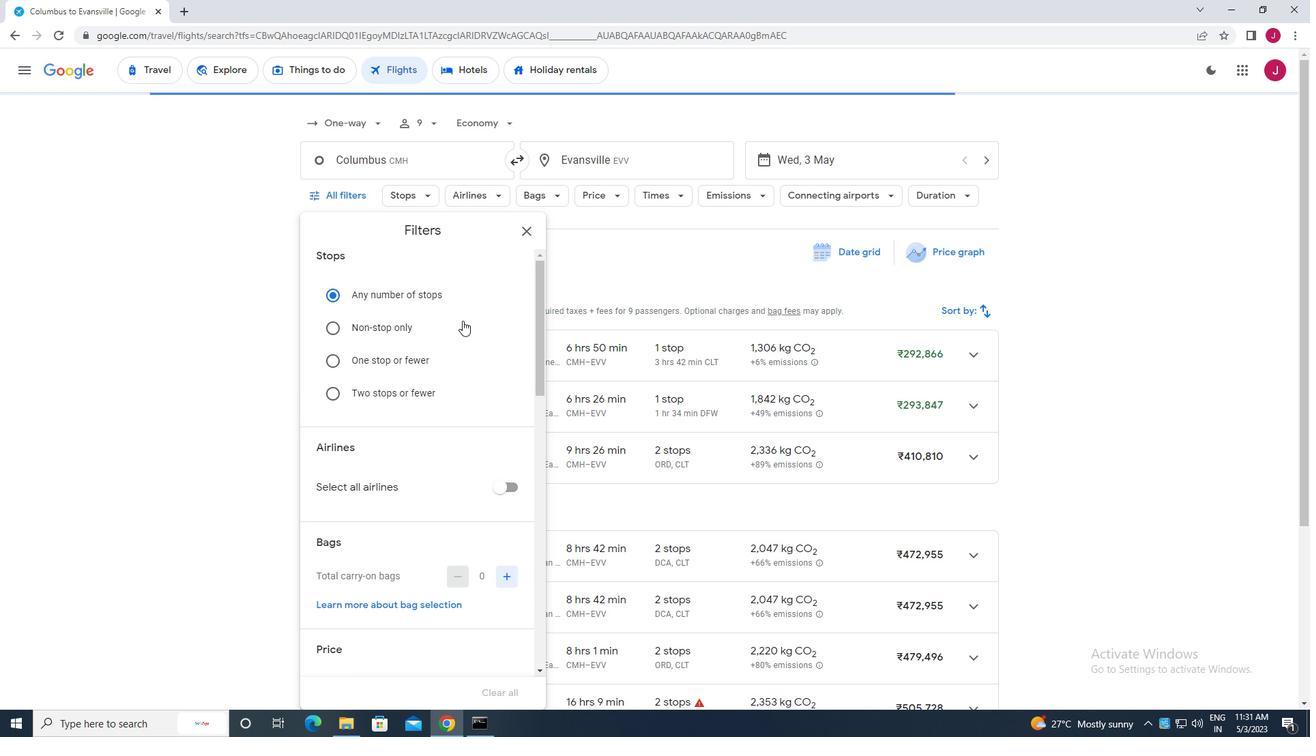 
Action: Mouse scrolled (465, 333) with delta (0, 0)
Screenshot: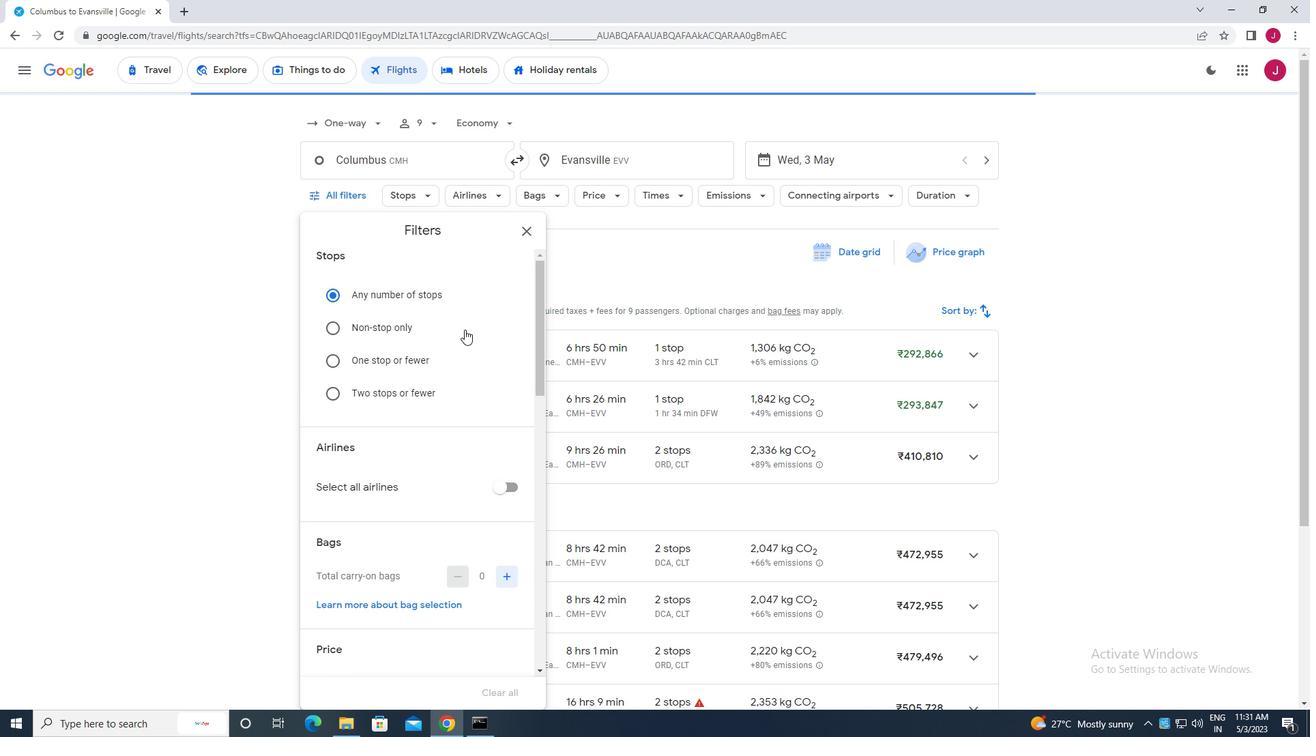 
Action: Mouse scrolled (465, 333) with delta (0, 0)
Screenshot: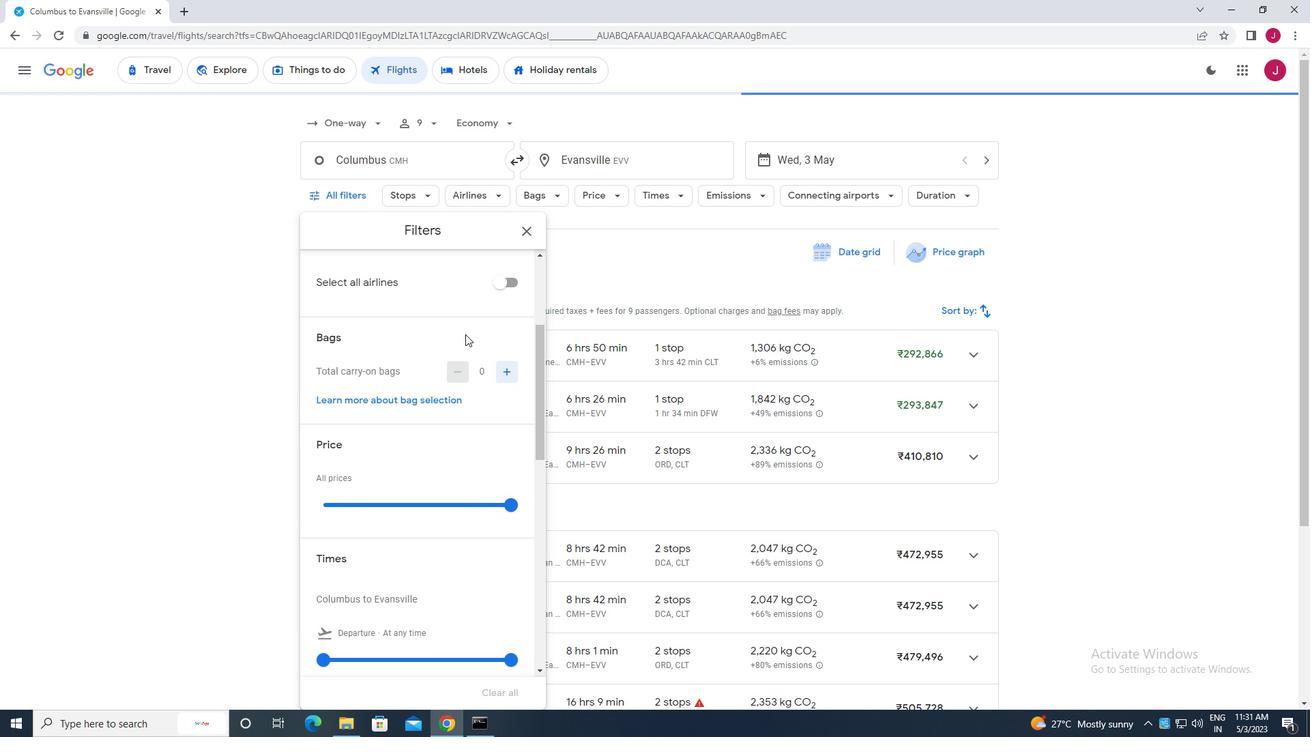 
Action: Mouse scrolled (465, 333) with delta (0, 0)
Screenshot: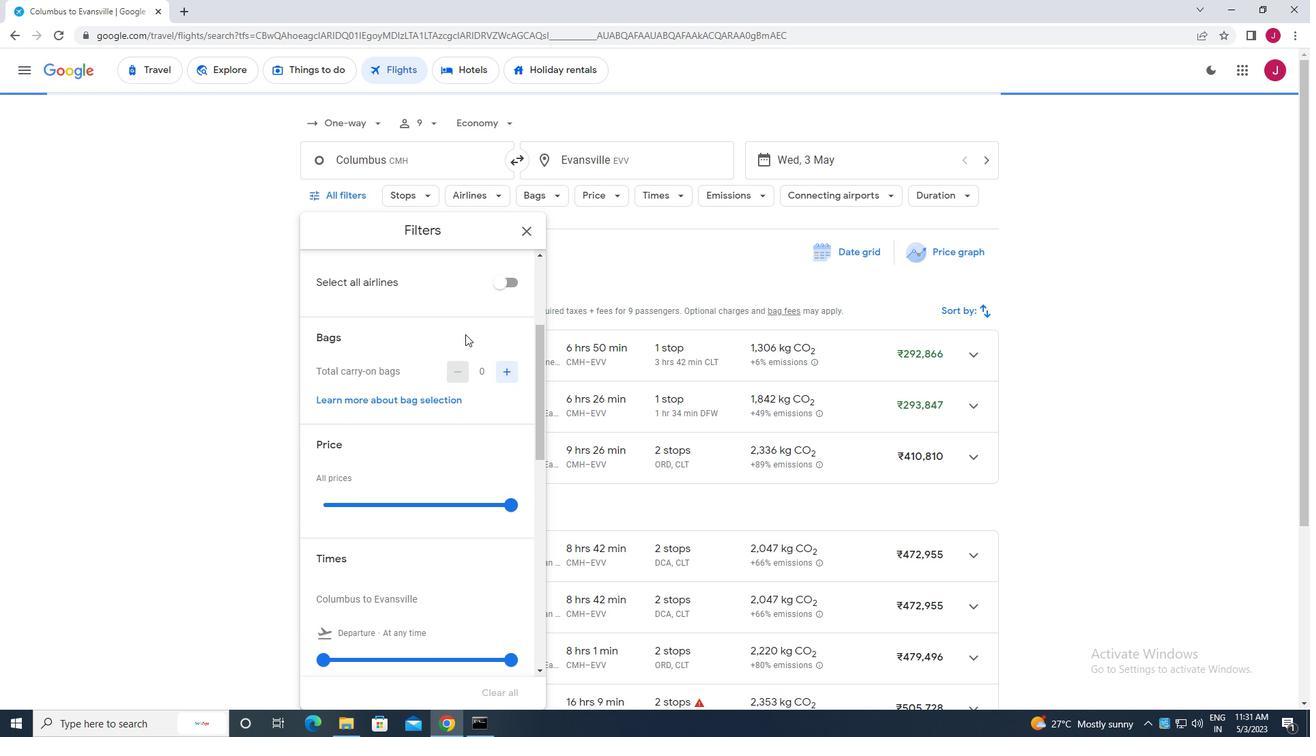 
Action: Mouse scrolled (465, 335) with delta (0, 0)
Screenshot: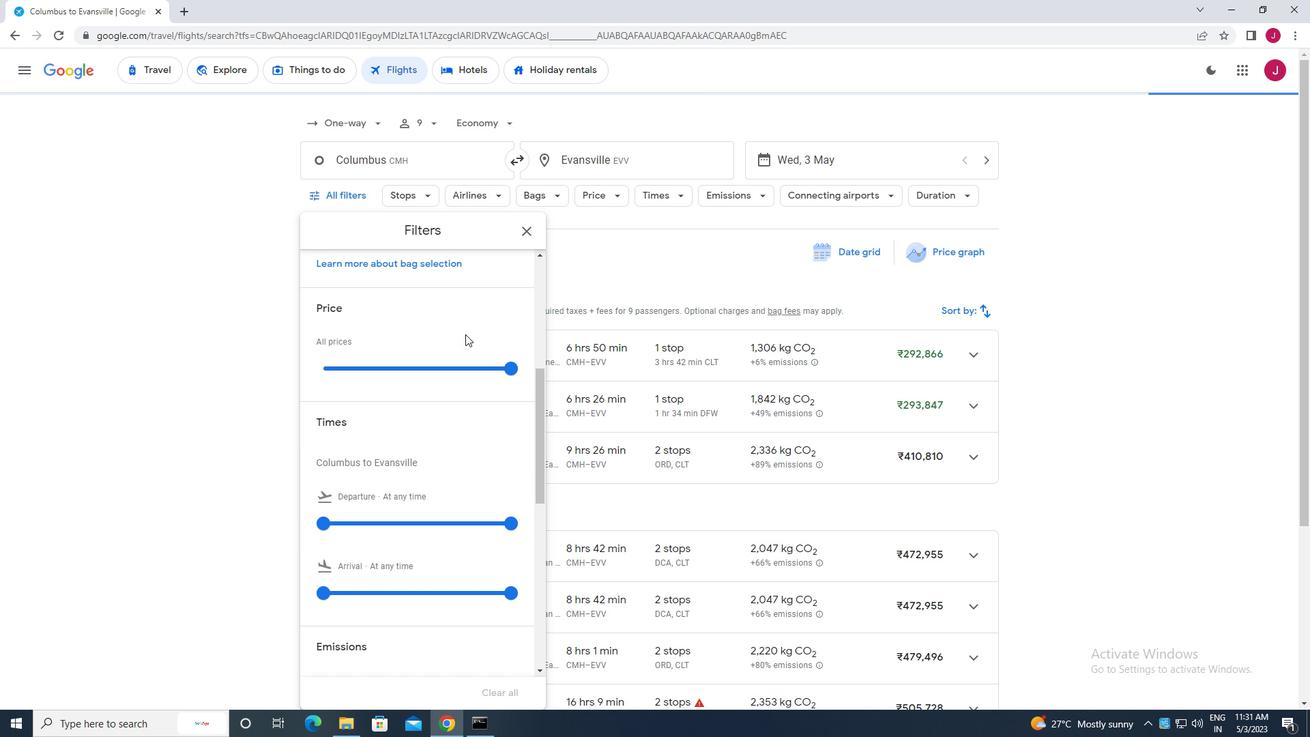 
Action: Mouse moved to (507, 301)
Screenshot: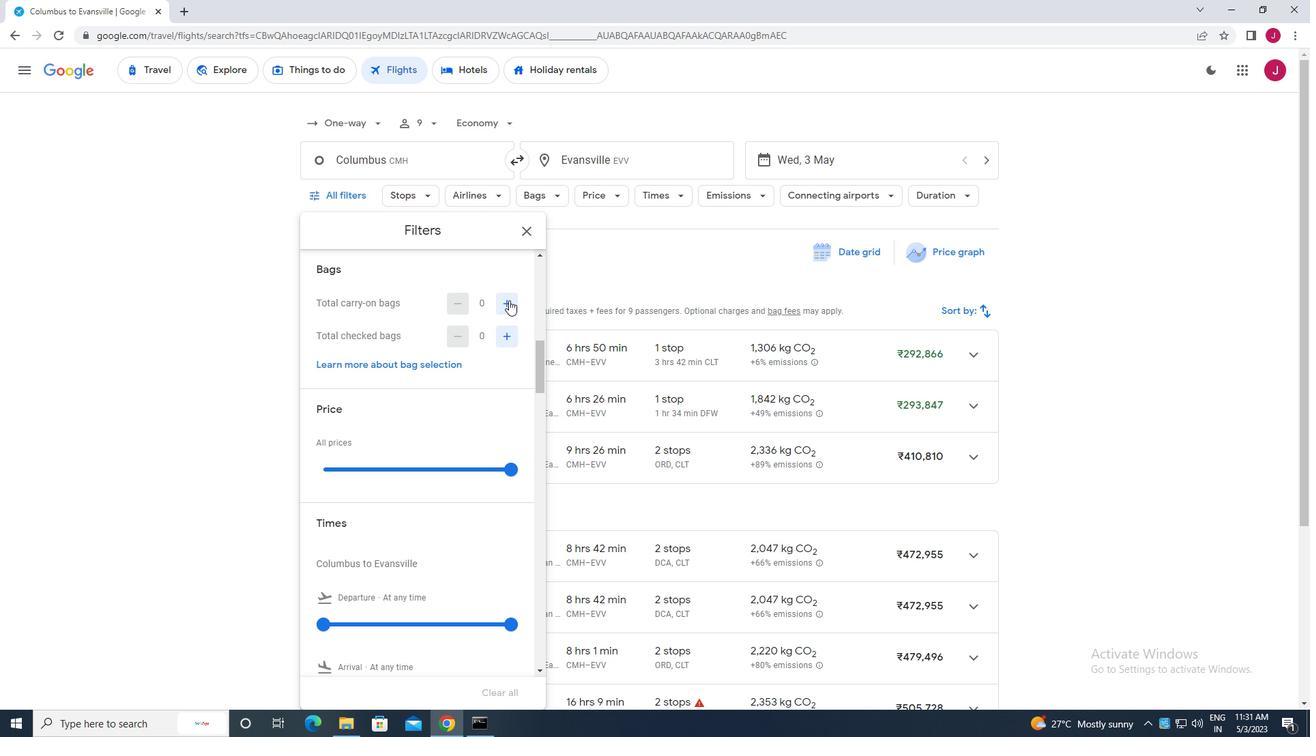 
Action: Mouse pressed left at (507, 301)
Screenshot: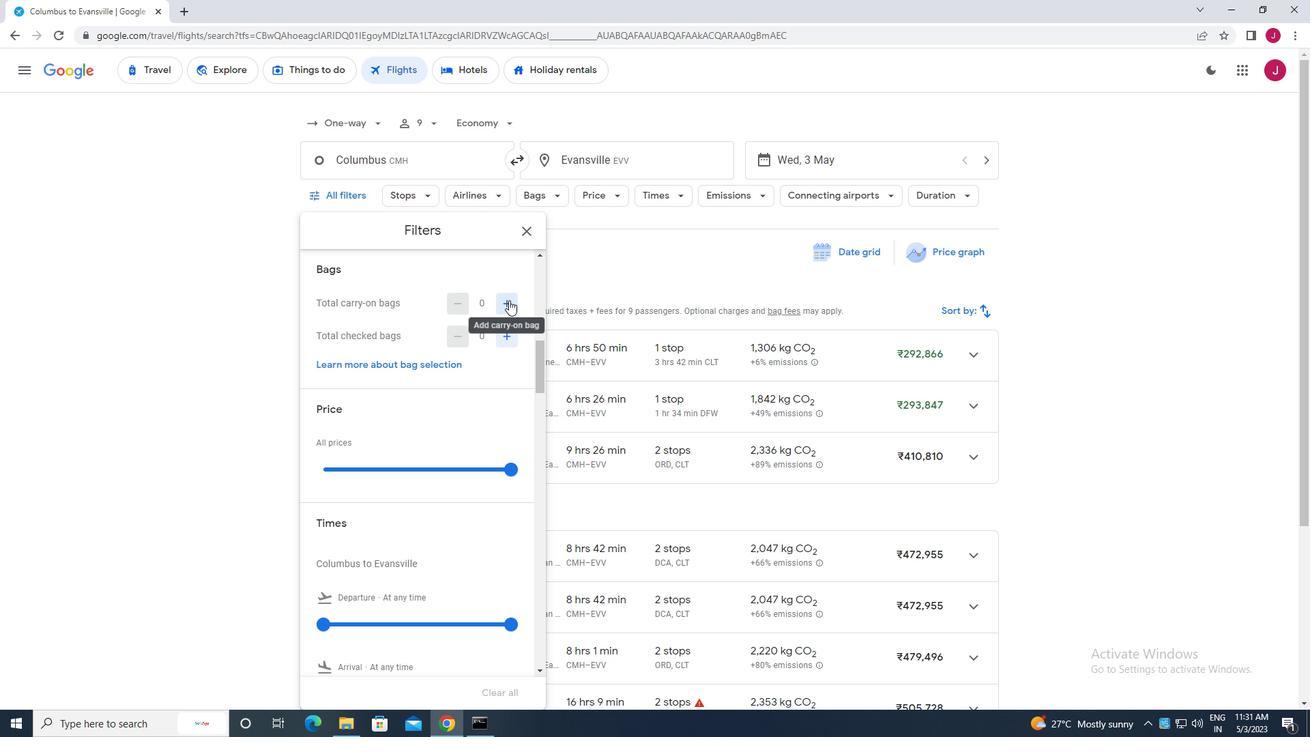 
Action: Mouse moved to (509, 339)
Screenshot: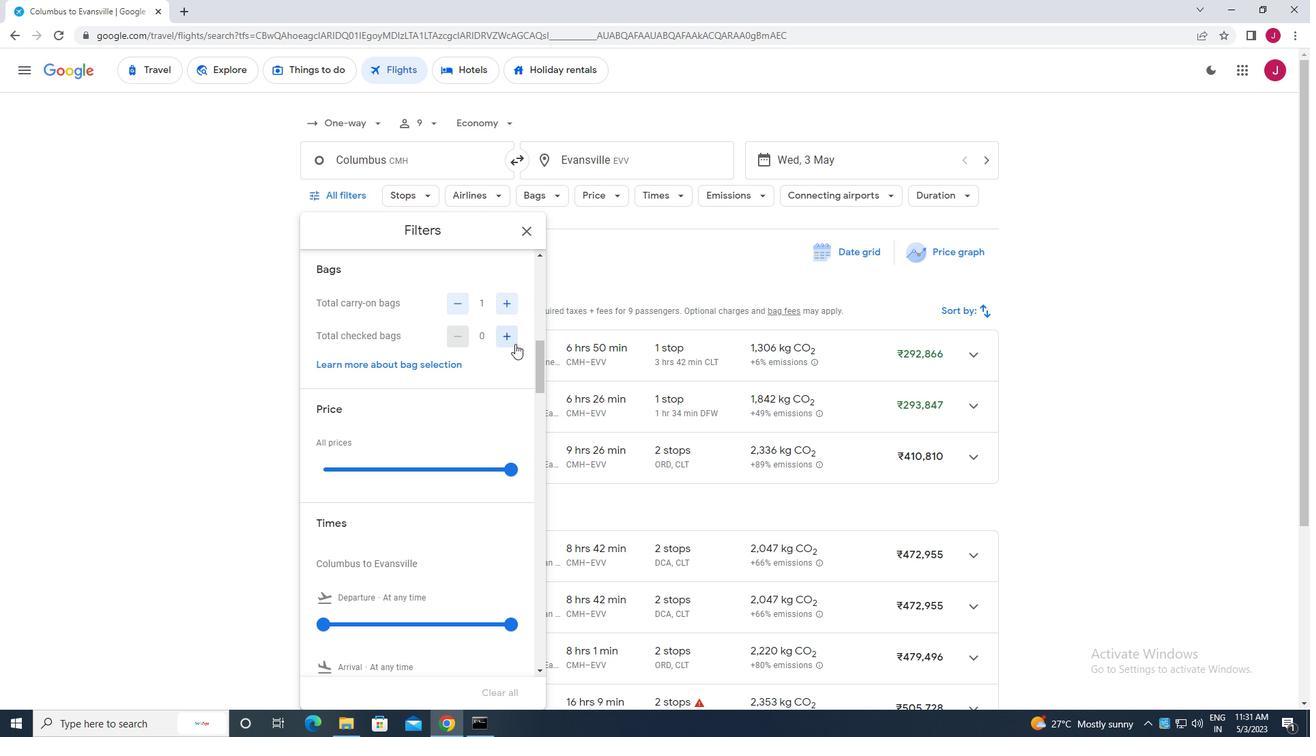 
Action: Mouse pressed left at (509, 339)
Screenshot: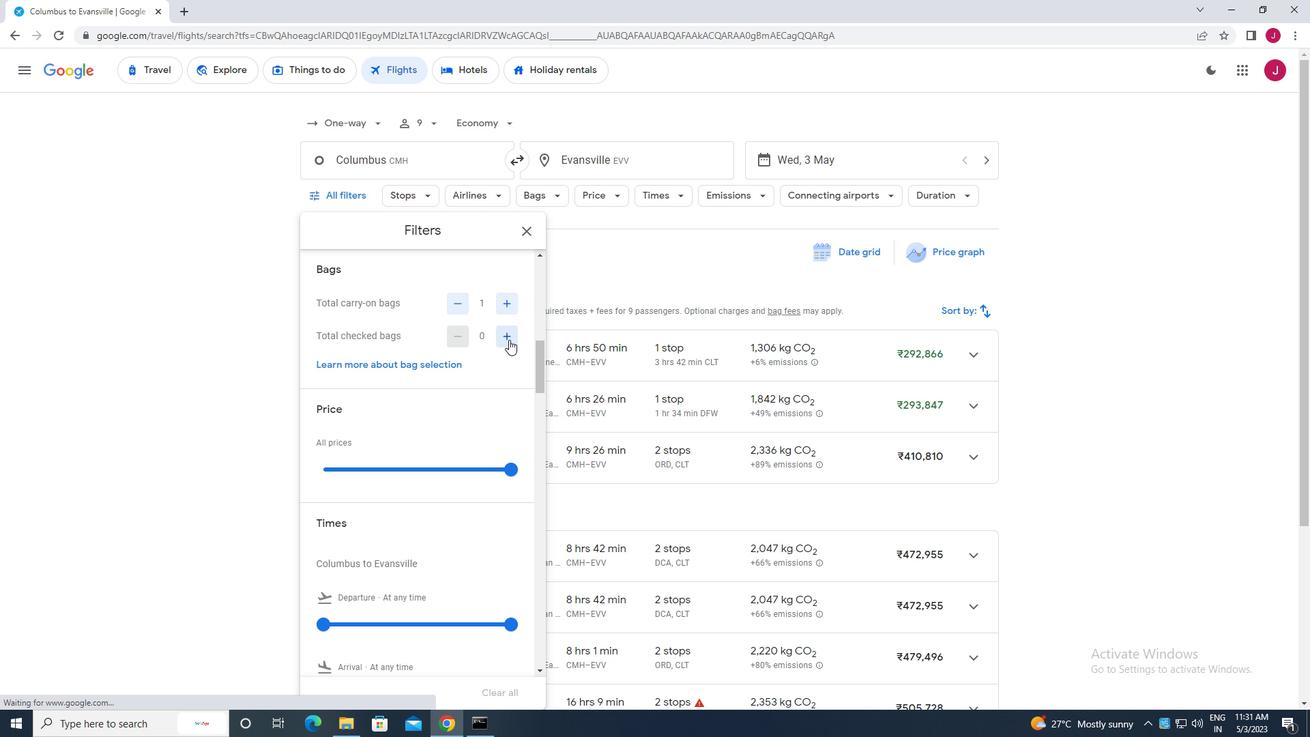 
Action: Mouse moved to (473, 352)
Screenshot: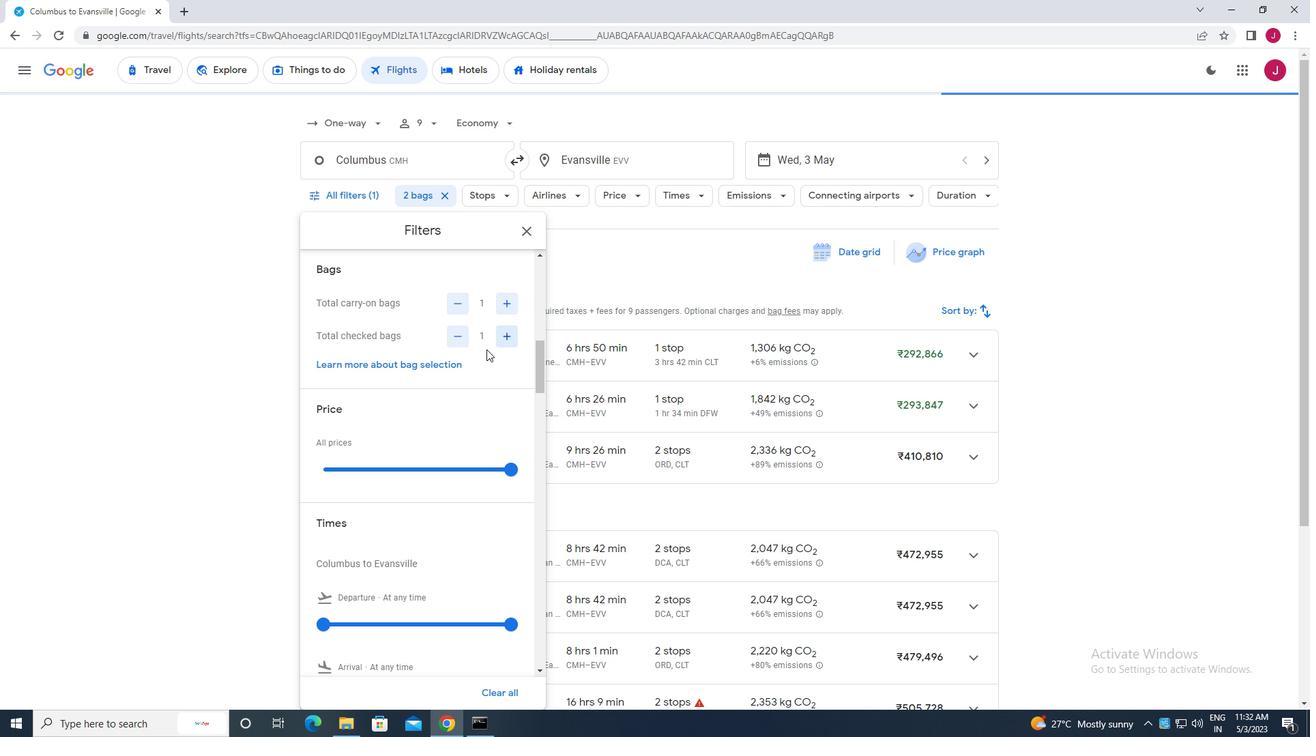 
Action: Mouse scrolled (473, 351) with delta (0, 0)
Screenshot: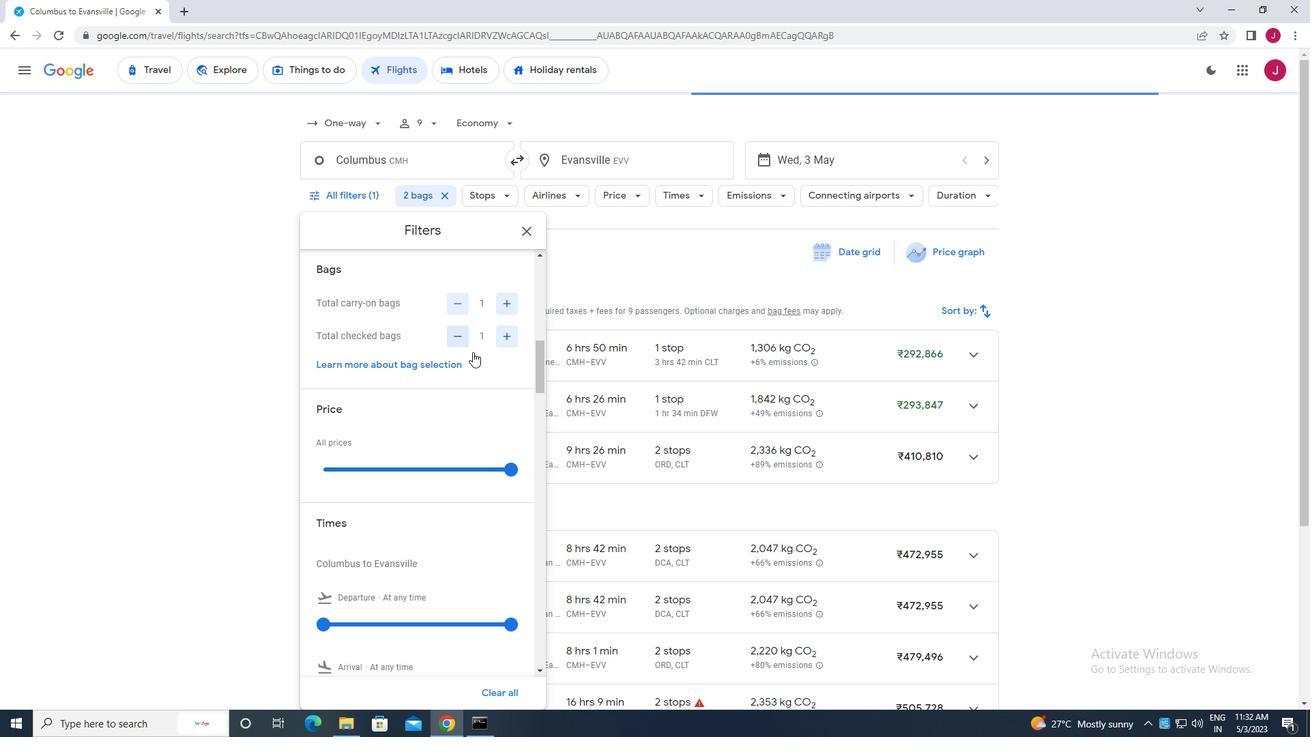 
Action: Mouse scrolled (473, 351) with delta (0, 0)
Screenshot: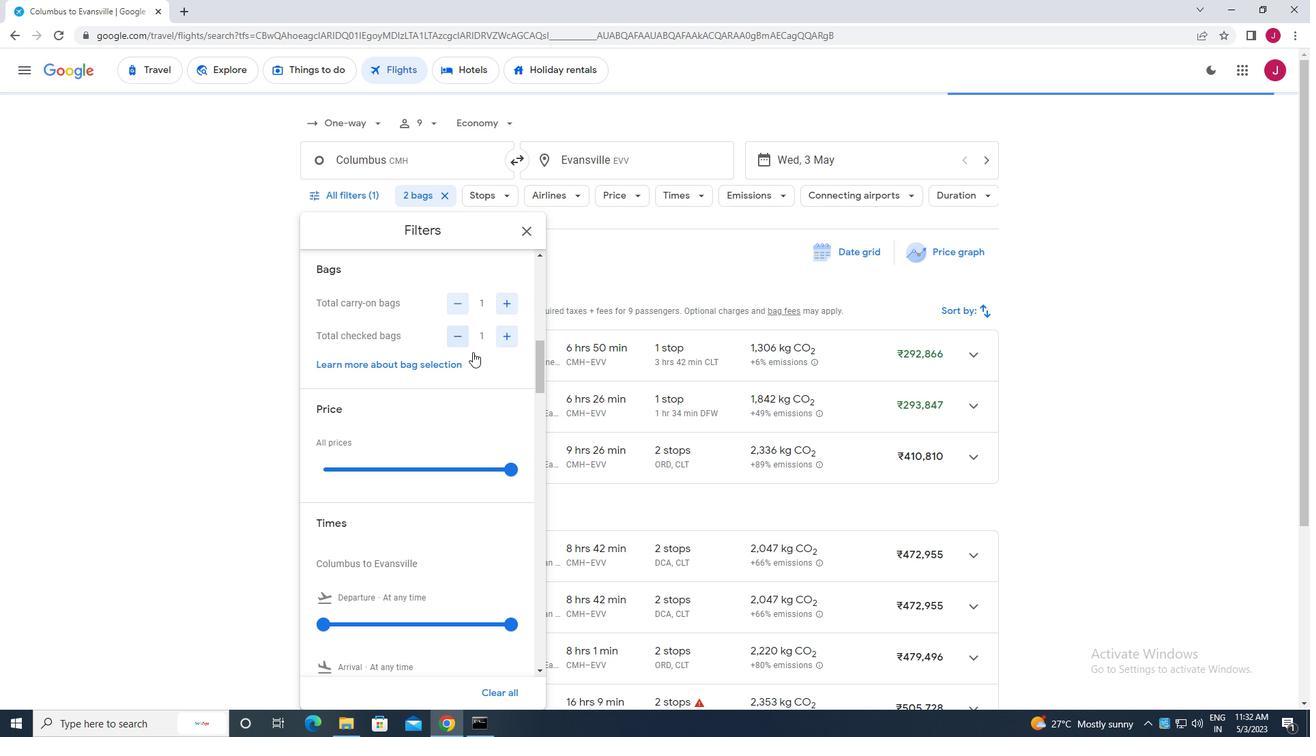 
Action: Mouse moved to (513, 335)
Screenshot: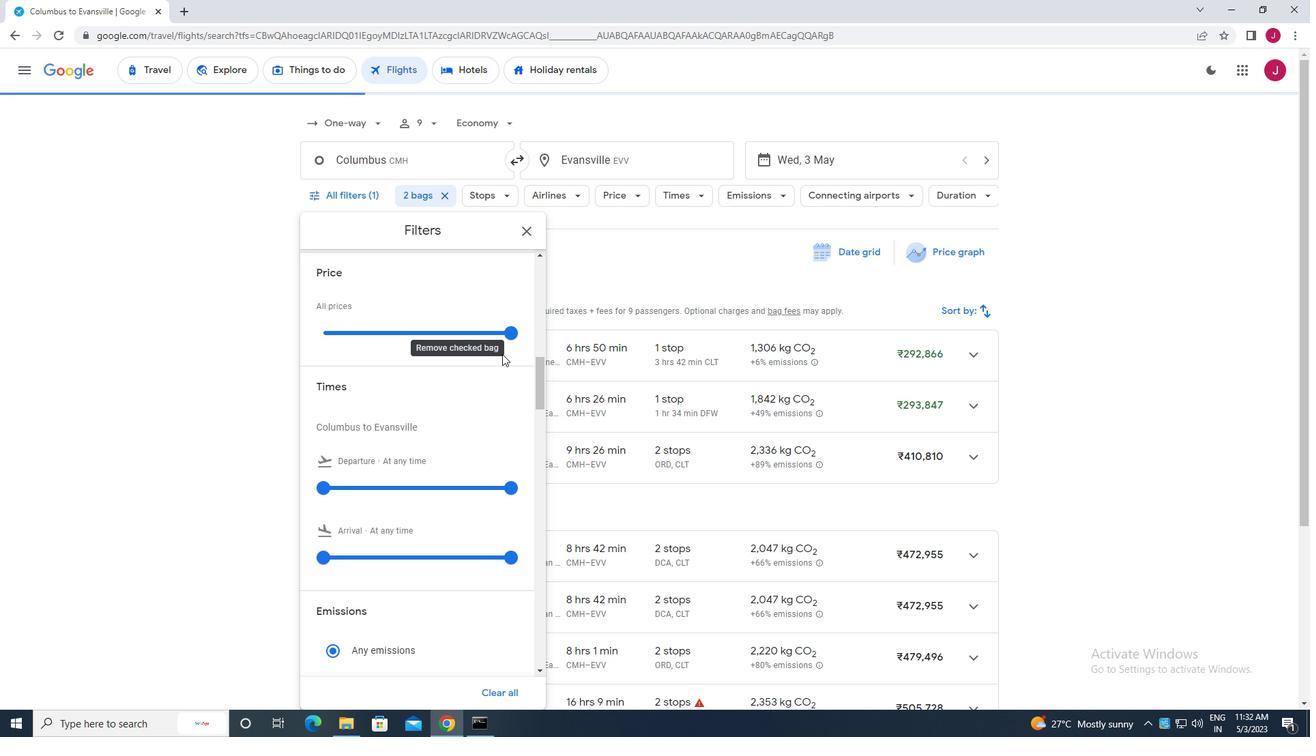 
Action: Mouse pressed left at (513, 335)
Screenshot: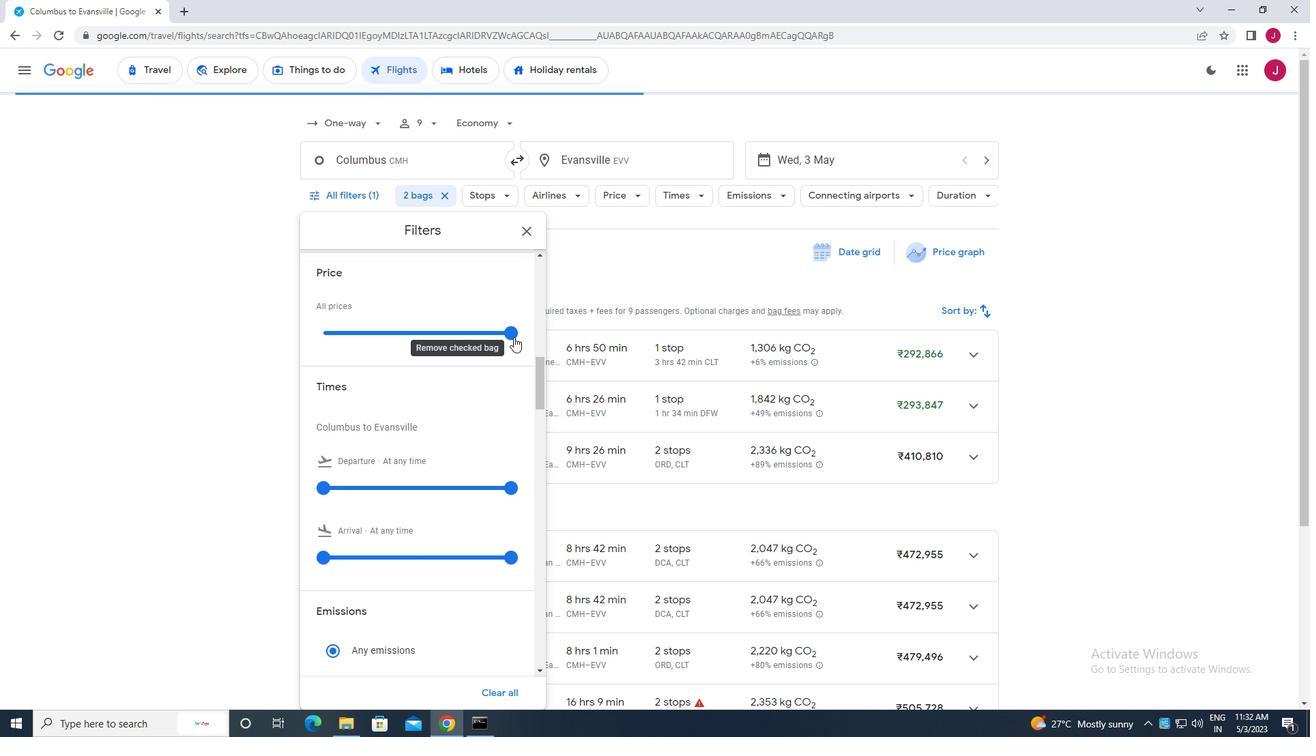 
Action: Mouse moved to (382, 339)
Screenshot: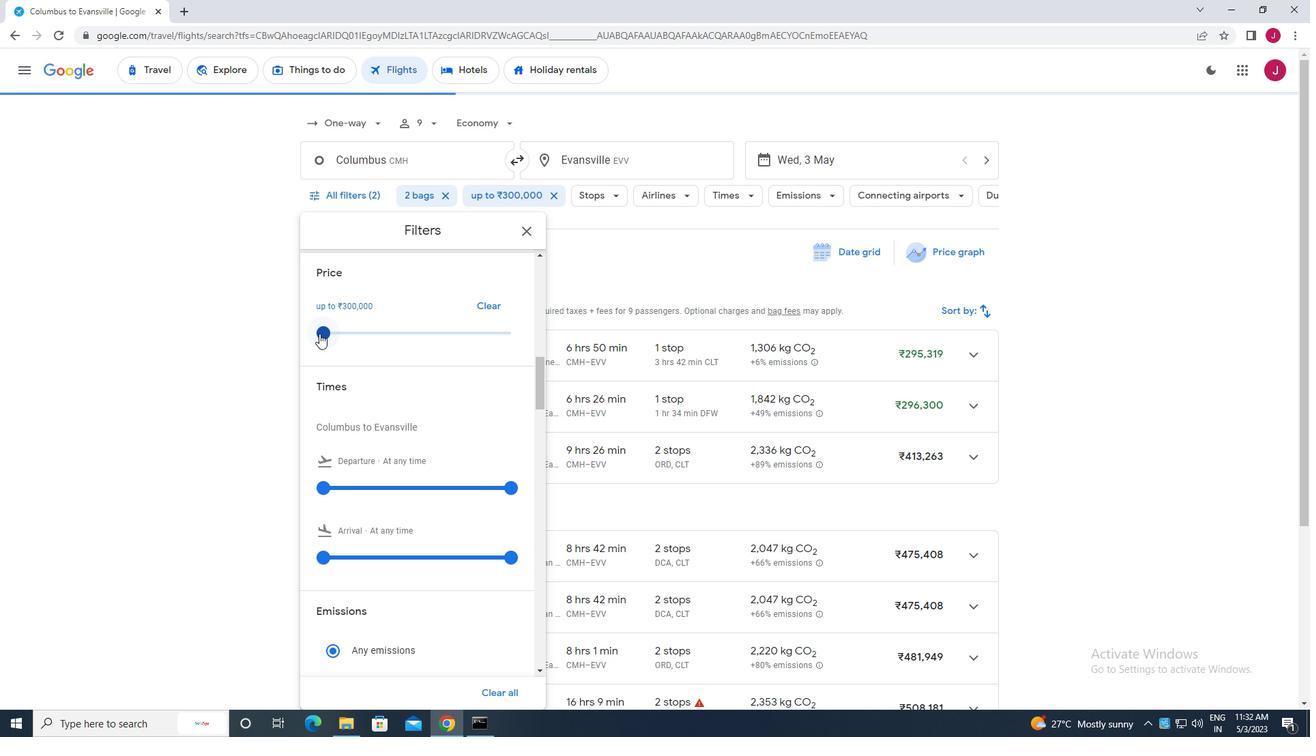 
Action: Mouse scrolled (382, 338) with delta (0, 0)
Screenshot: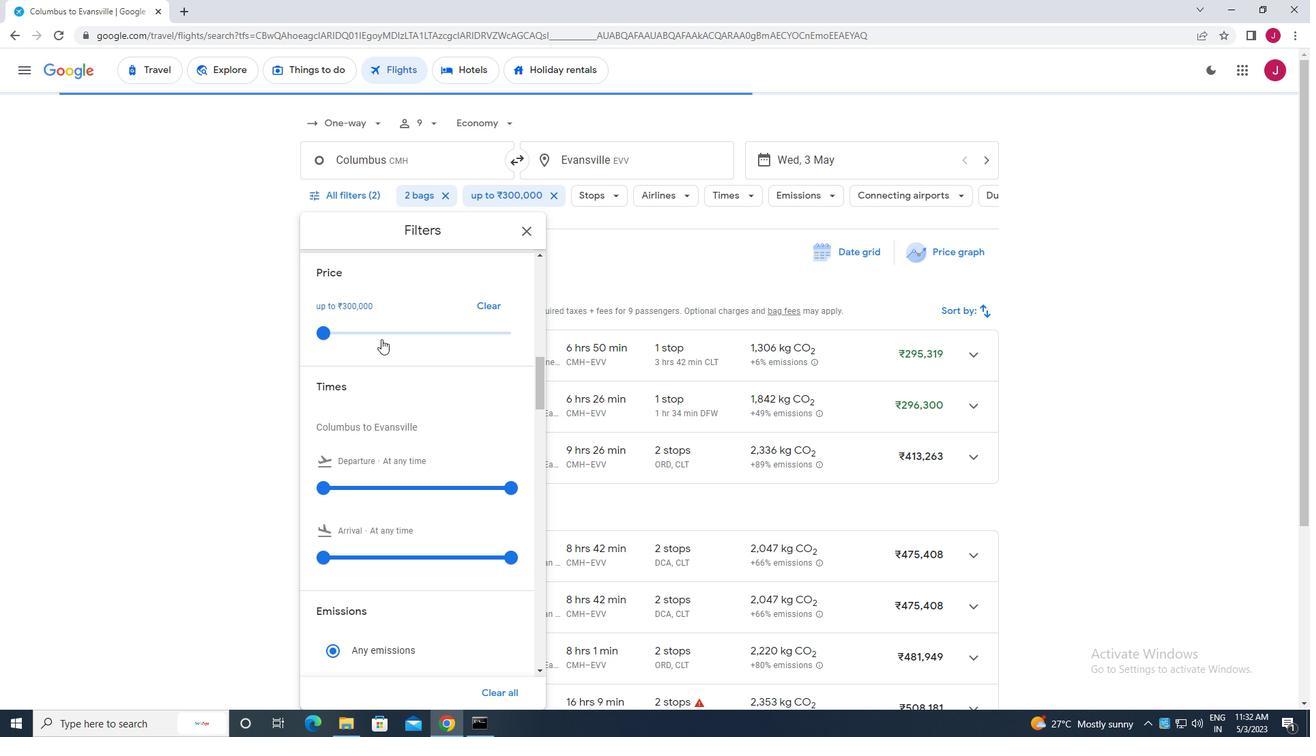 
Action: Mouse scrolled (382, 338) with delta (0, 0)
Screenshot: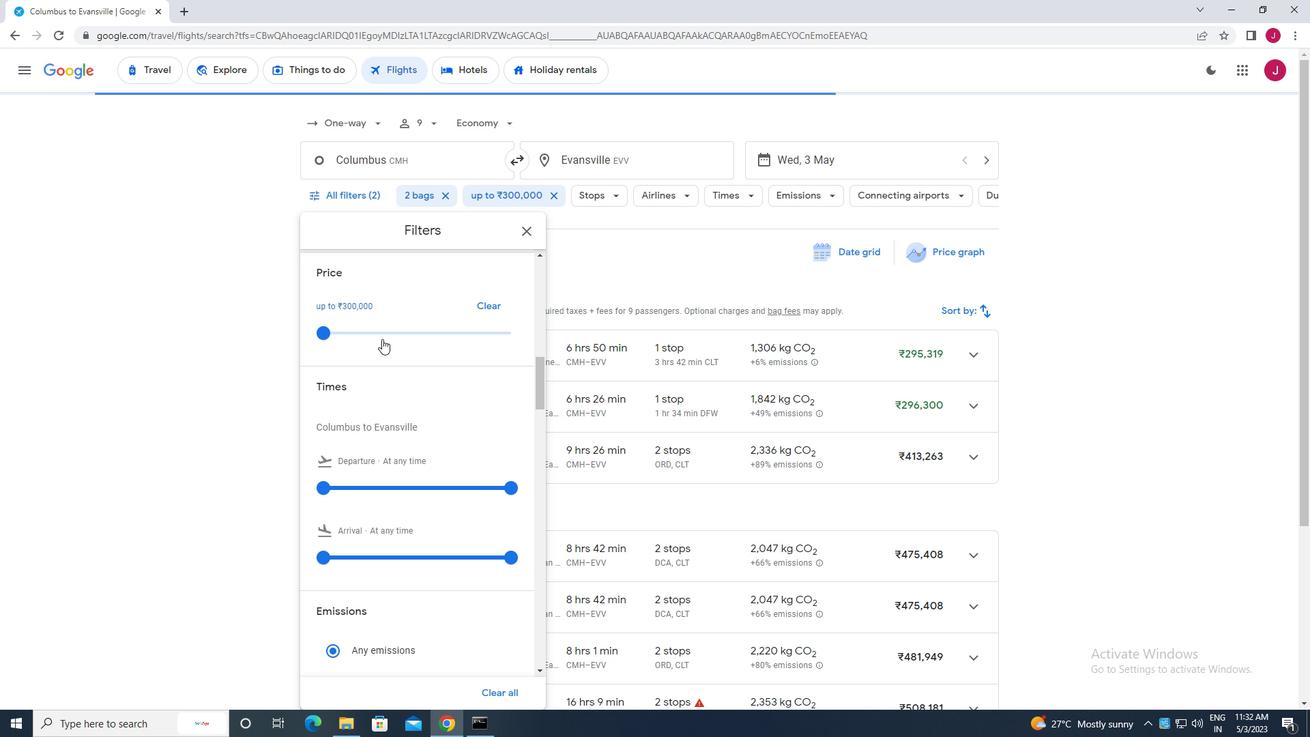 
Action: Mouse moved to (325, 352)
Screenshot: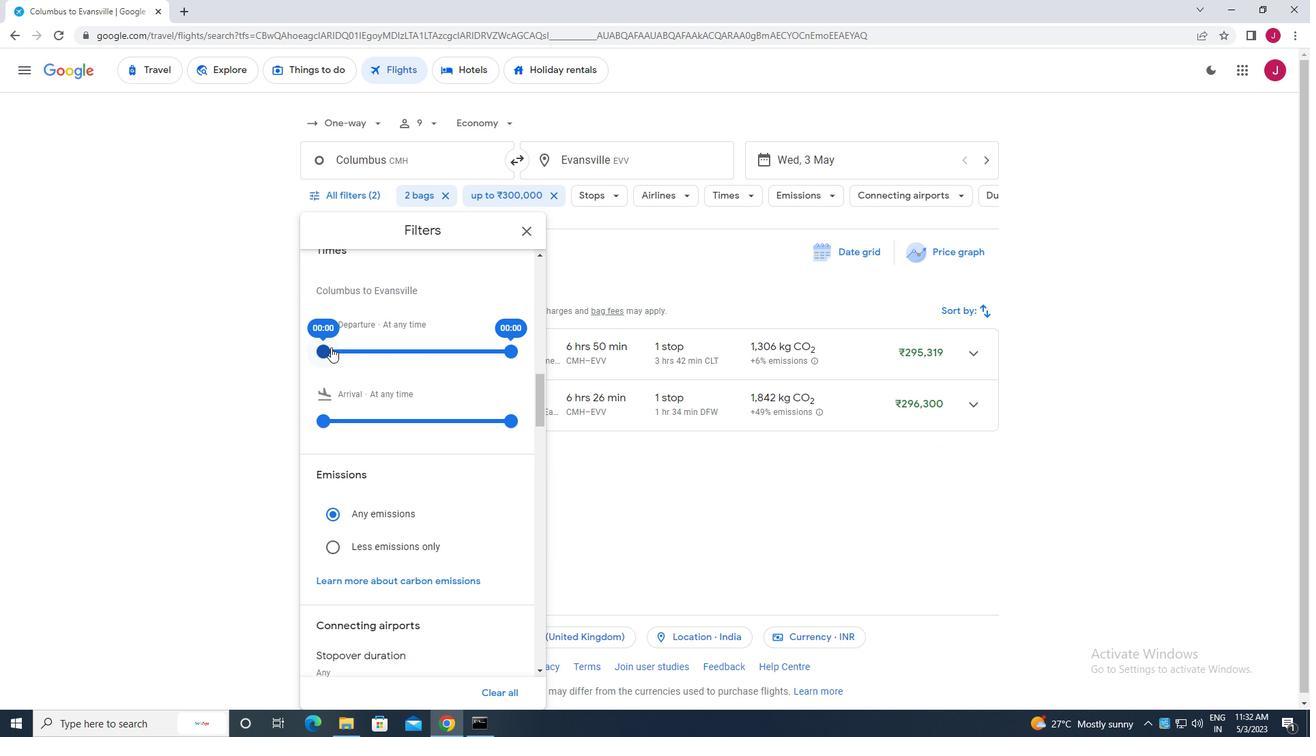
Action: Mouse pressed left at (325, 352)
Screenshot: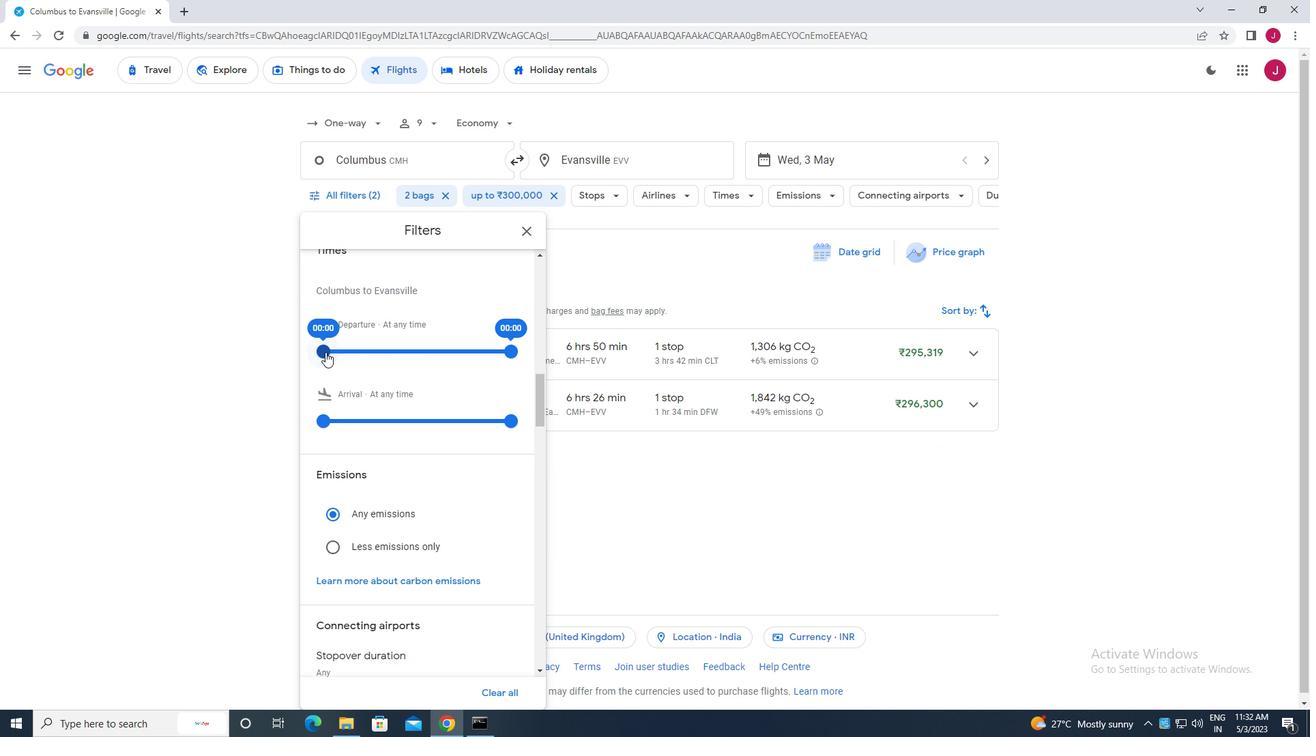 
Action: Mouse moved to (513, 350)
Screenshot: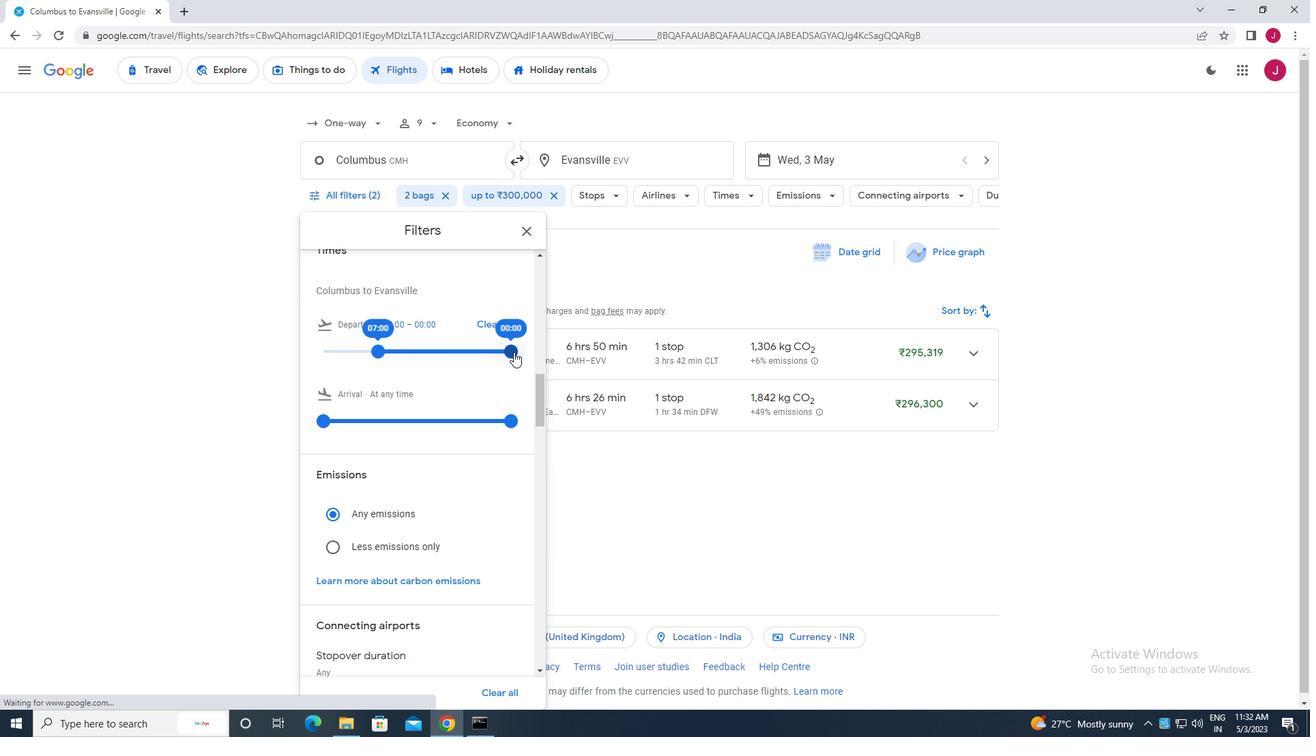 
Action: Mouse pressed left at (513, 350)
Screenshot: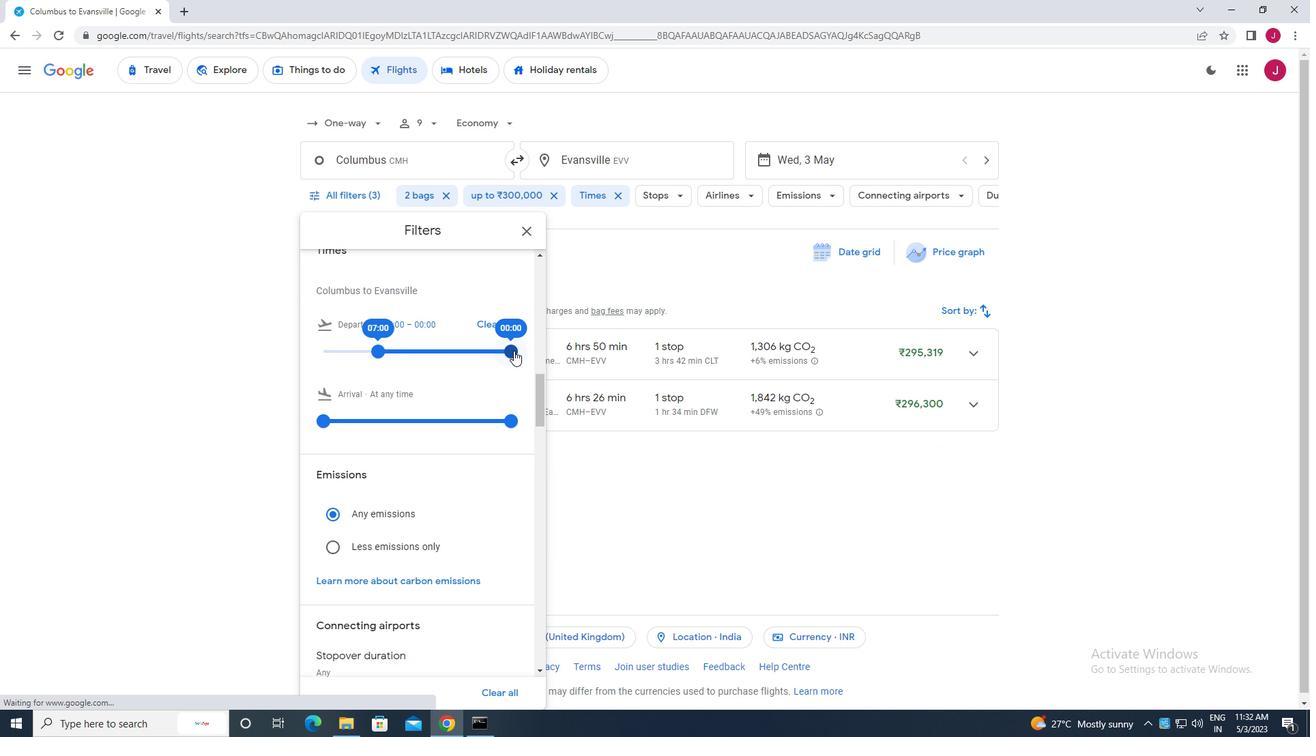 
Action: Mouse moved to (526, 230)
Screenshot: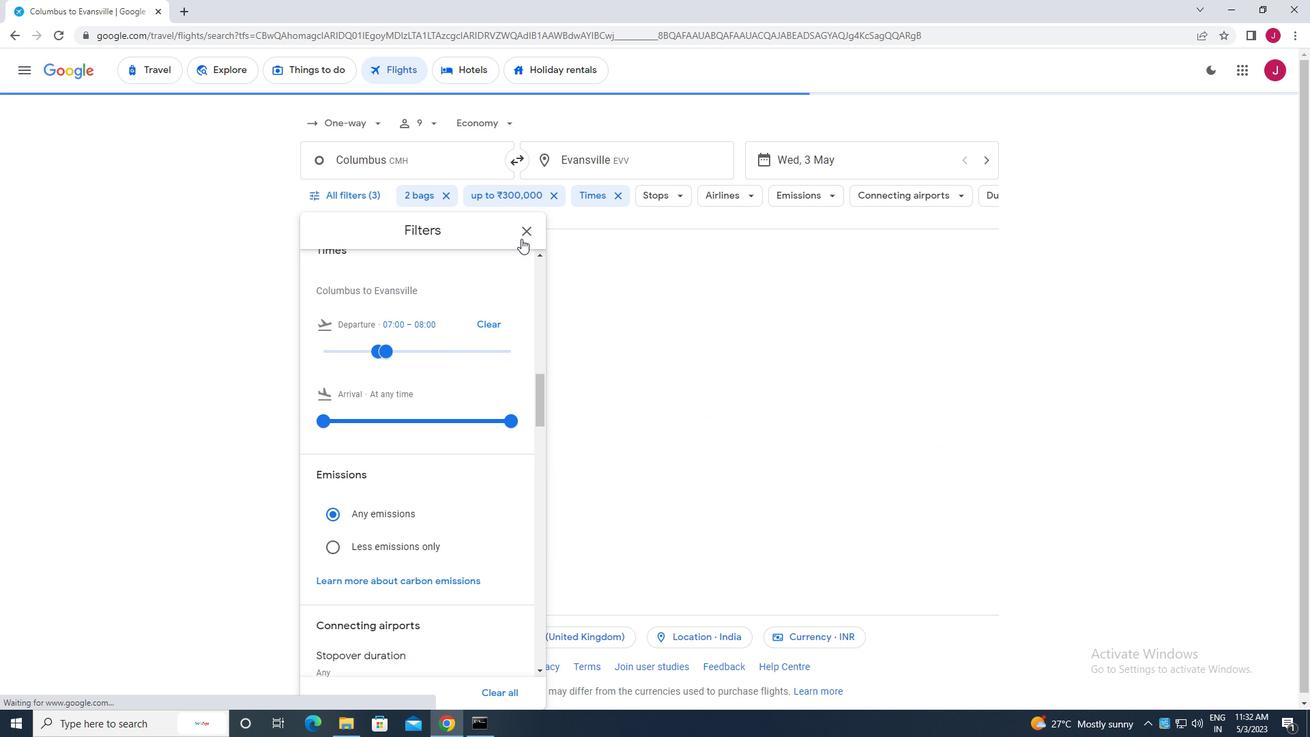 
Action: Mouse pressed left at (526, 230)
Screenshot: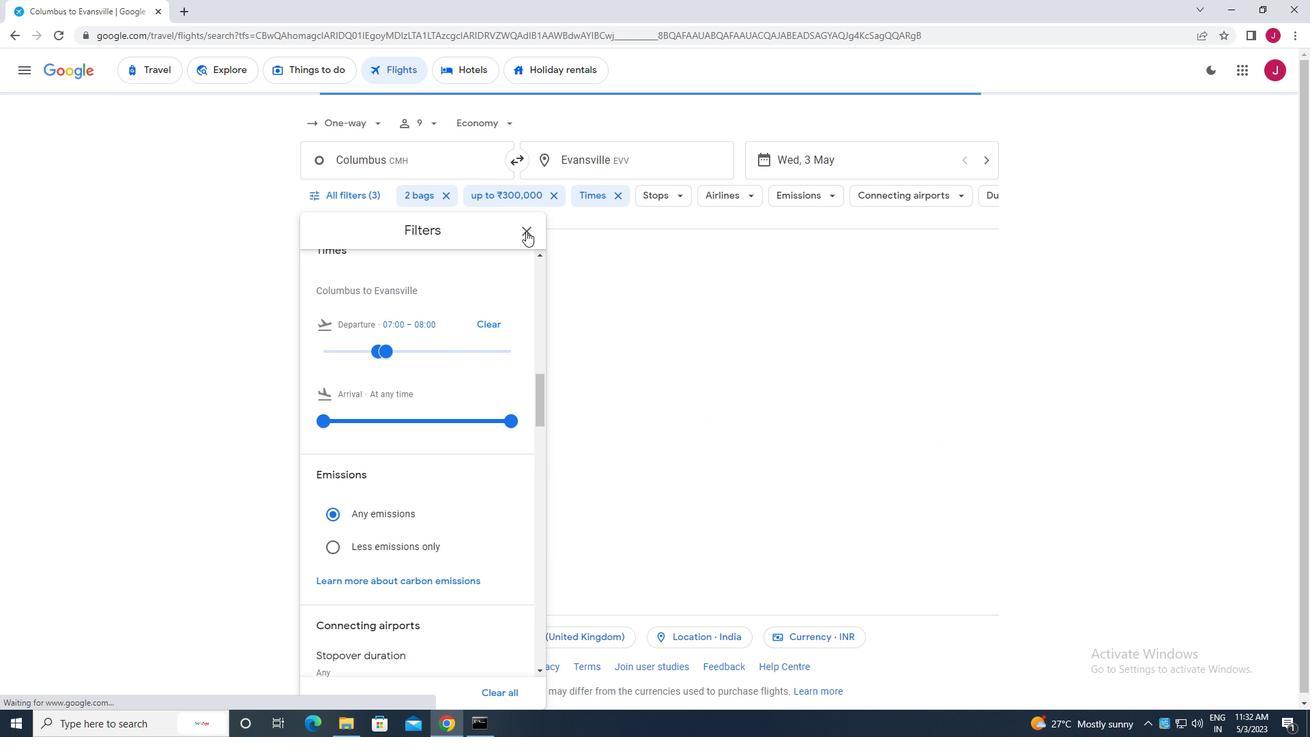 
Action: Mouse moved to (524, 230)
Screenshot: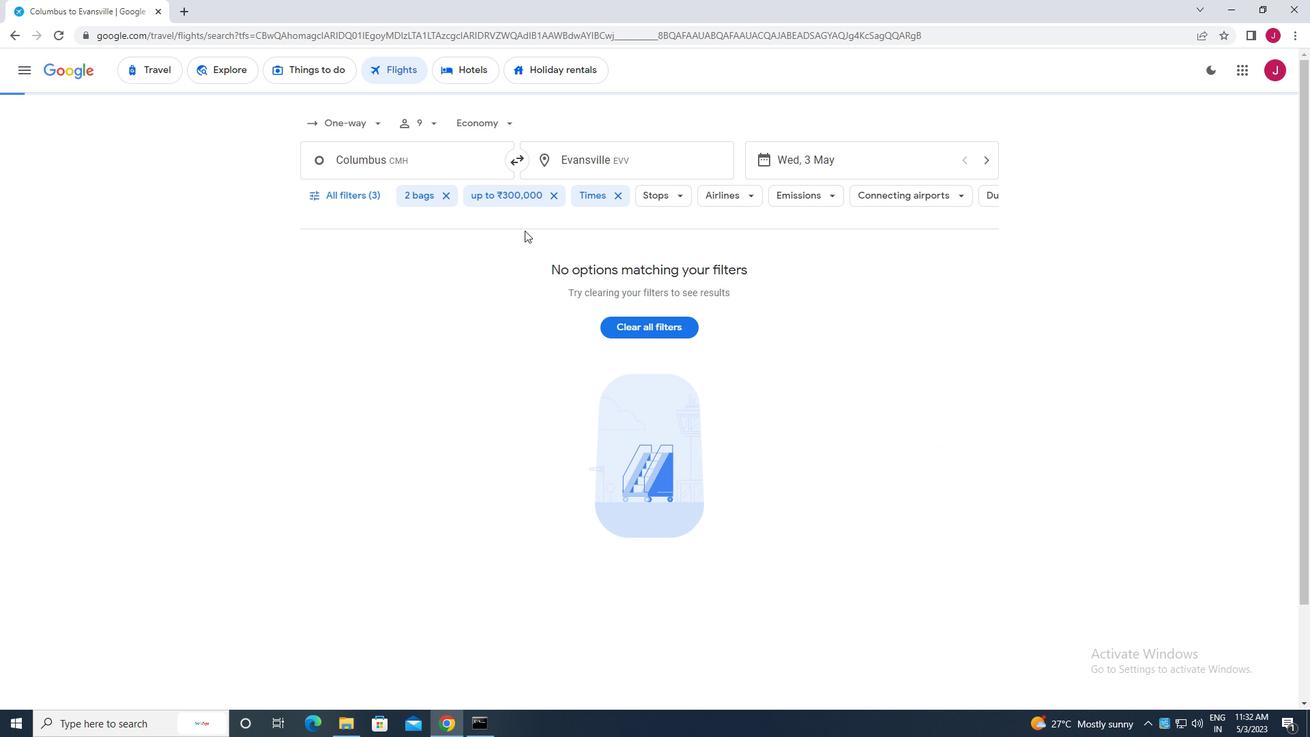 
